 Task: Create a due date automation trigger when advanced on, on the monday before a card is due add fields without custom field "Resume" set to a number lower or equal to 1 and lower than 10 at 11:00 AM.
Action: Mouse moved to (1082, 324)
Screenshot: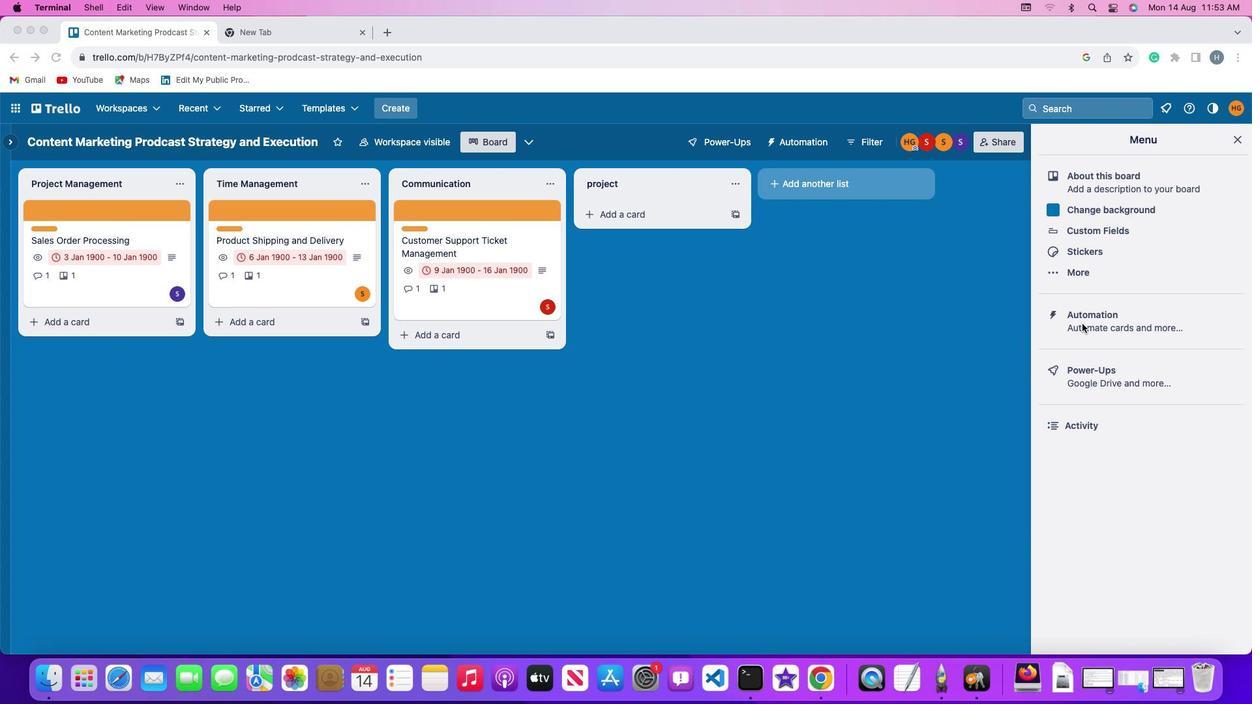 
Action: Mouse pressed left at (1082, 324)
Screenshot: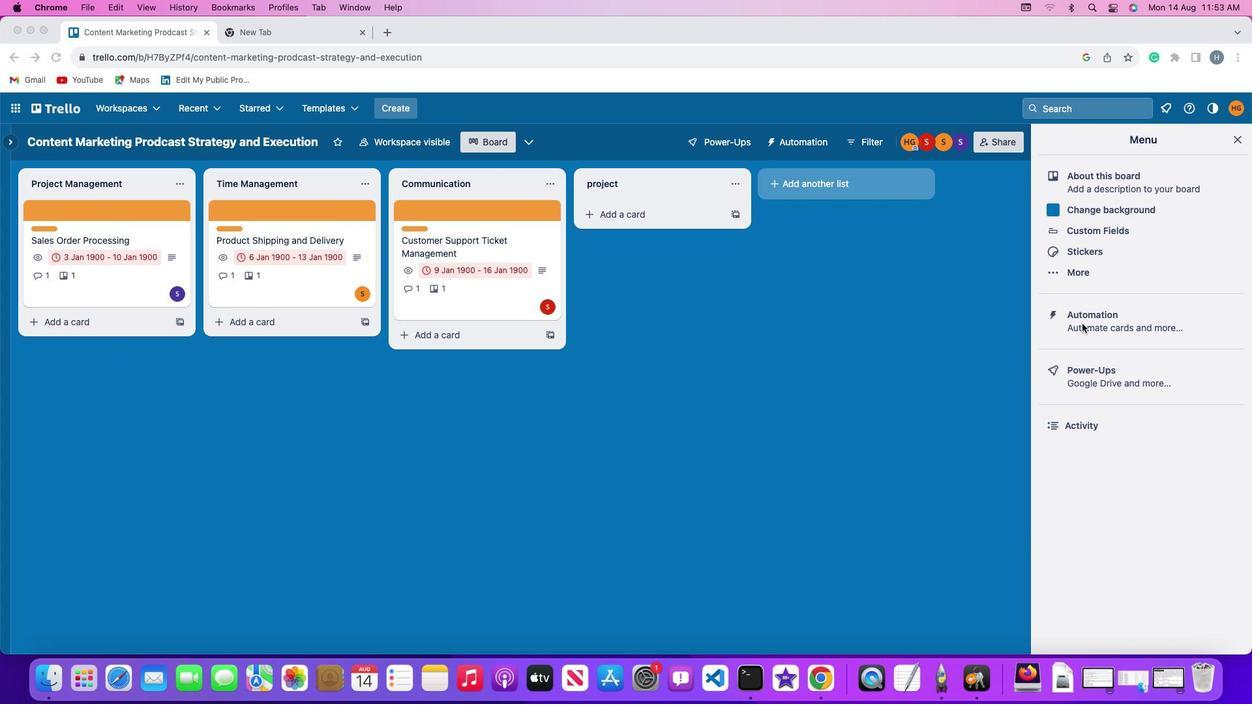 
Action: Mouse pressed left at (1082, 324)
Screenshot: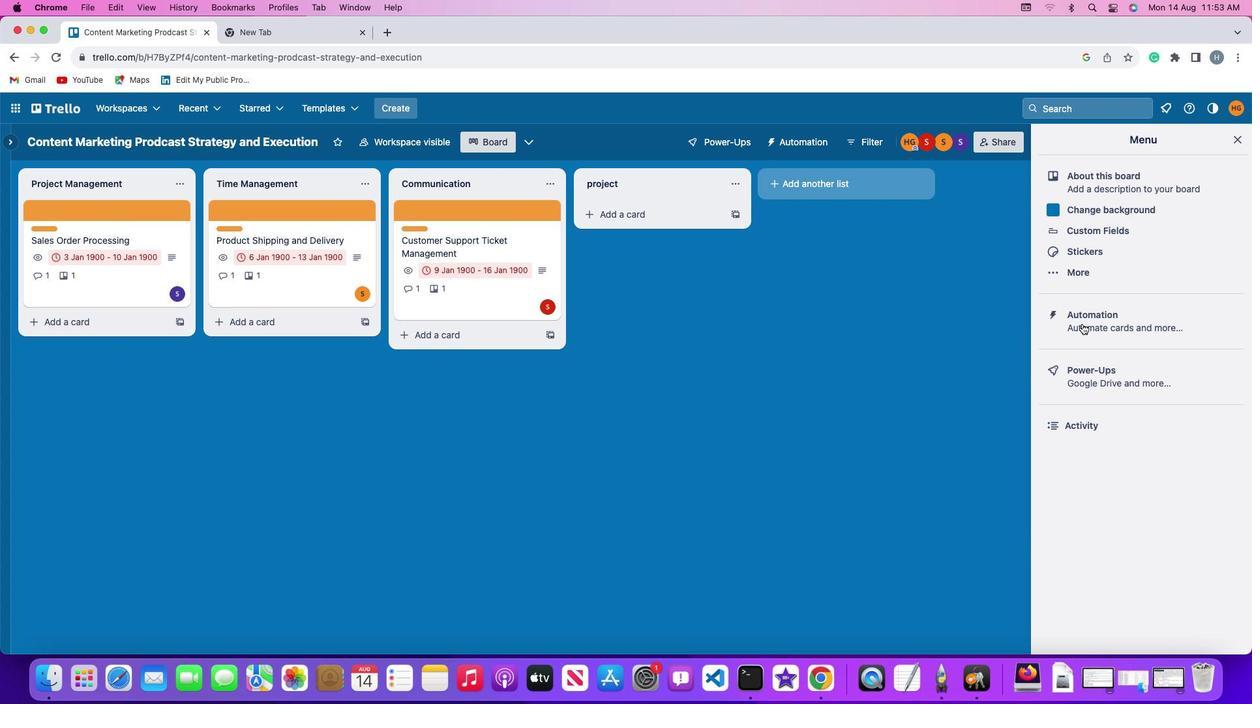 
Action: Mouse moved to (91, 309)
Screenshot: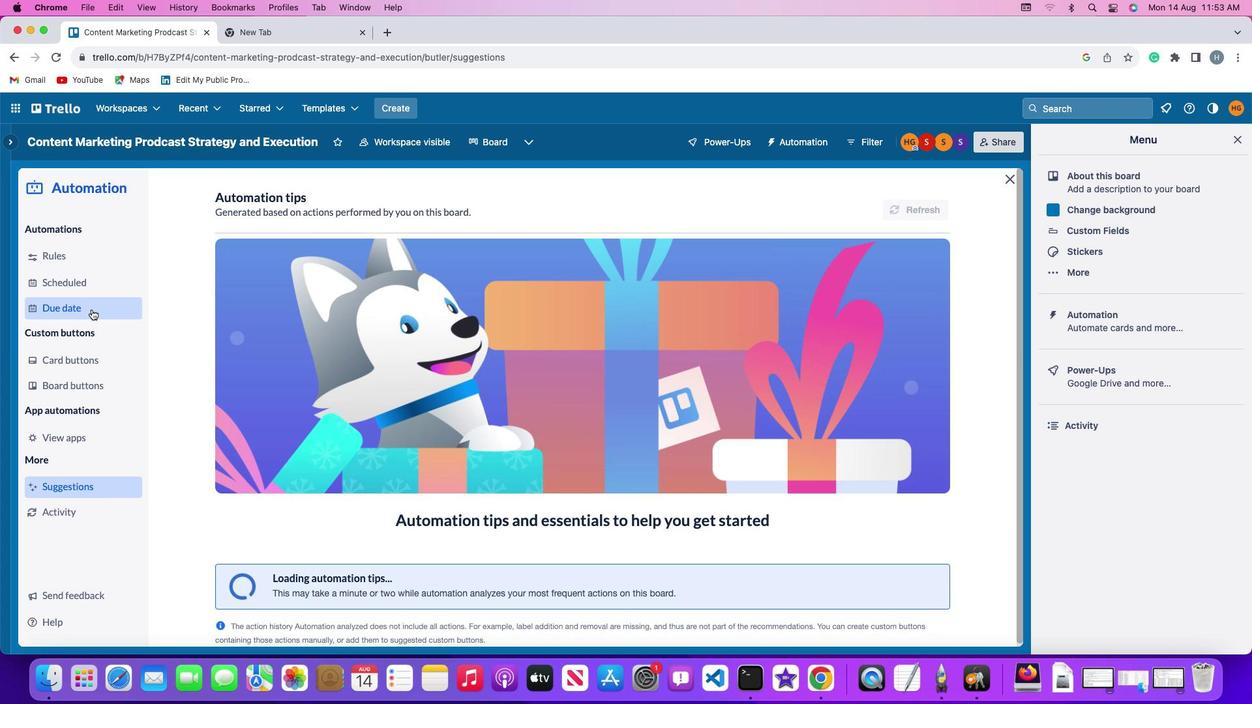 
Action: Mouse pressed left at (91, 309)
Screenshot: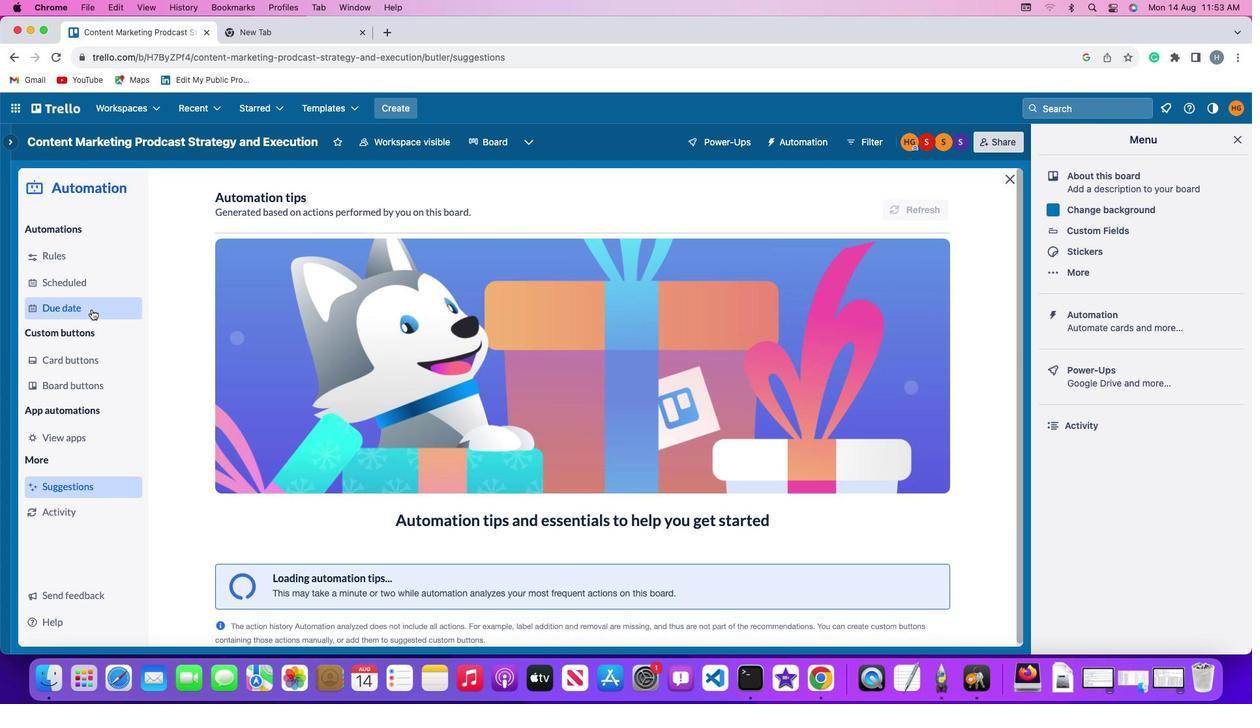 
Action: Mouse moved to (880, 199)
Screenshot: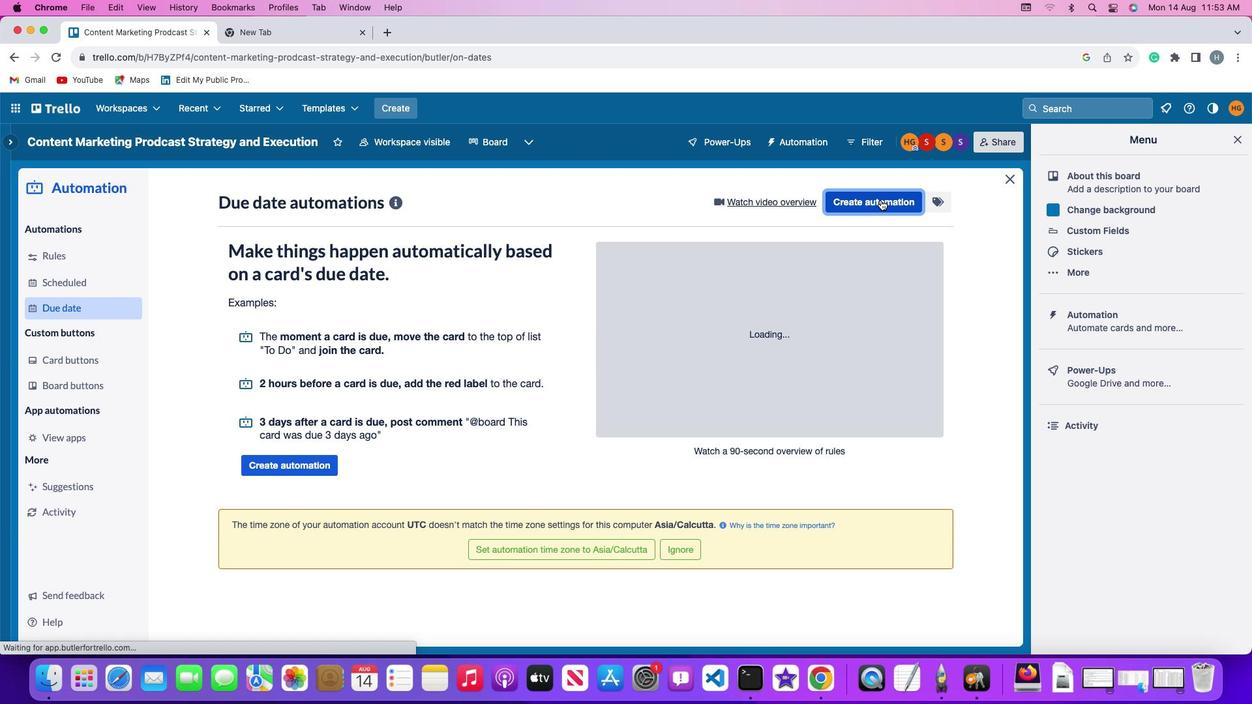 
Action: Mouse pressed left at (880, 199)
Screenshot: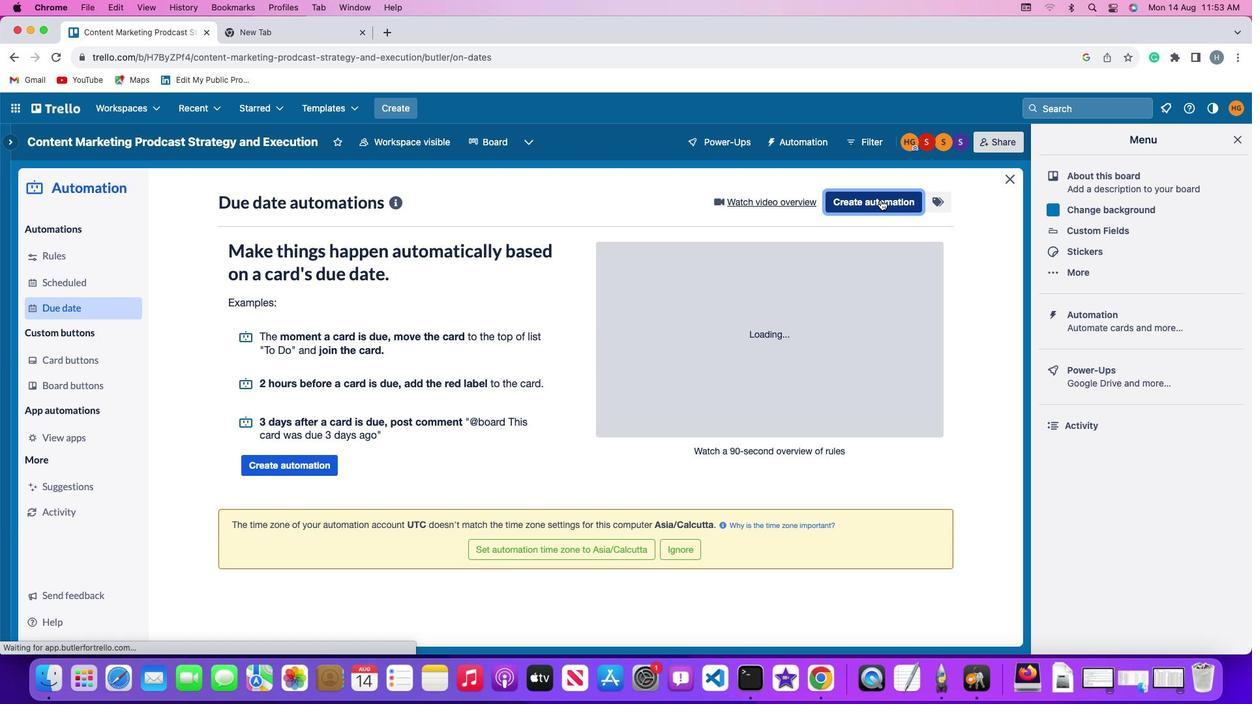 
Action: Mouse moved to (257, 330)
Screenshot: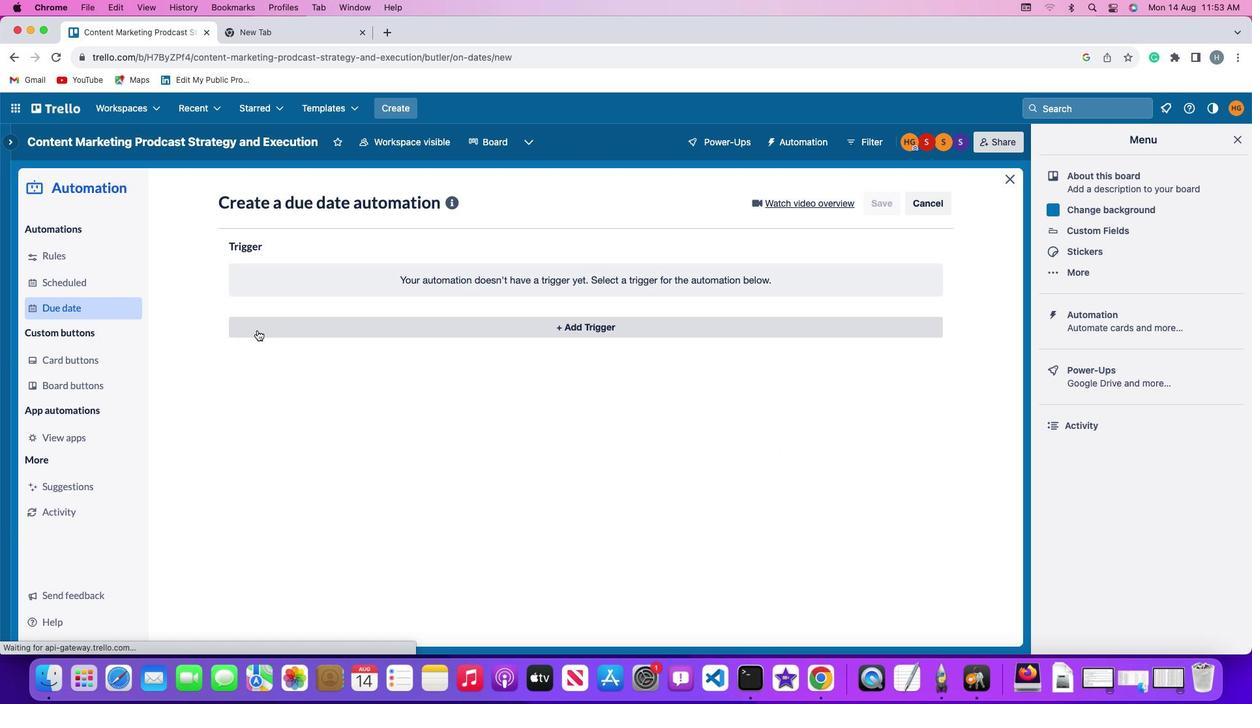 
Action: Mouse pressed left at (257, 330)
Screenshot: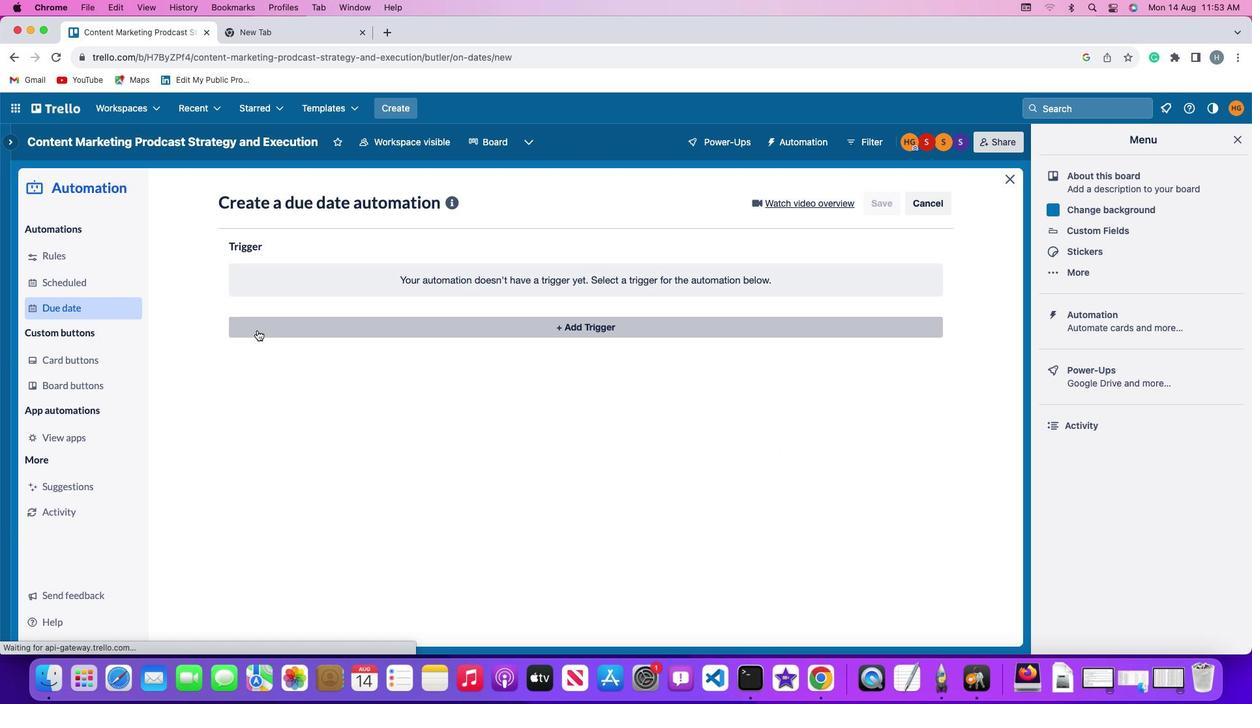 
Action: Mouse moved to (271, 562)
Screenshot: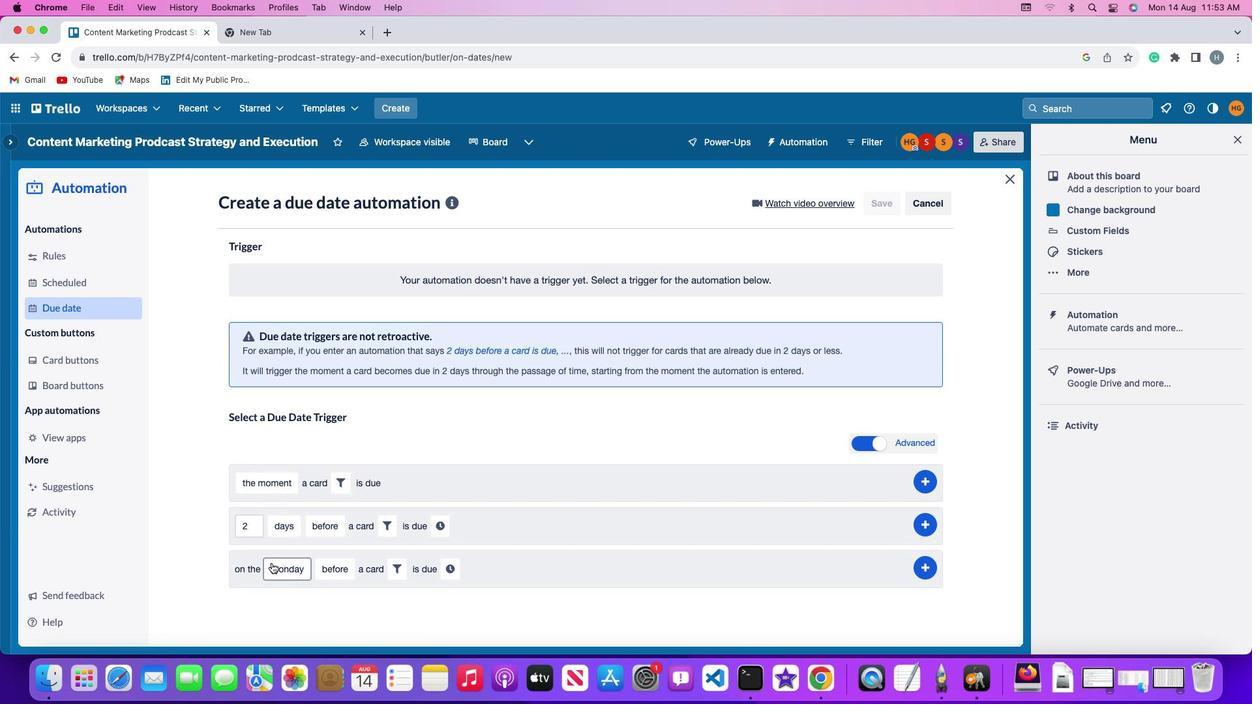 
Action: Mouse pressed left at (271, 562)
Screenshot: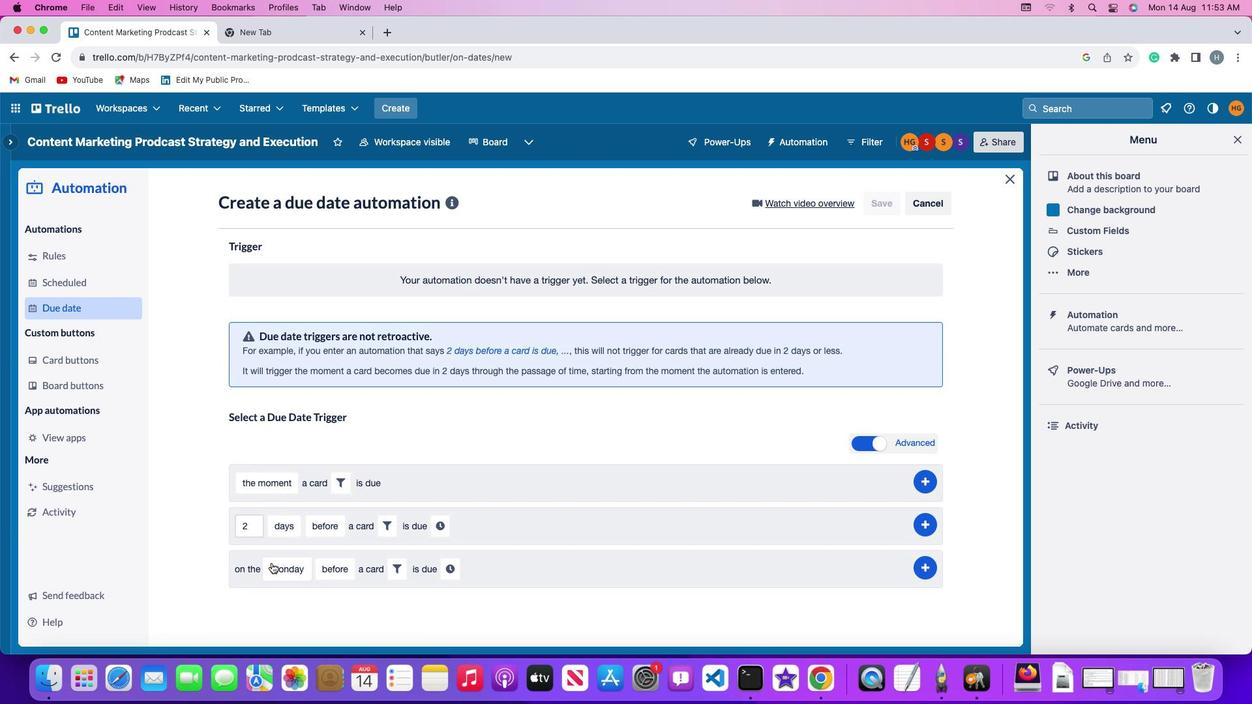 
Action: Mouse moved to (307, 386)
Screenshot: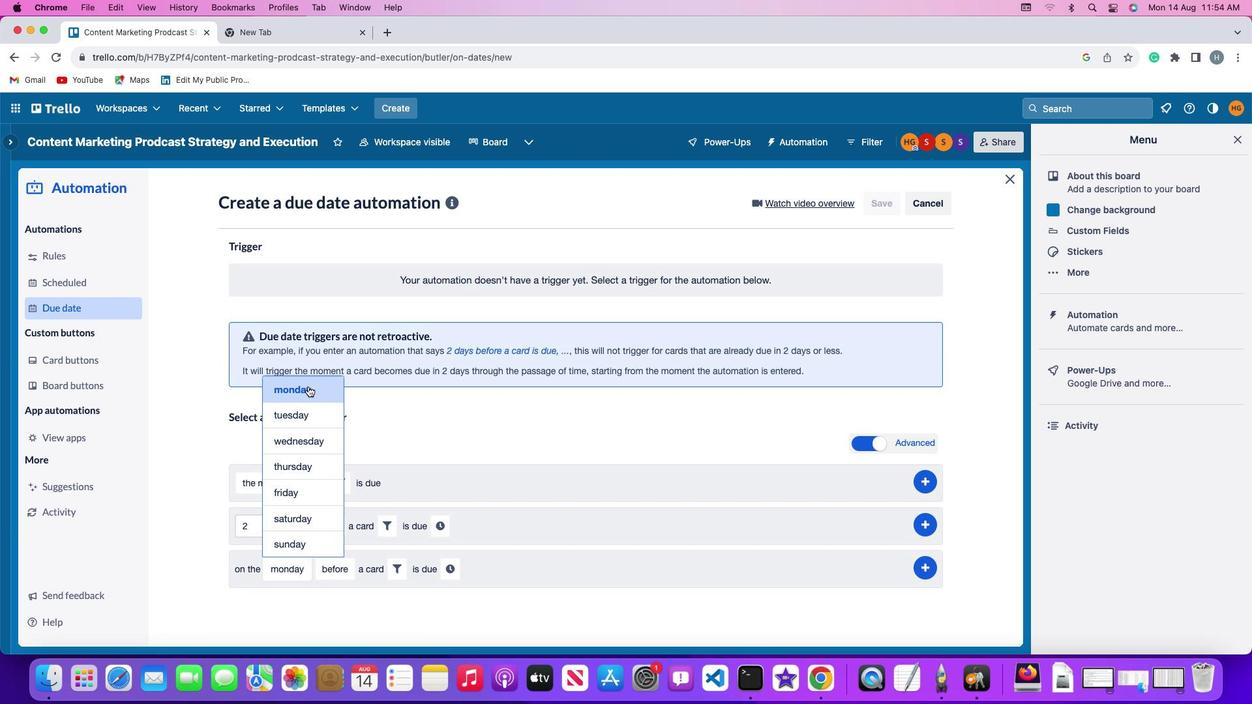 
Action: Mouse pressed left at (307, 386)
Screenshot: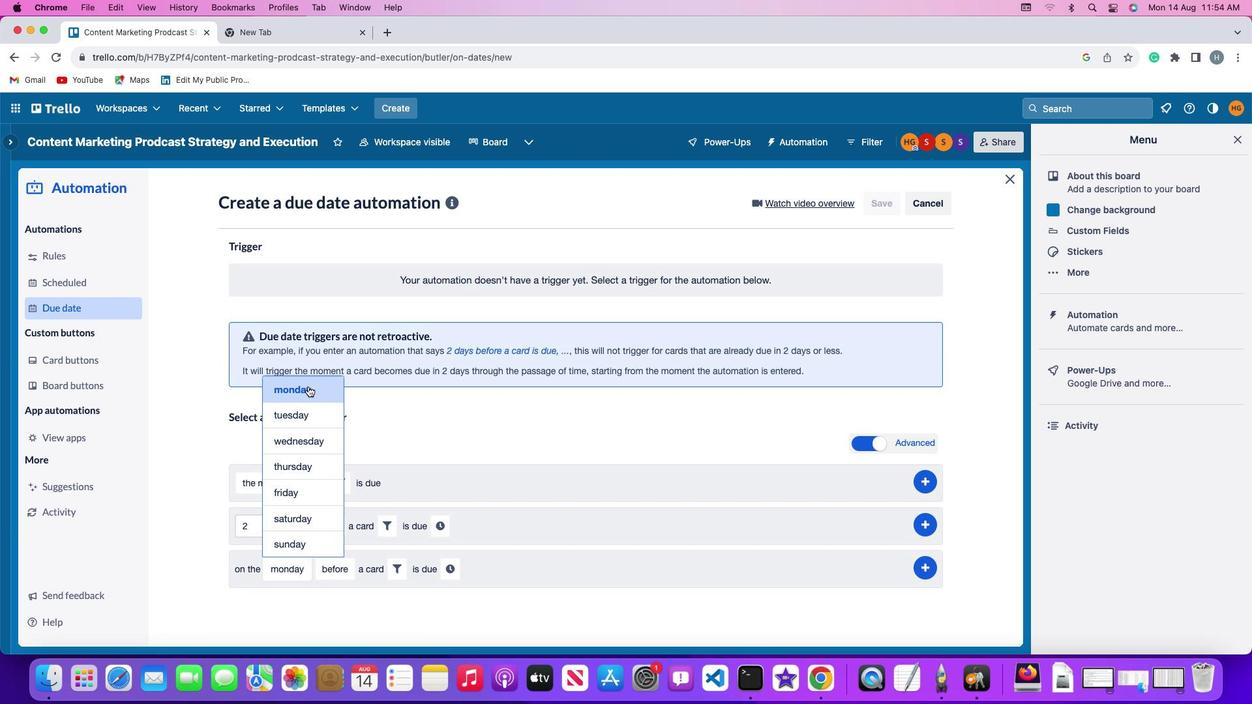 
Action: Mouse moved to (333, 565)
Screenshot: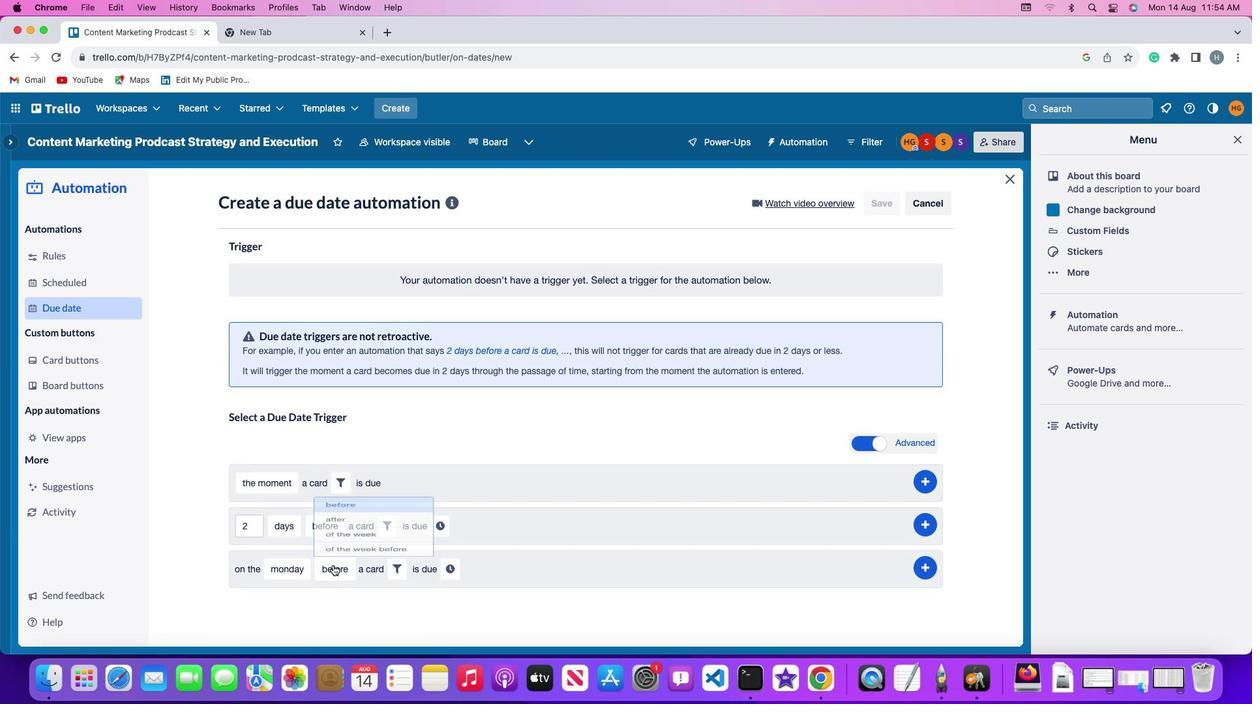 
Action: Mouse pressed left at (333, 565)
Screenshot: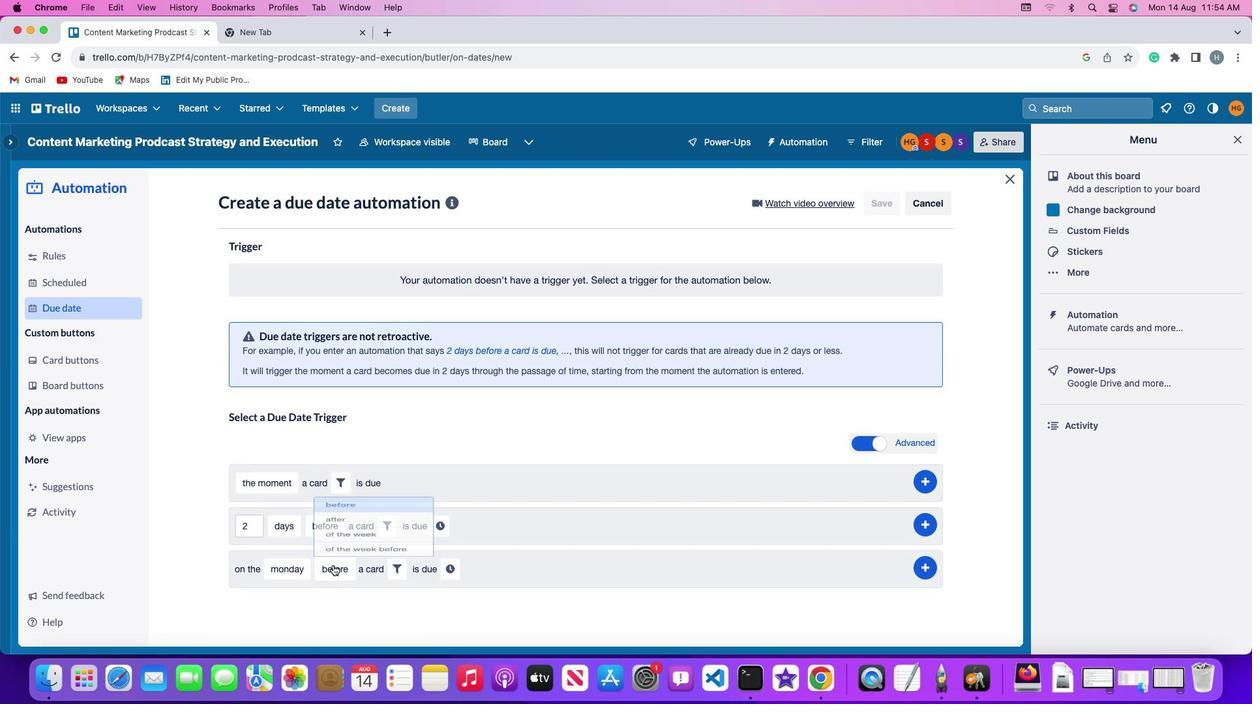 
Action: Mouse moved to (349, 457)
Screenshot: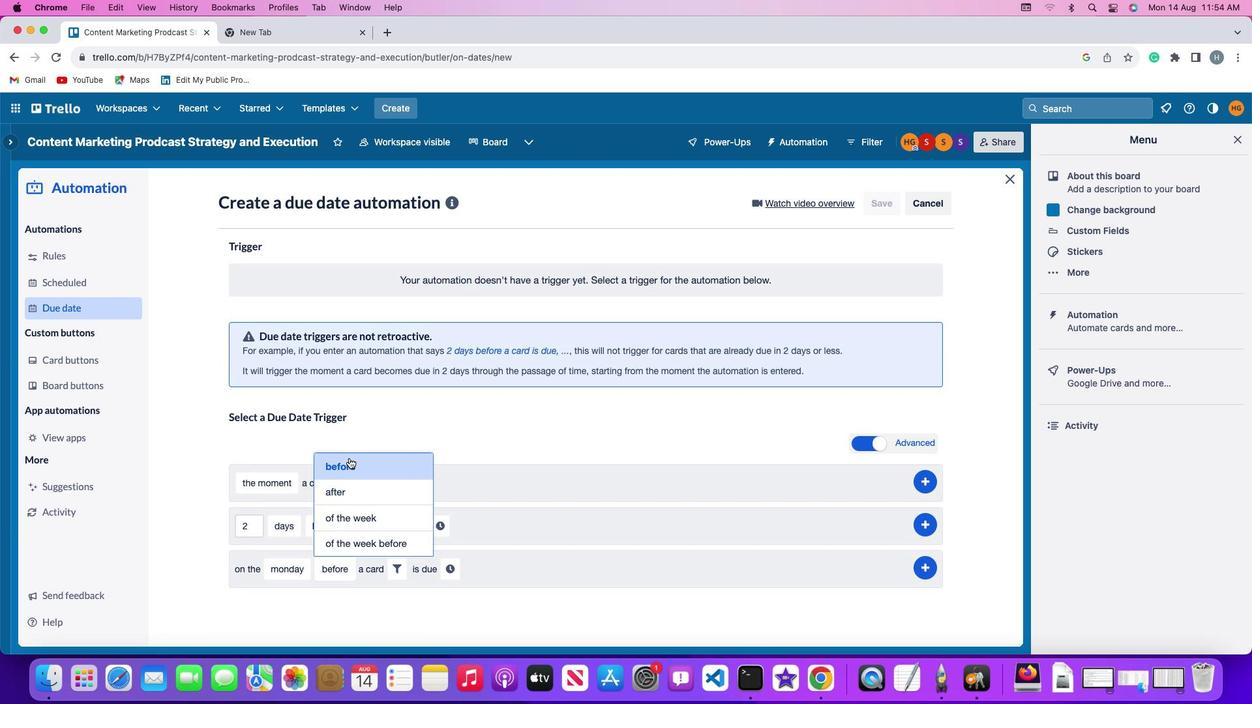 
Action: Mouse pressed left at (349, 457)
Screenshot: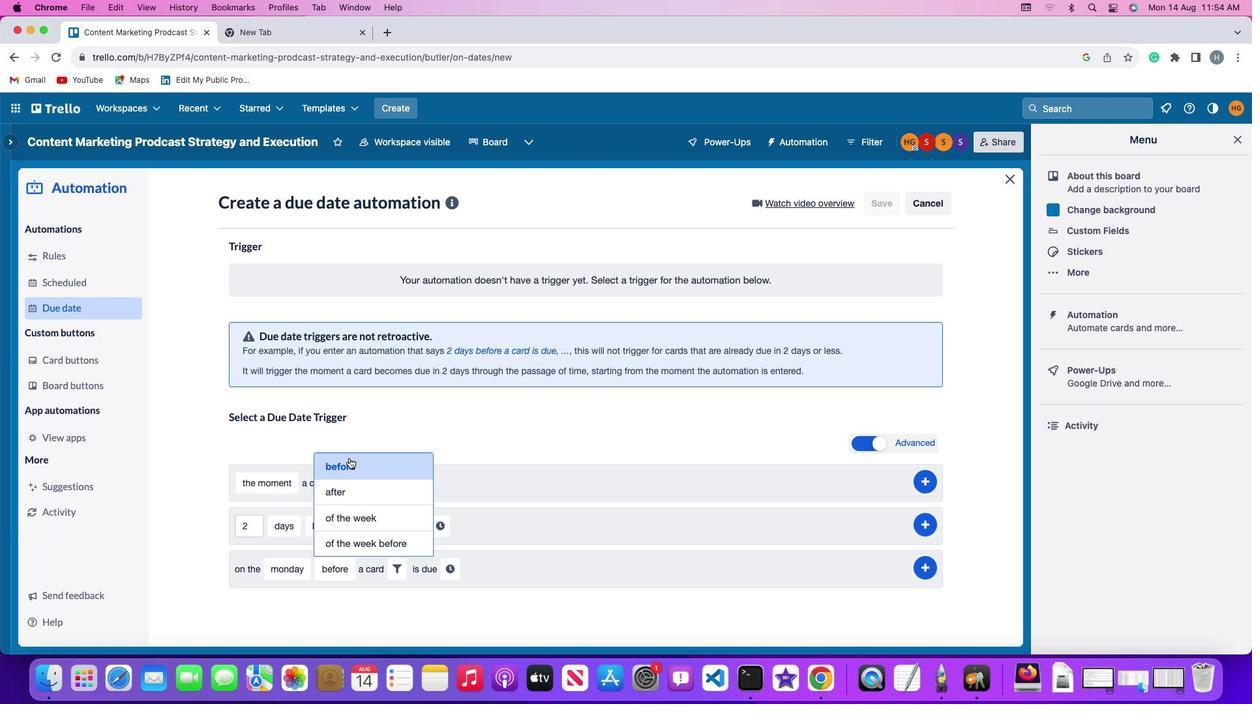 
Action: Mouse moved to (395, 567)
Screenshot: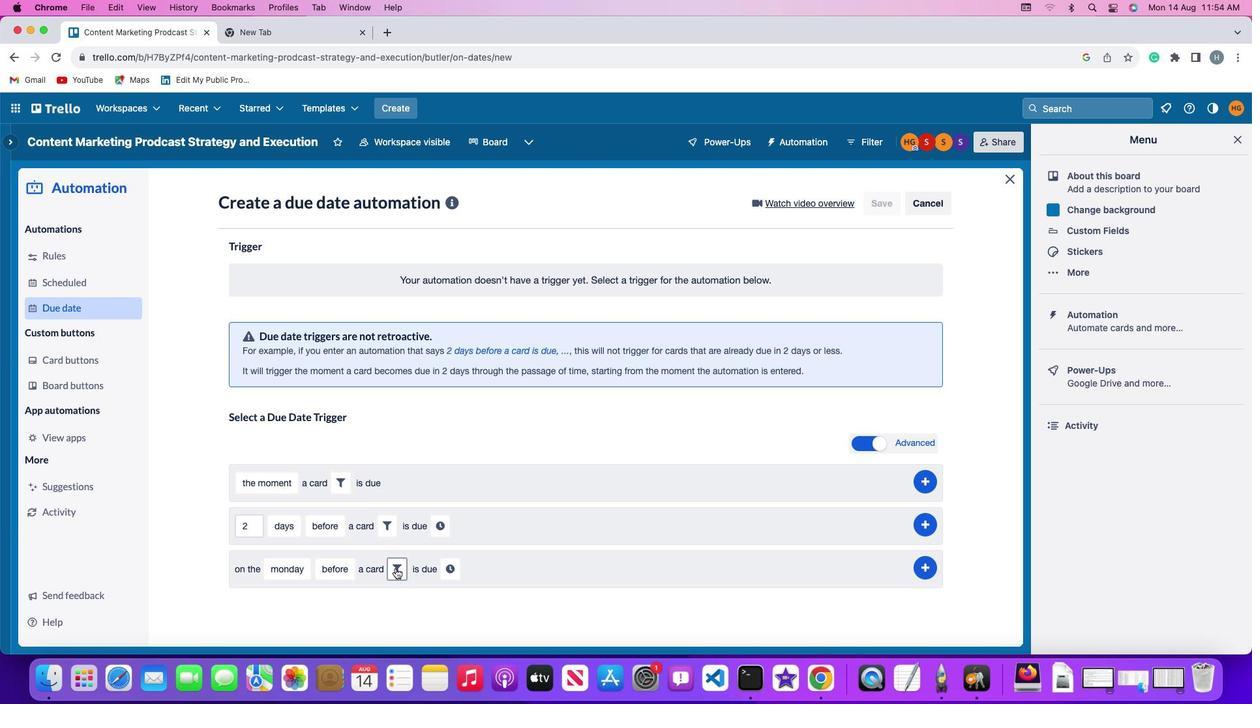 
Action: Mouse pressed left at (395, 567)
Screenshot: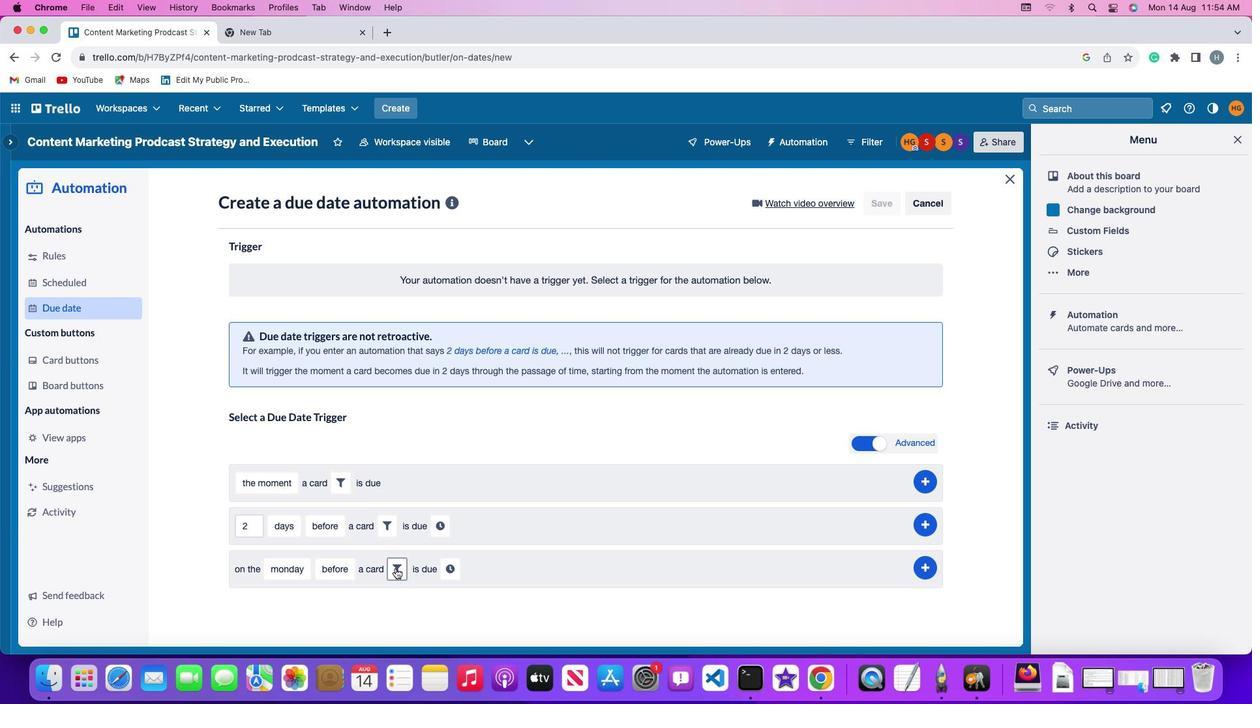 
Action: Mouse moved to (610, 612)
Screenshot: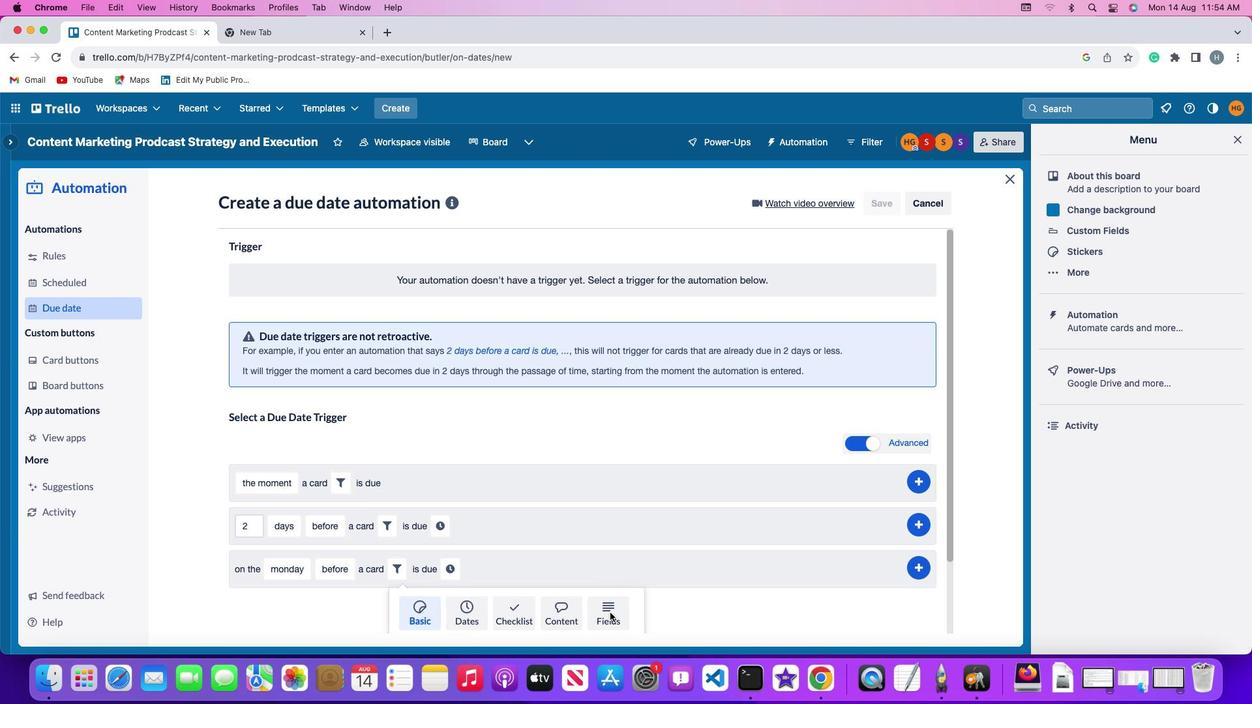 
Action: Mouse pressed left at (610, 612)
Screenshot: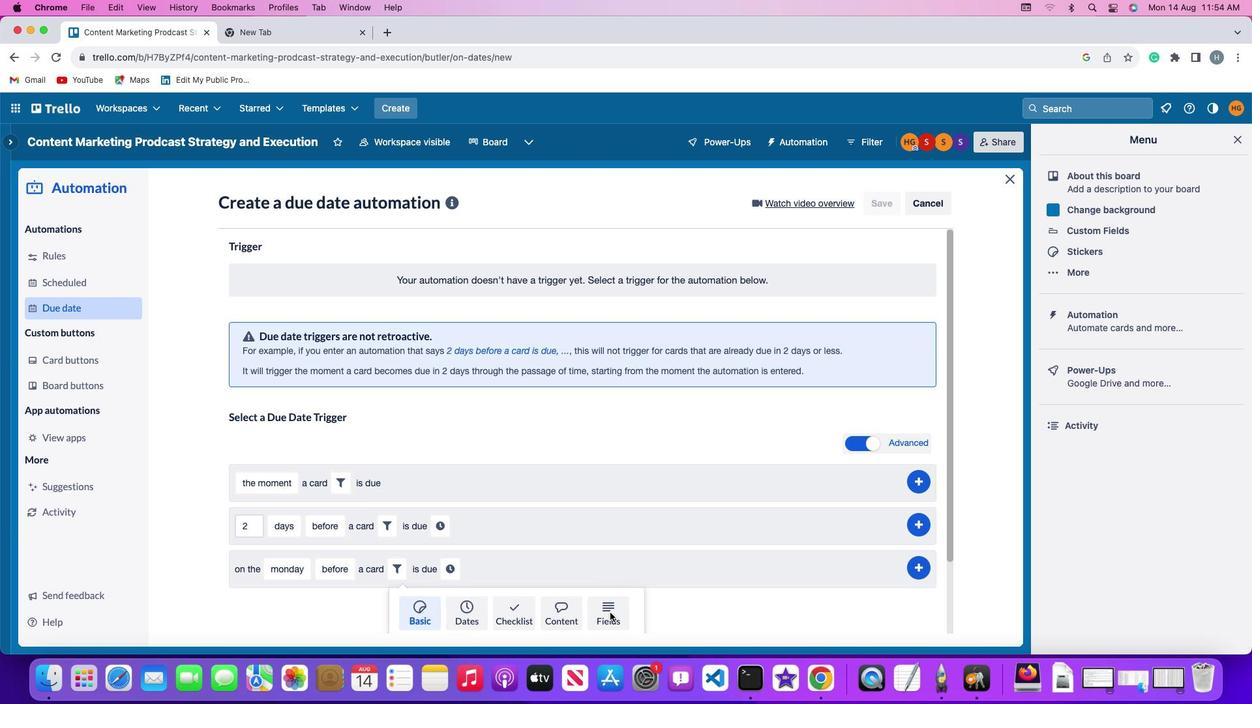 
Action: Mouse moved to (294, 618)
Screenshot: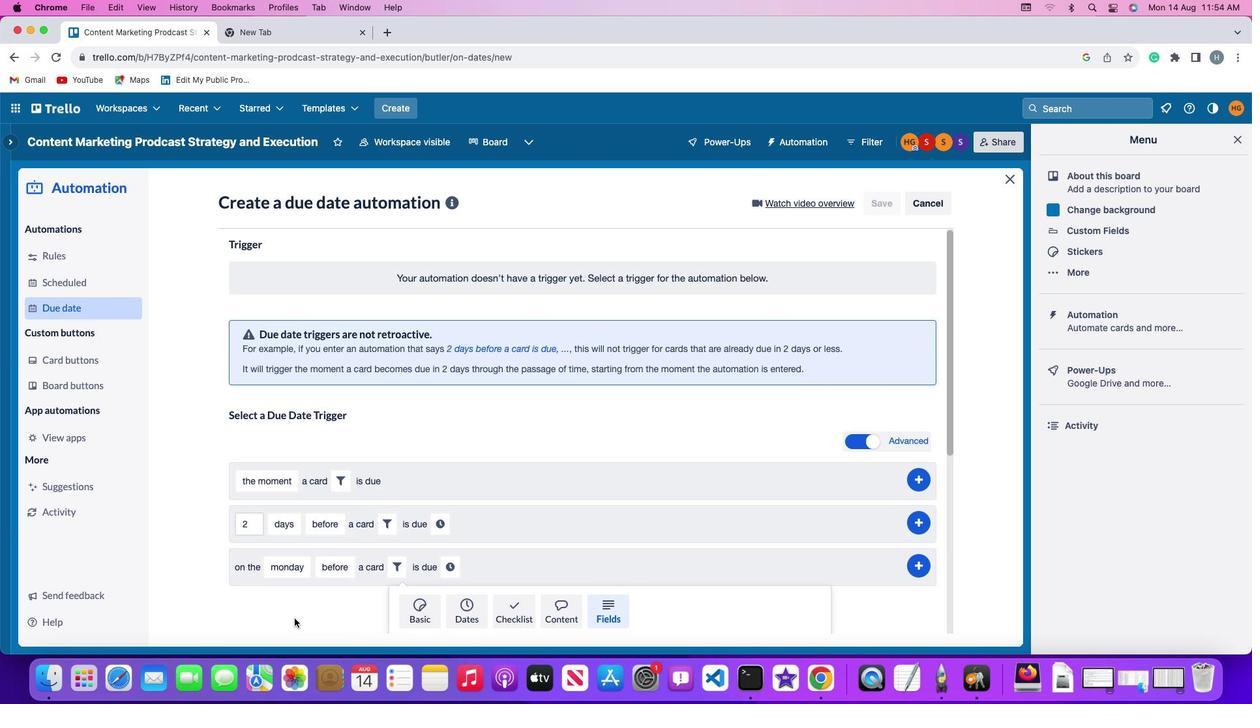 
Action: Mouse scrolled (294, 618) with delta (0, 0)
Screenshot: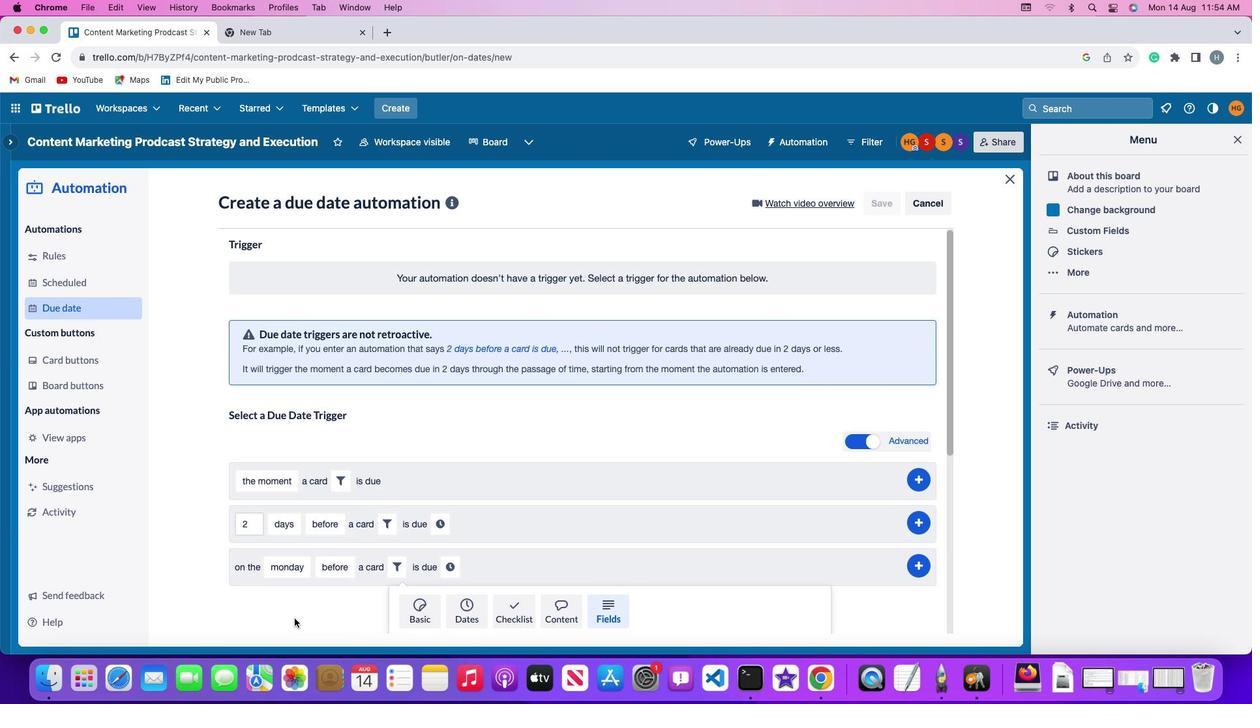 
Action: Mouse scrolled (294, 618) with delta (0, 0)
Screenshot: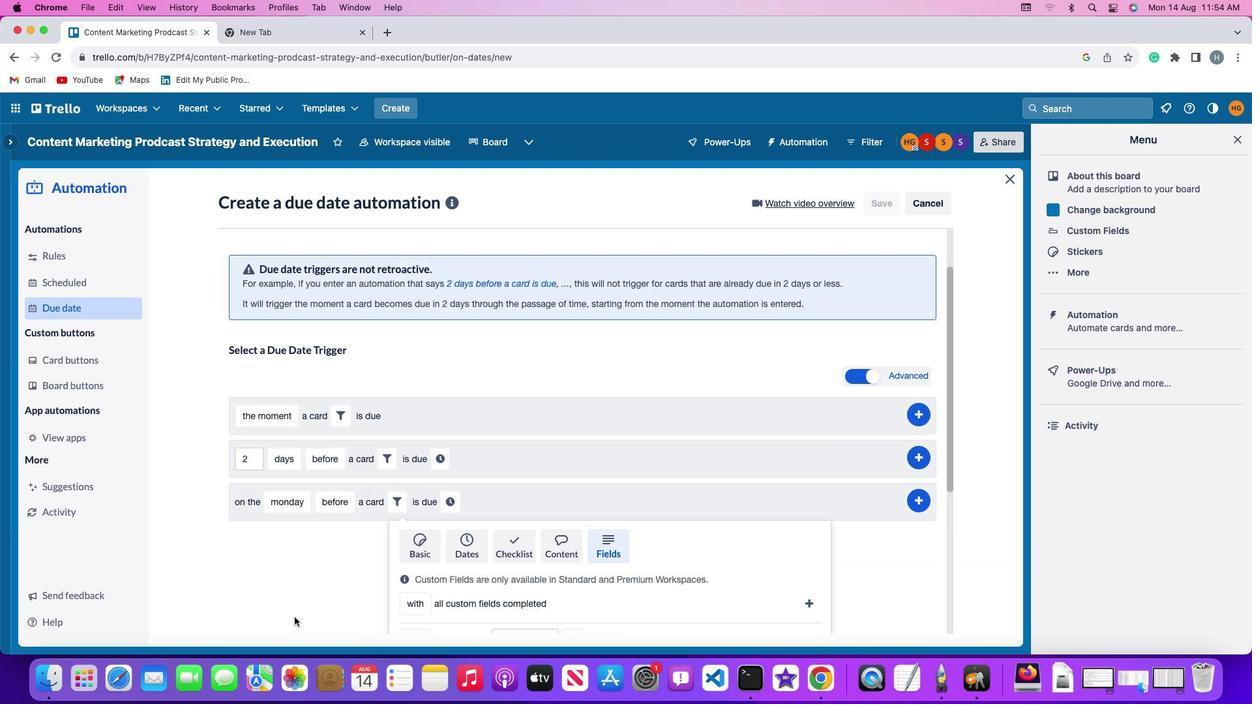 
Action: Mouse scrolled (294, 618) with delta (0, -1)
Screenshot: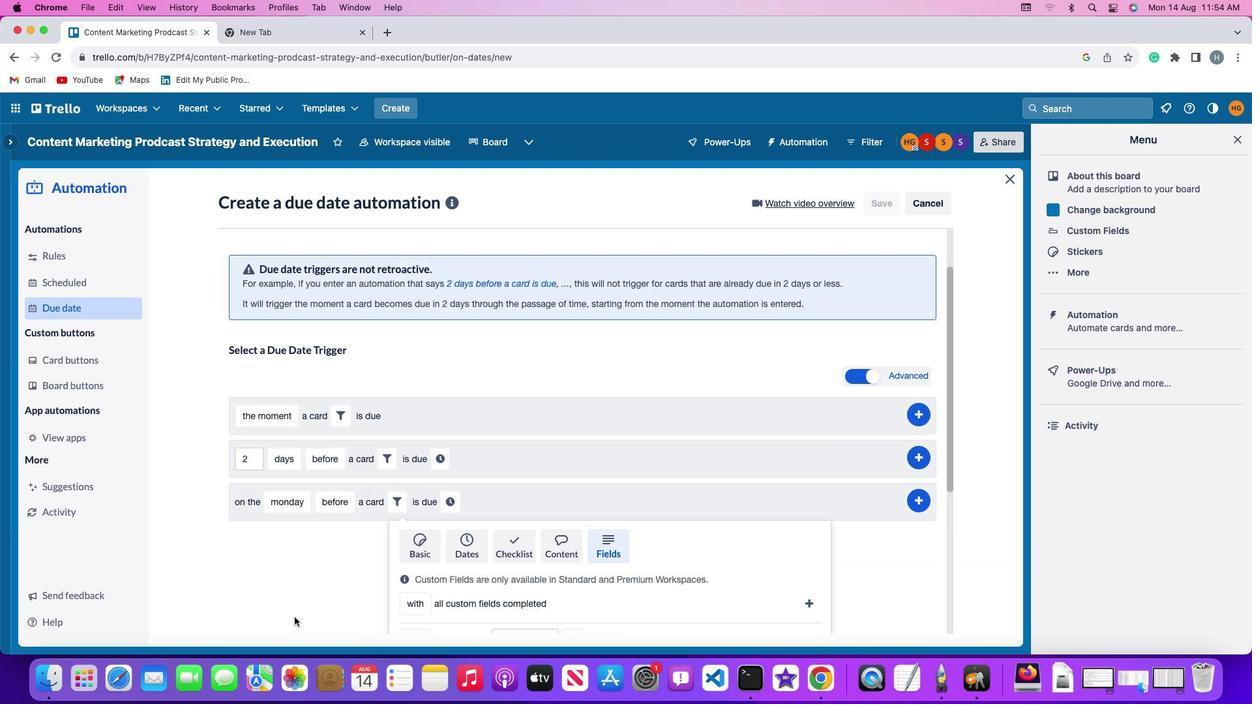 
Action: Mouse scrolled (294, 618) with delta (0, -3)
Screenshot: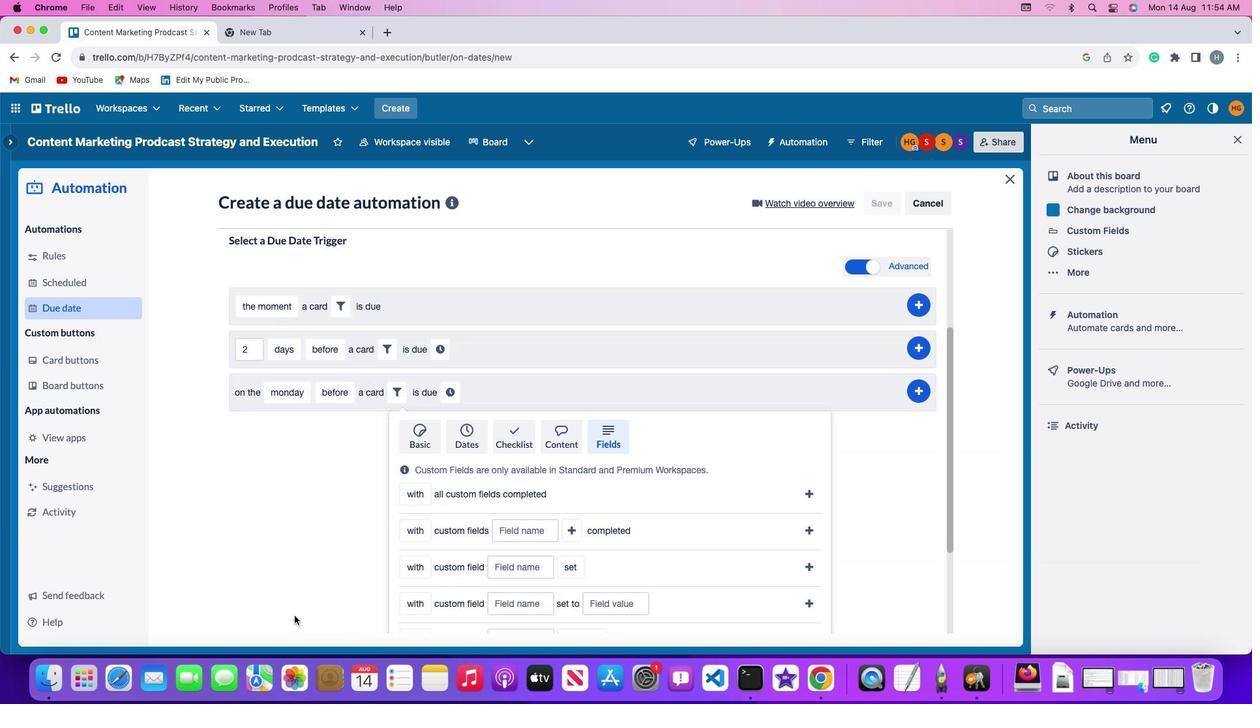 
Action: Mouse moved to (294, 617)
Screenshot: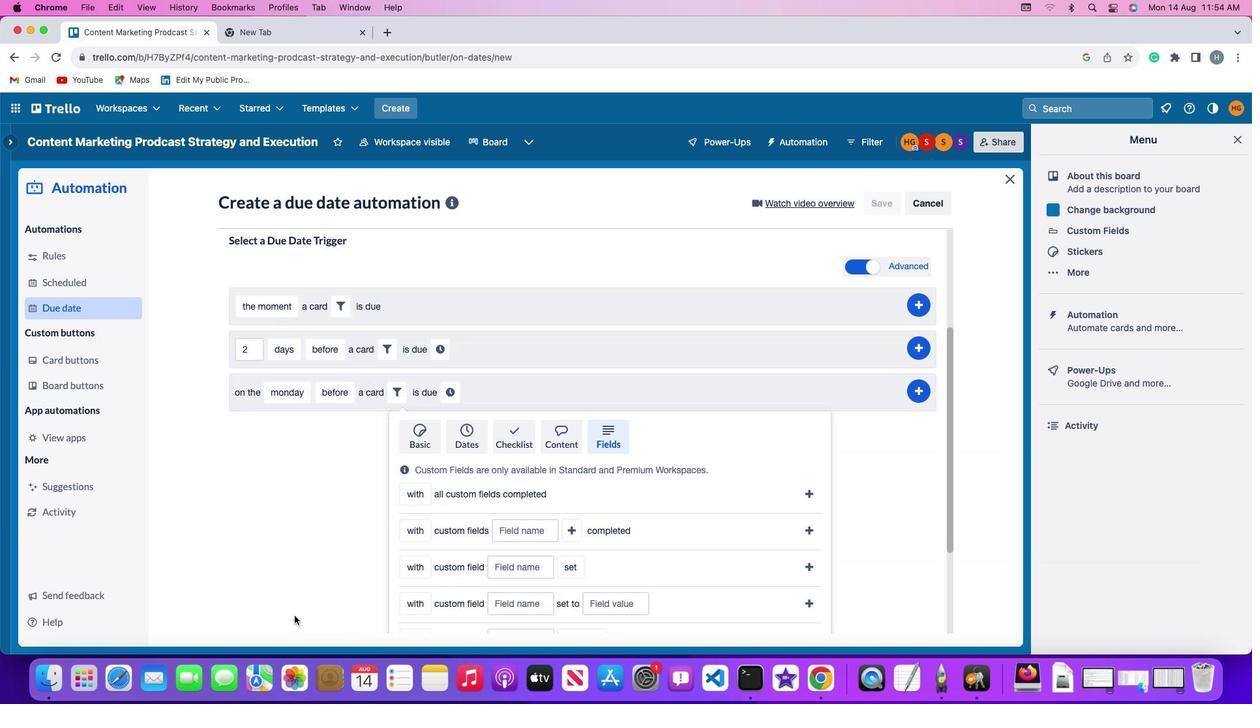 
Action: Mouse scrolled (294, 617) with delta (0, -3)
Screenshot: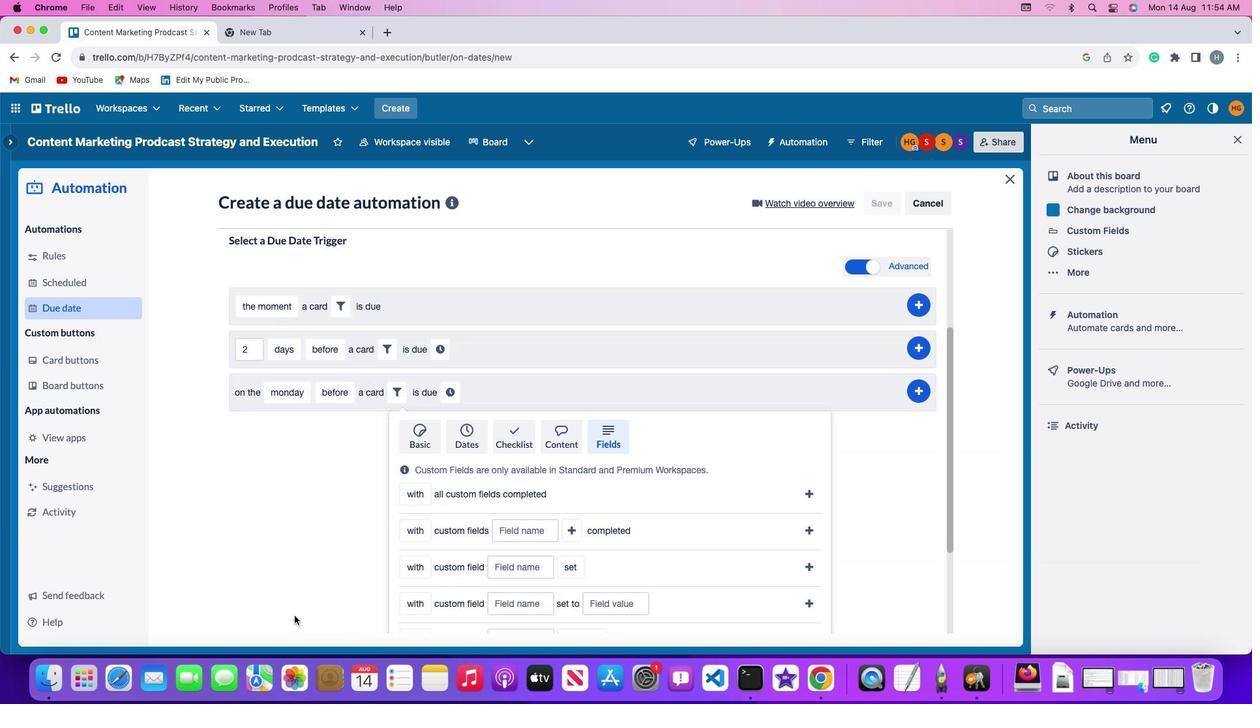 
Action: Mouse moved to (294, 616)
Screenshot: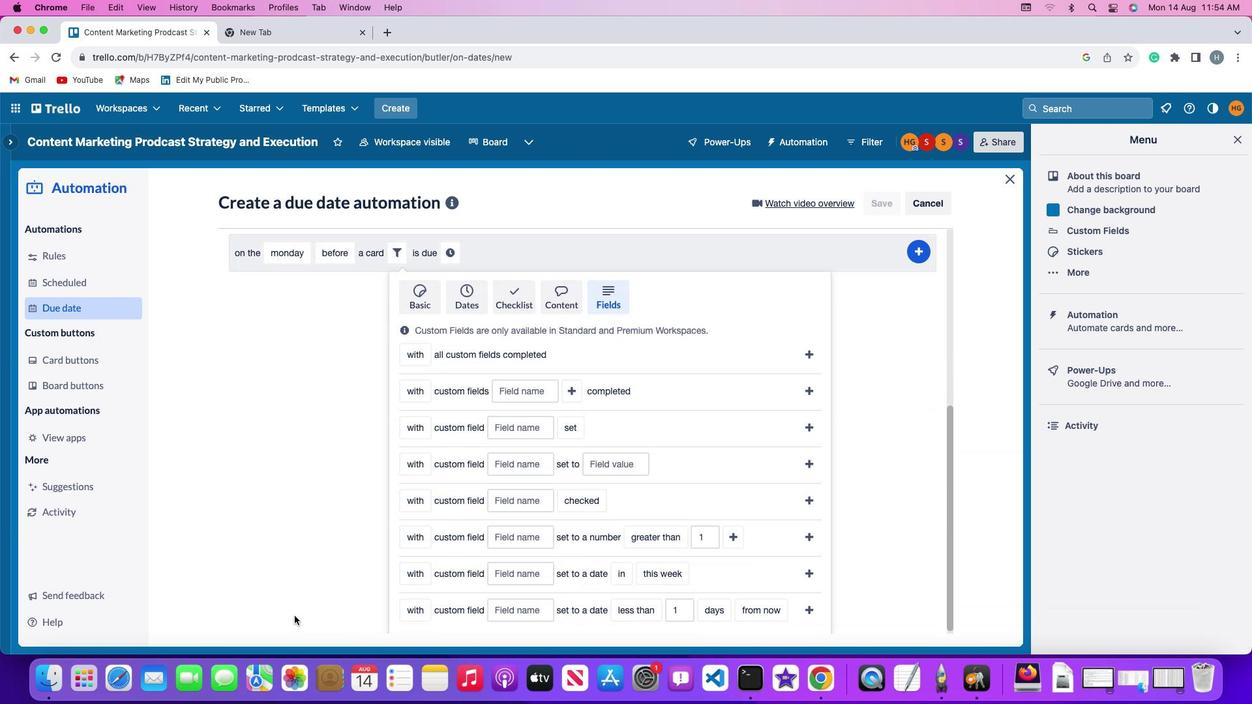 
Action: Mouse scrolled (294, 616) with delta (0, 0)
Screenshot: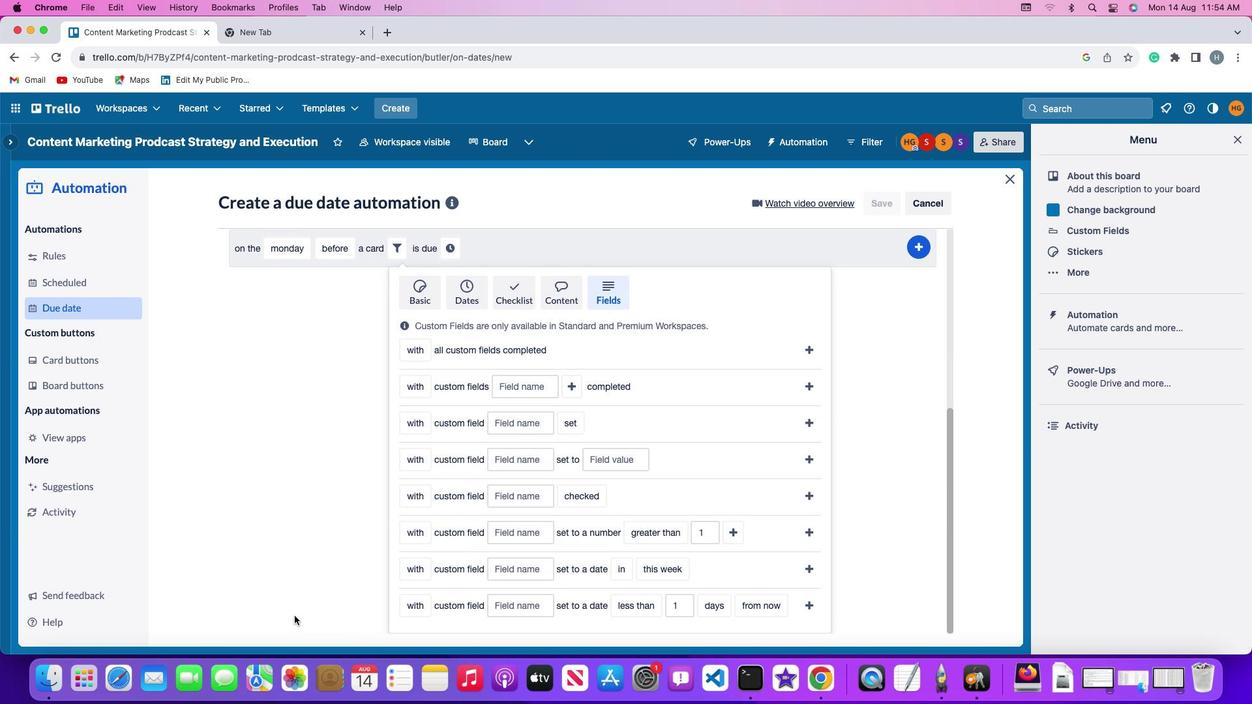 
Action: Mouse moved to (294, 616)
Screenshot: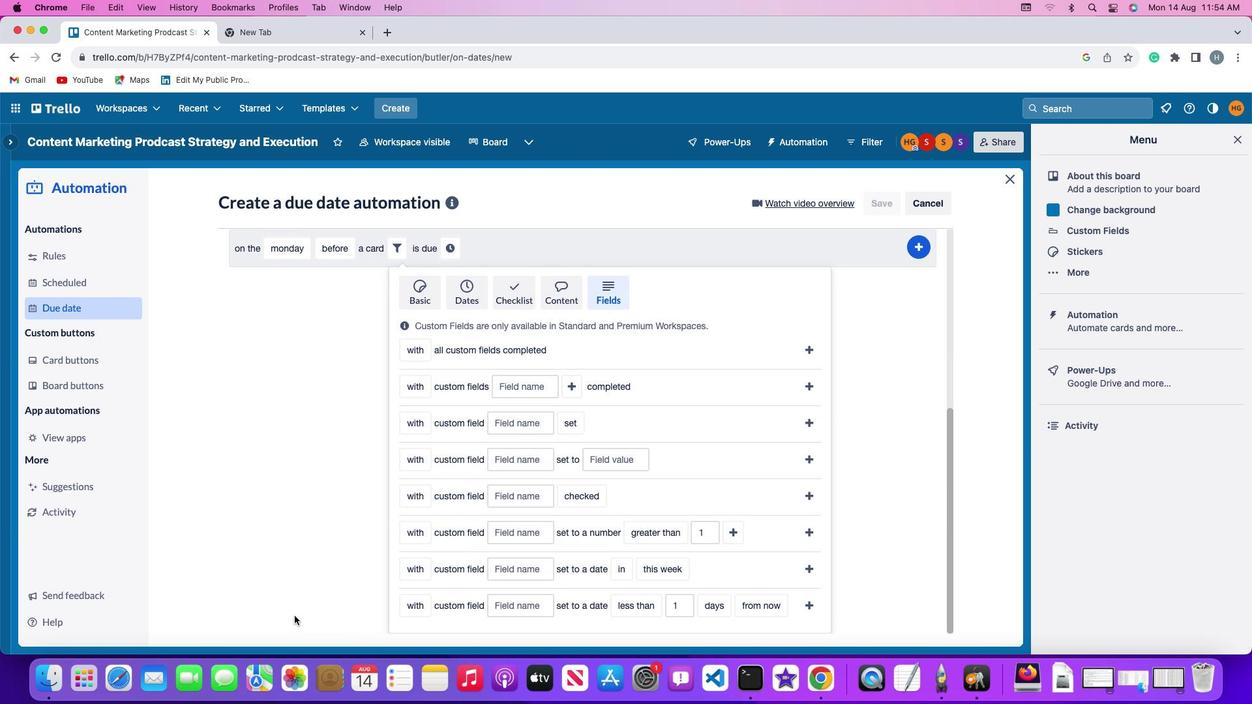 
Action: Mouse scrolled (294, 616) with delta (0, 0)
Screenshot: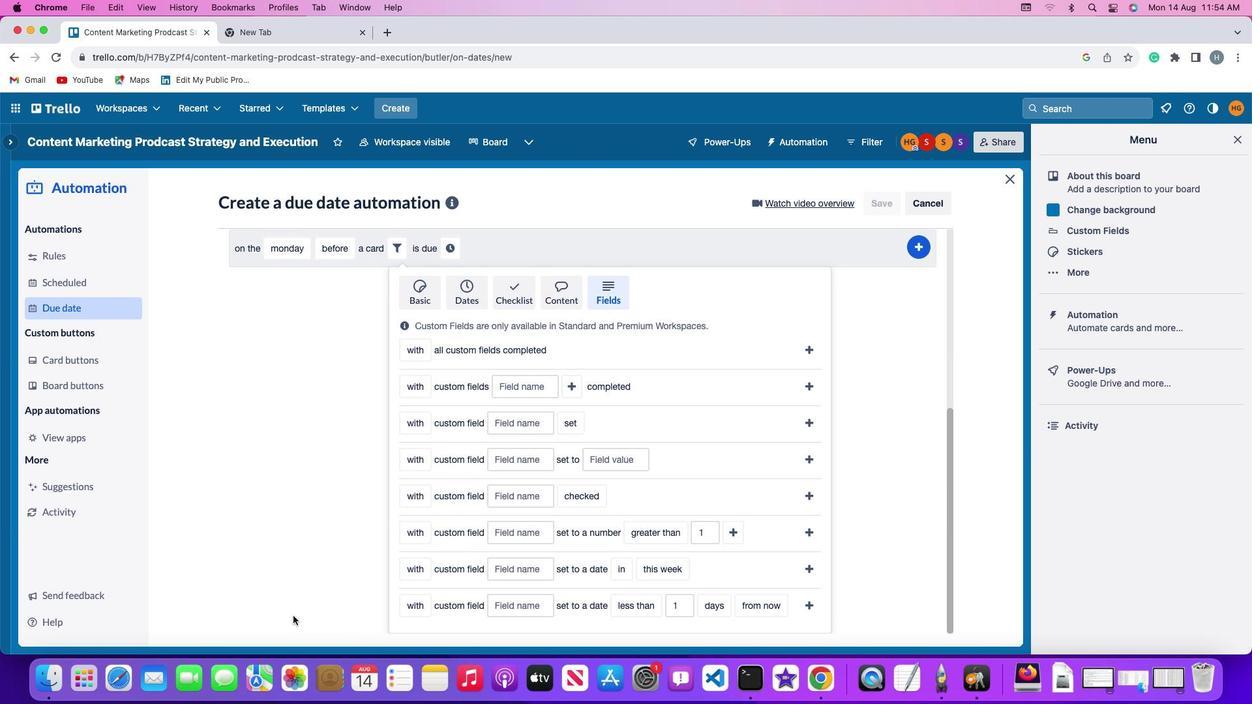 
Action: Mouse scrolled (294, 616) with delta (0, -1)
Screenshot: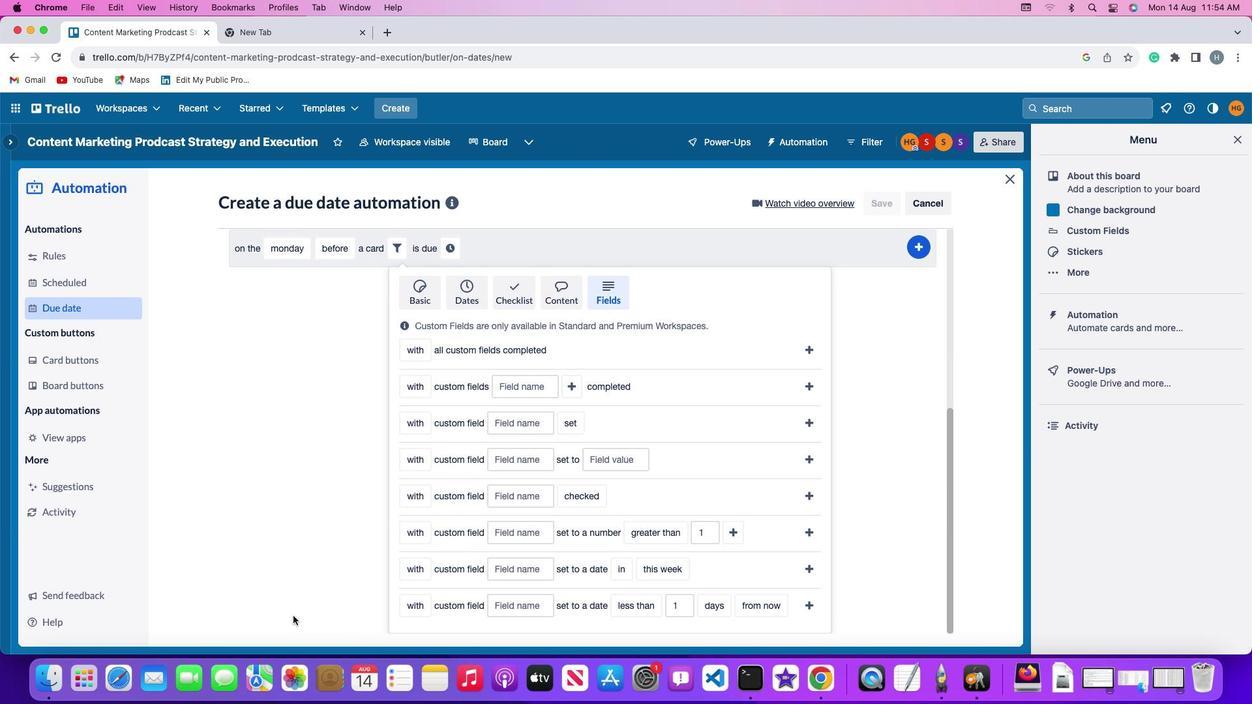 
Action: Mouse moved to (294, 616)
Screenshot: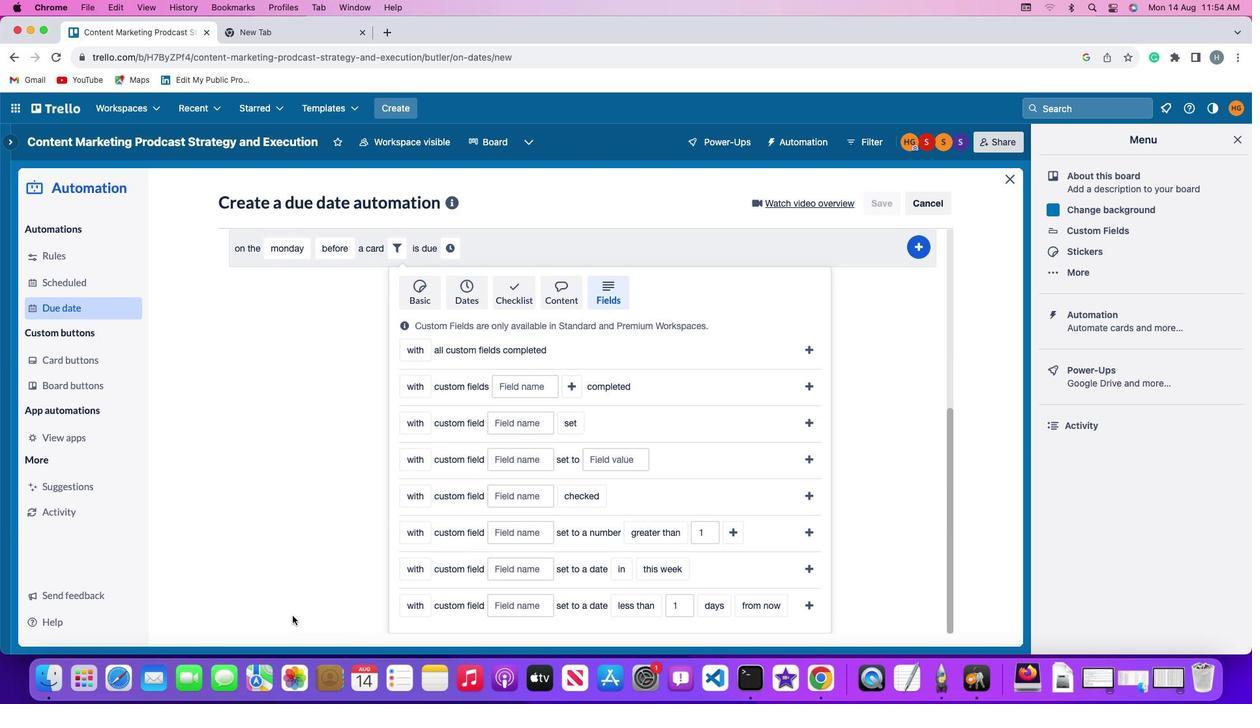 
Action: Mouse scrolled (294, 616) with delta (0, -3)
Screenshot: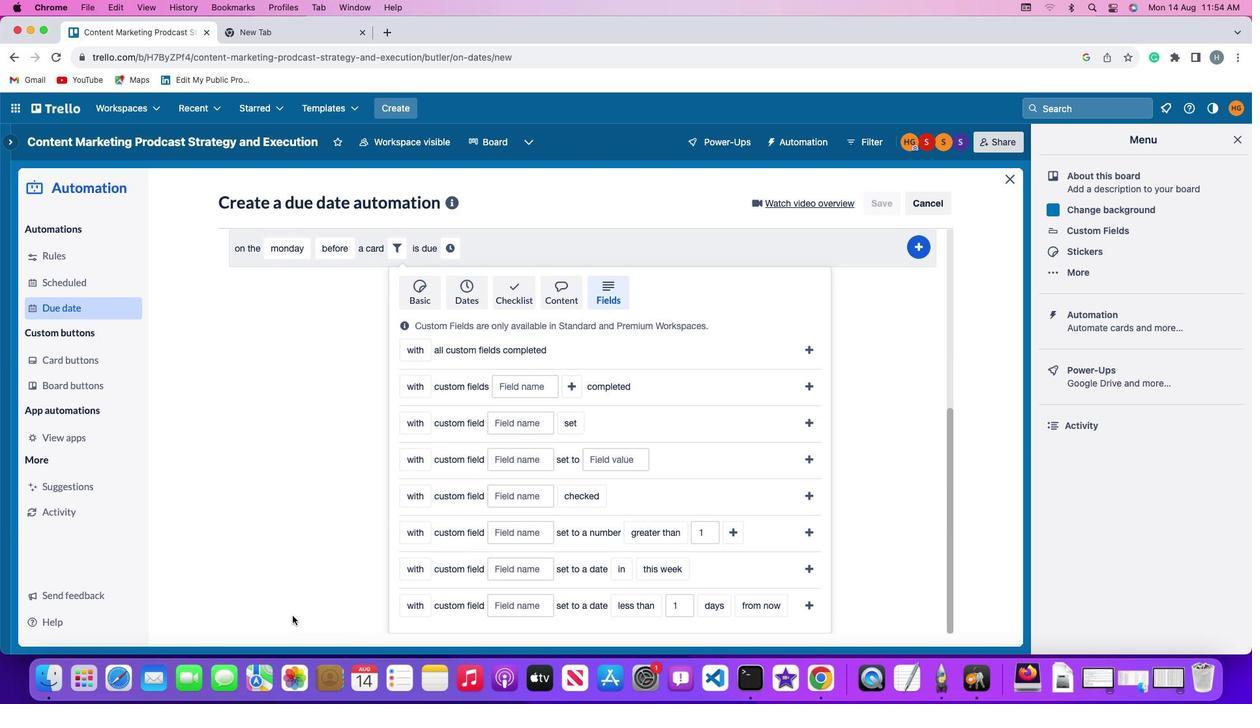 
Action: Mouse moved to (422, 536)
Screenshot: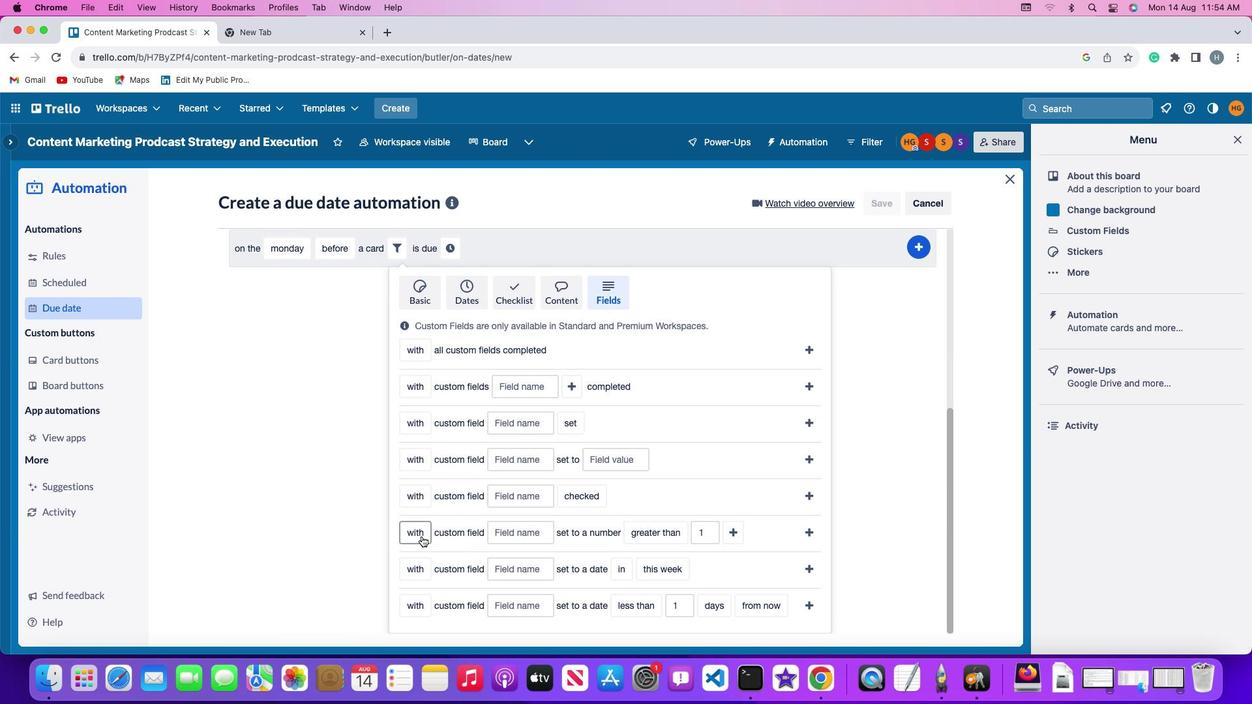 
Action: Mouse pressed left at (422, 536)
Screenshot: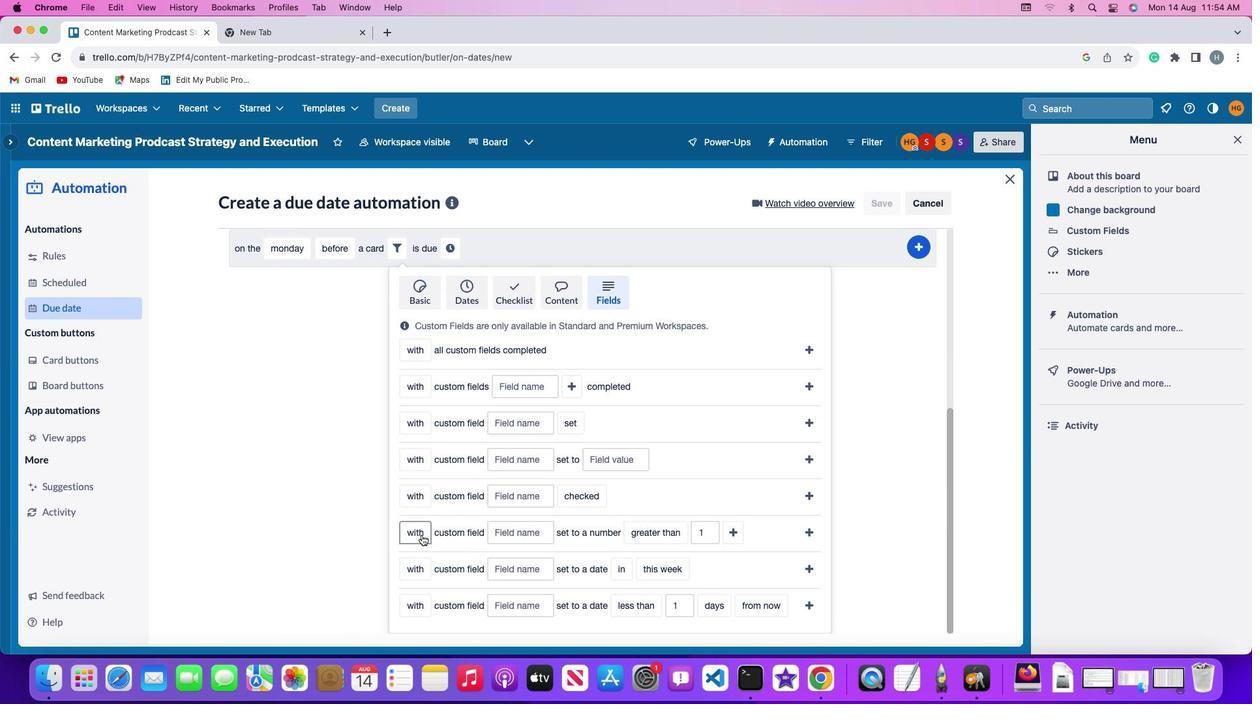 
Action: Mouse moved to (418, 583)
Screenshot: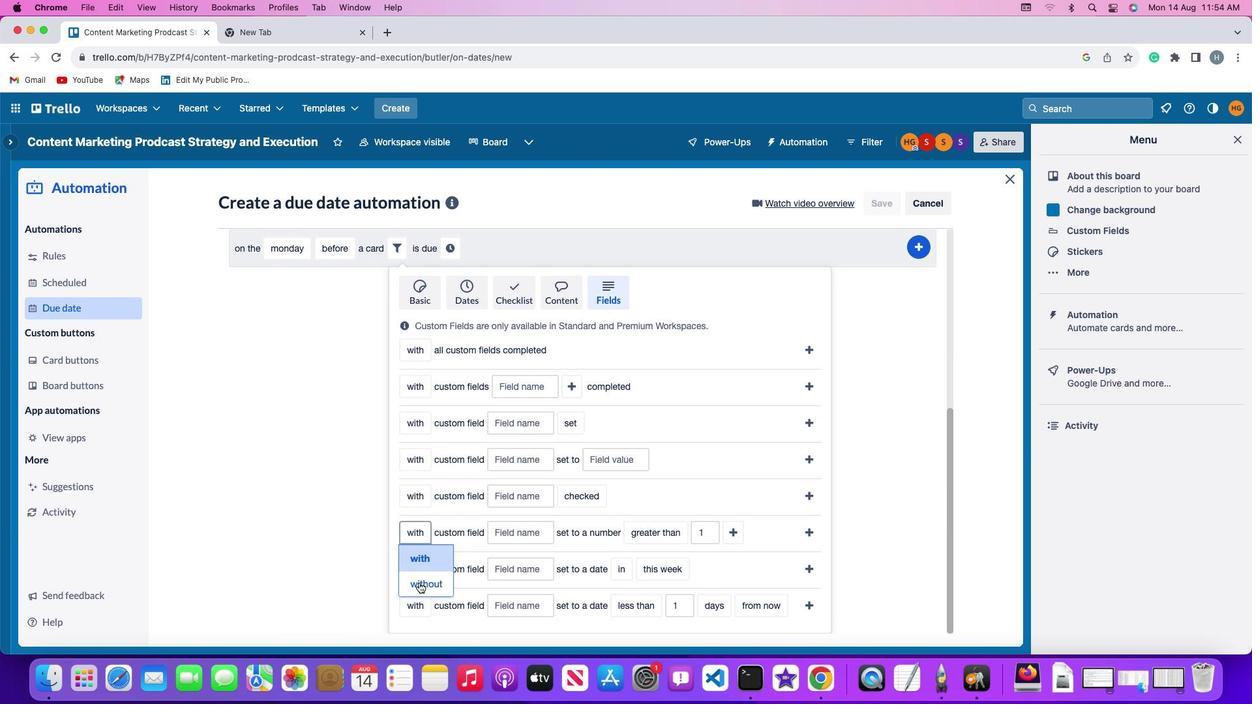 
Action: Mouse pressed left at (418, 583)
Screenshot: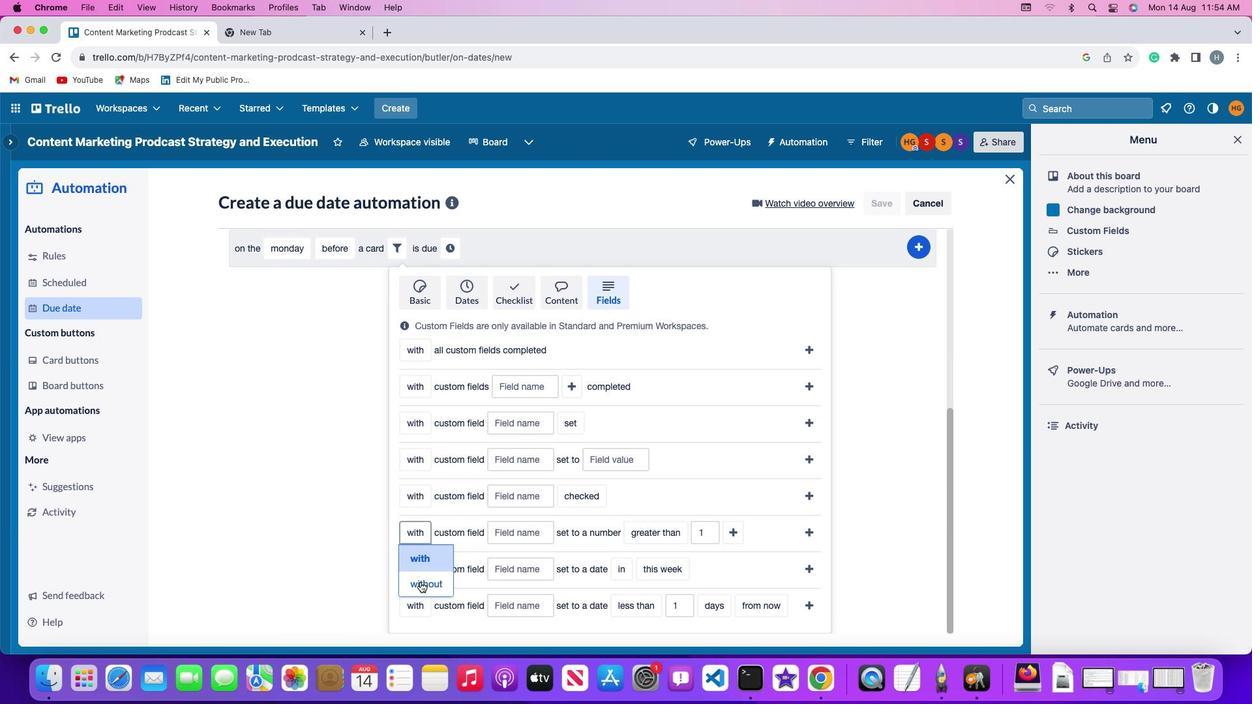 
Action: Mouse moved to (530, 531)
Screenshot: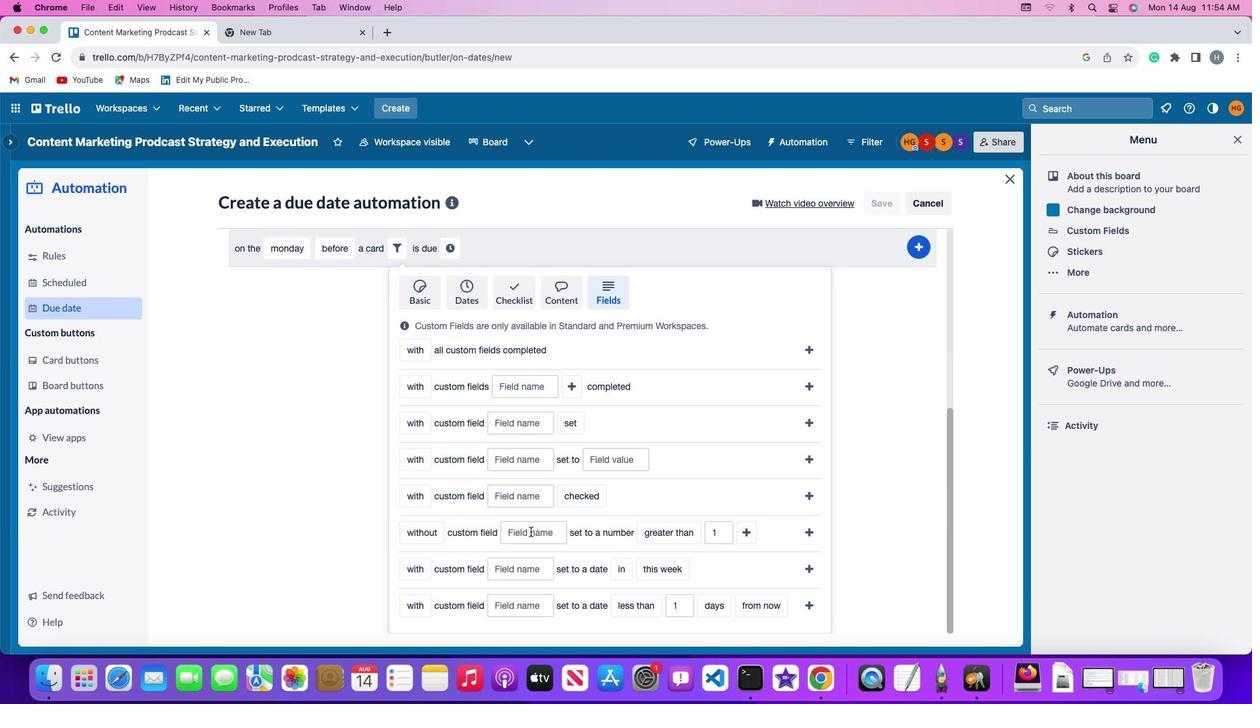 
Action: Mouse pressed left at (530, 531)
Screenshot: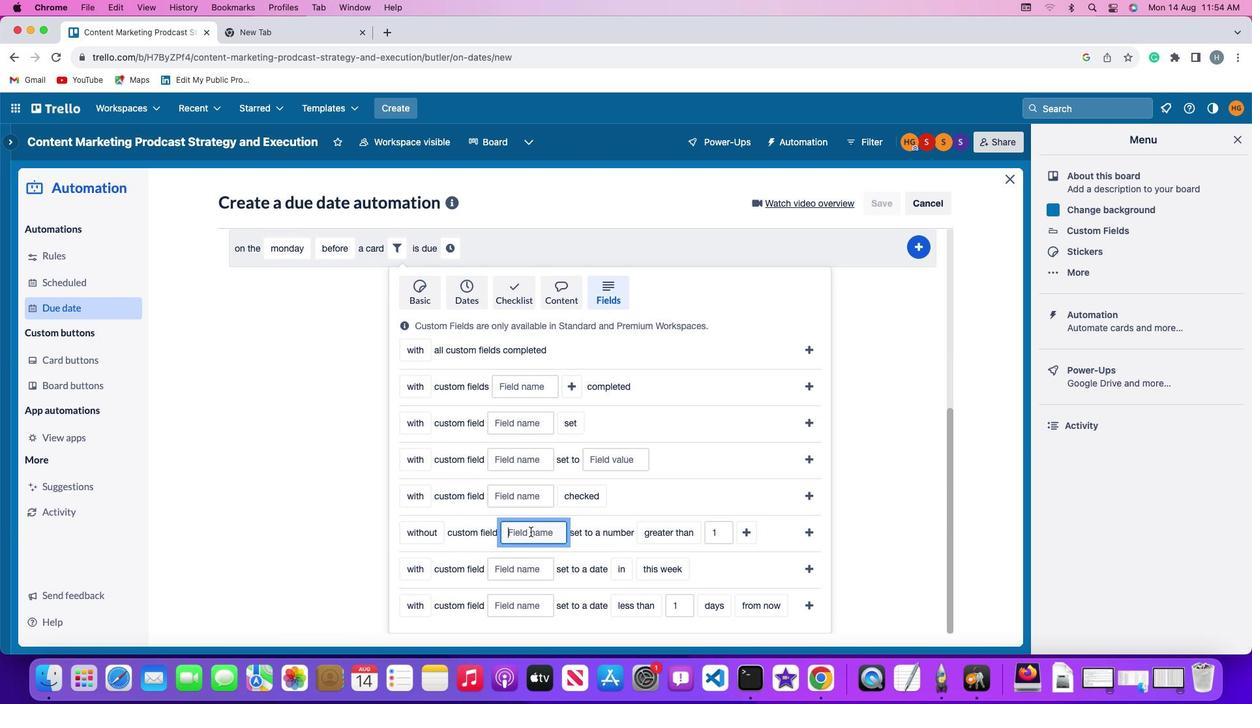 
Action: Mouse moved to (534, 530)
Screenshot: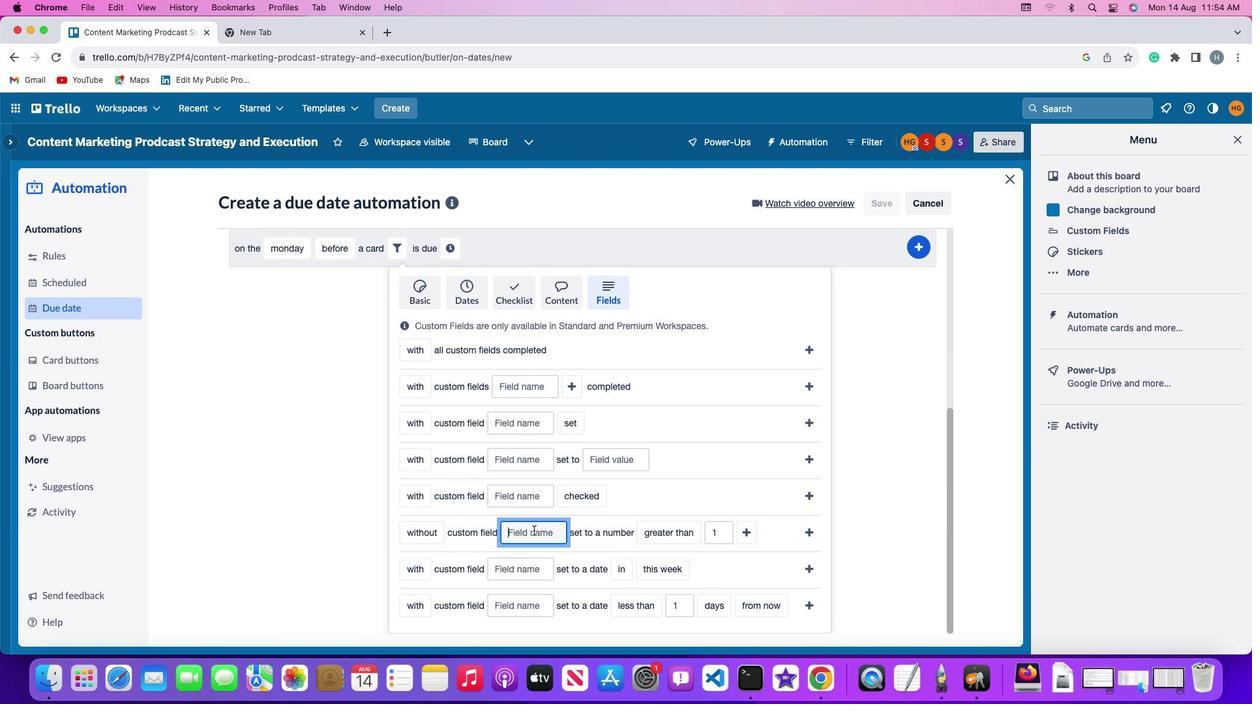 
Action: Key pressed Key.shift'R''e''s''u''m''e'
Screenshot: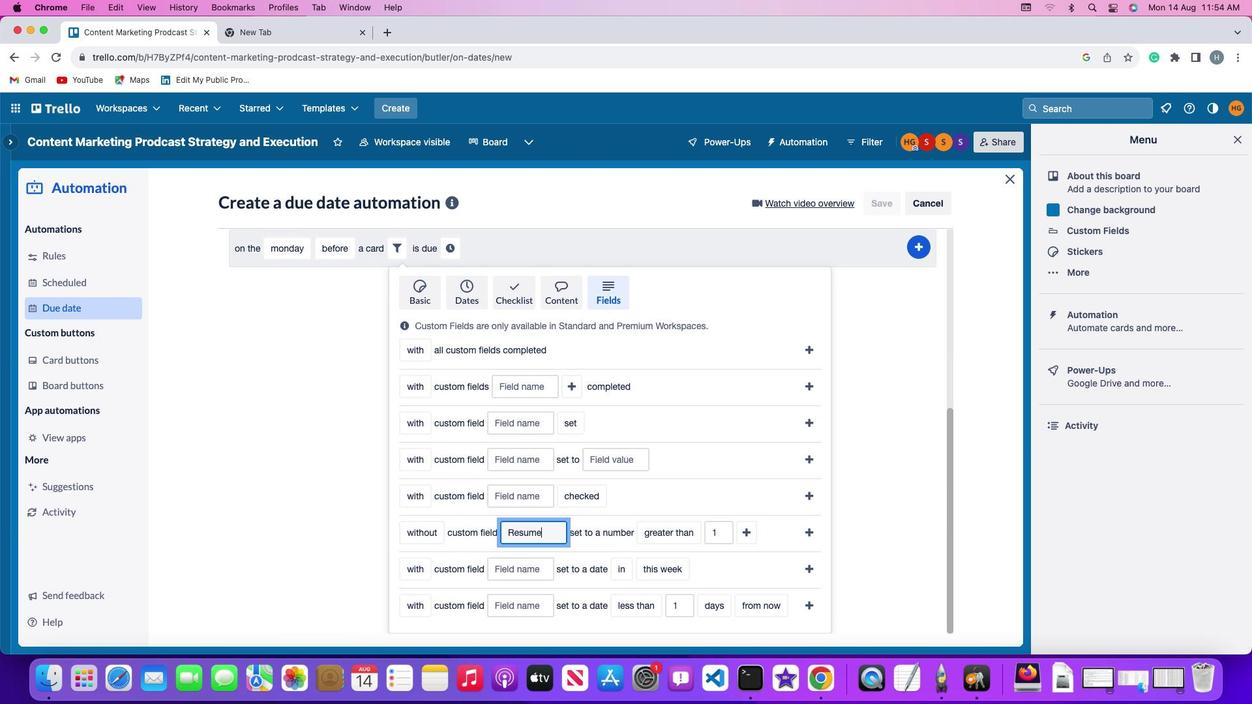 
Action: Mouse moved to (656, 534)
Screenshot: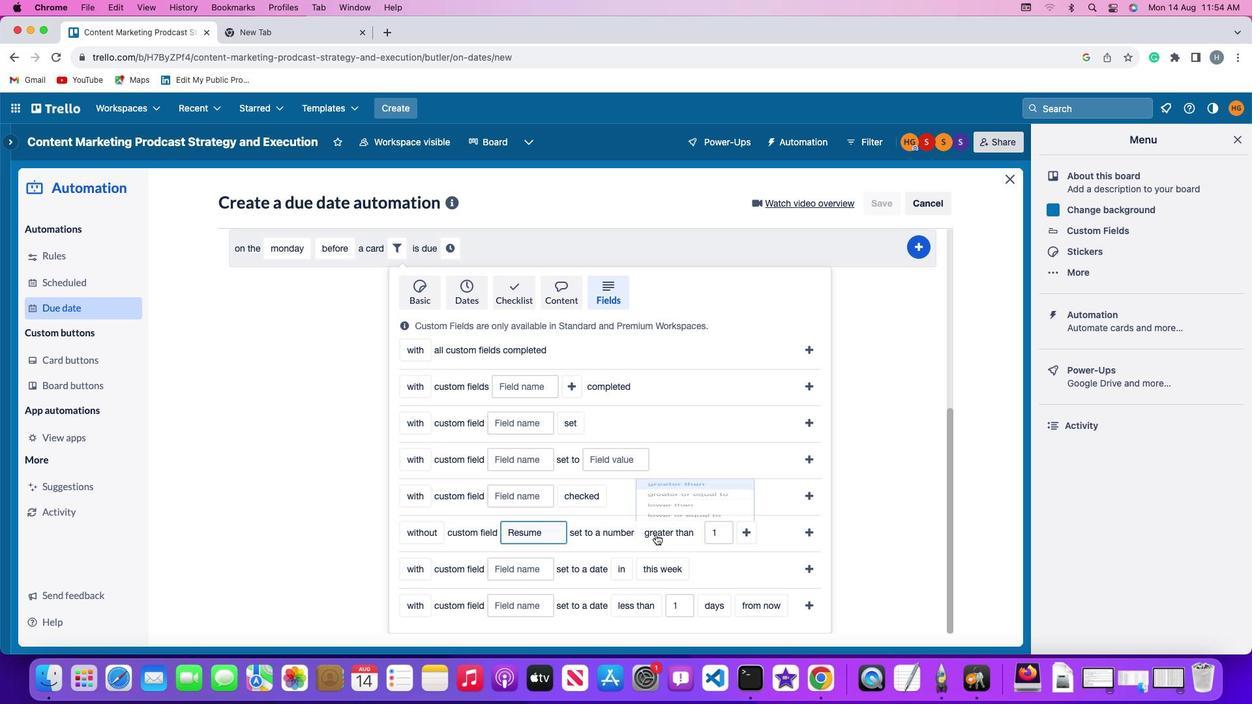 
Action: Mouse pressed left at (656, 534)
Screenshot: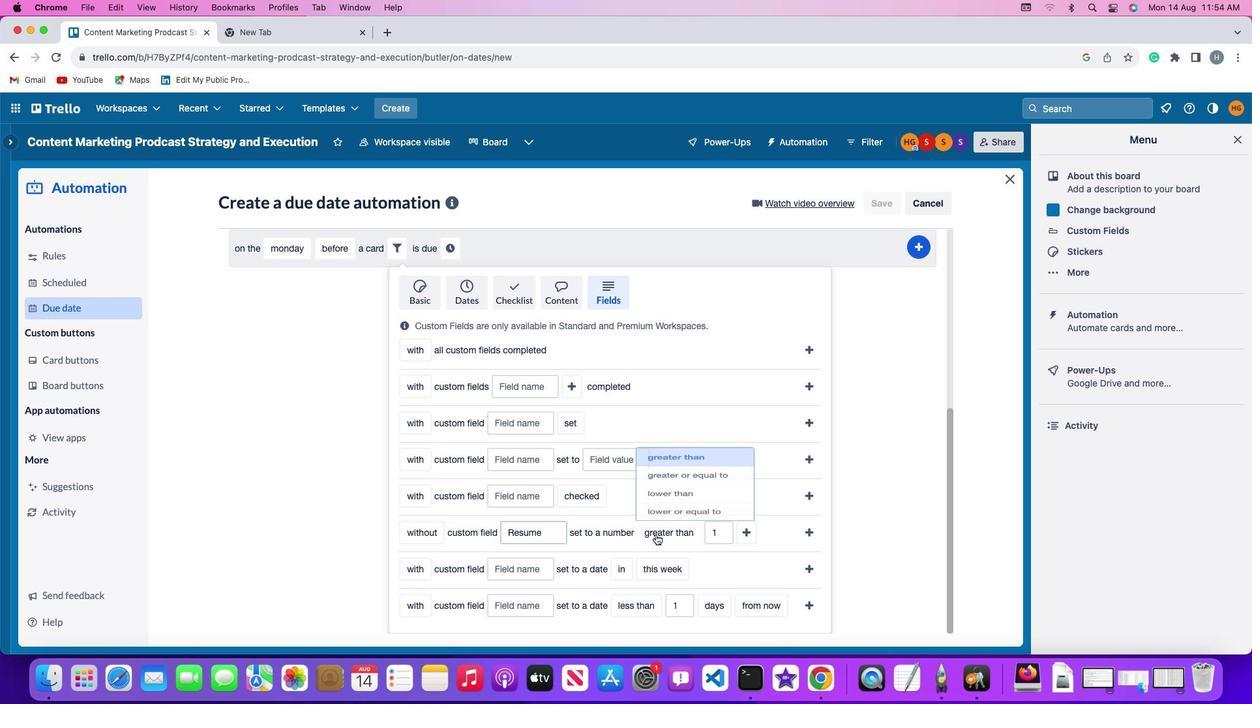 
Action: Mouse moved to (662, 515)
Screenshot: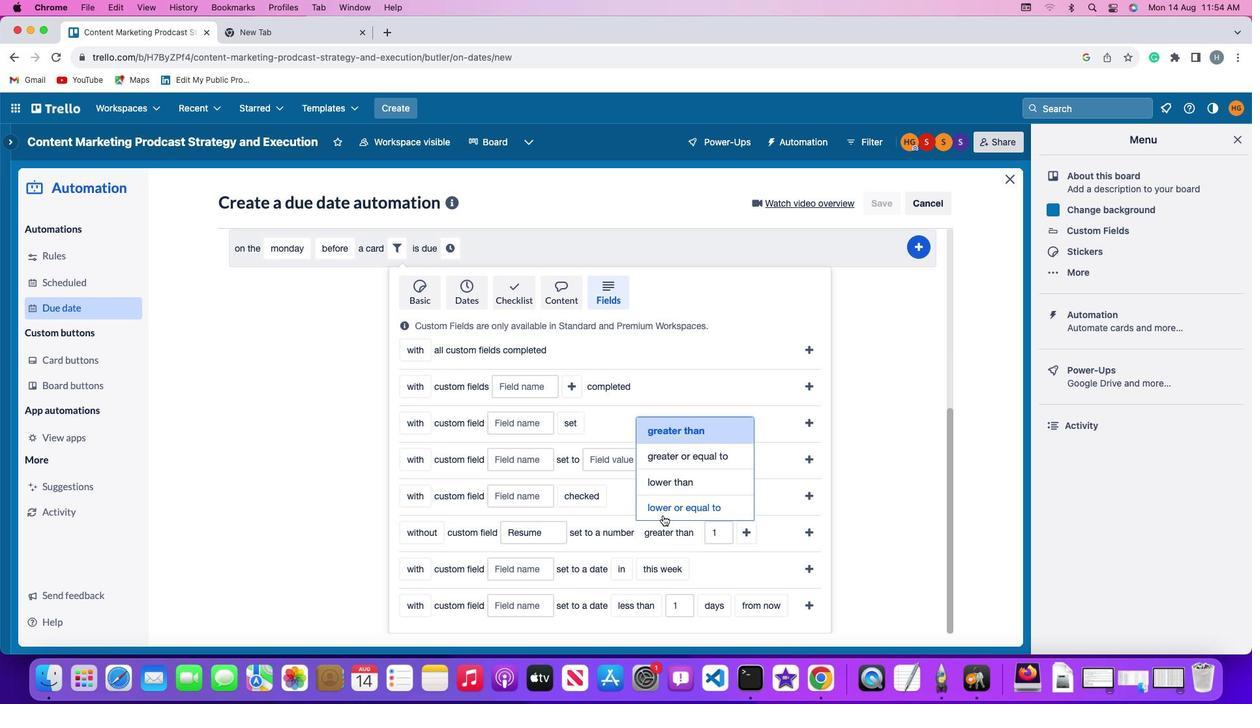 
Action: Mouse pressed left at (662, 515)
Screenshot: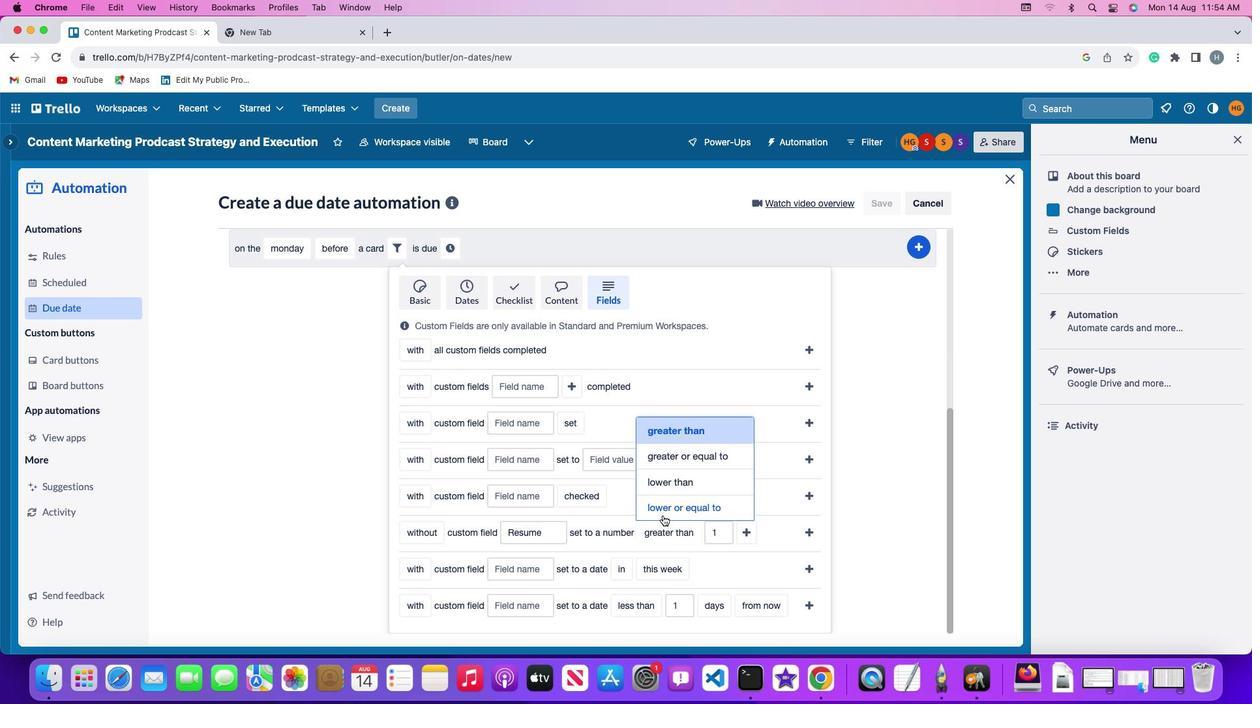 
Action: Mouse moved to (739, 532)
Screenshot: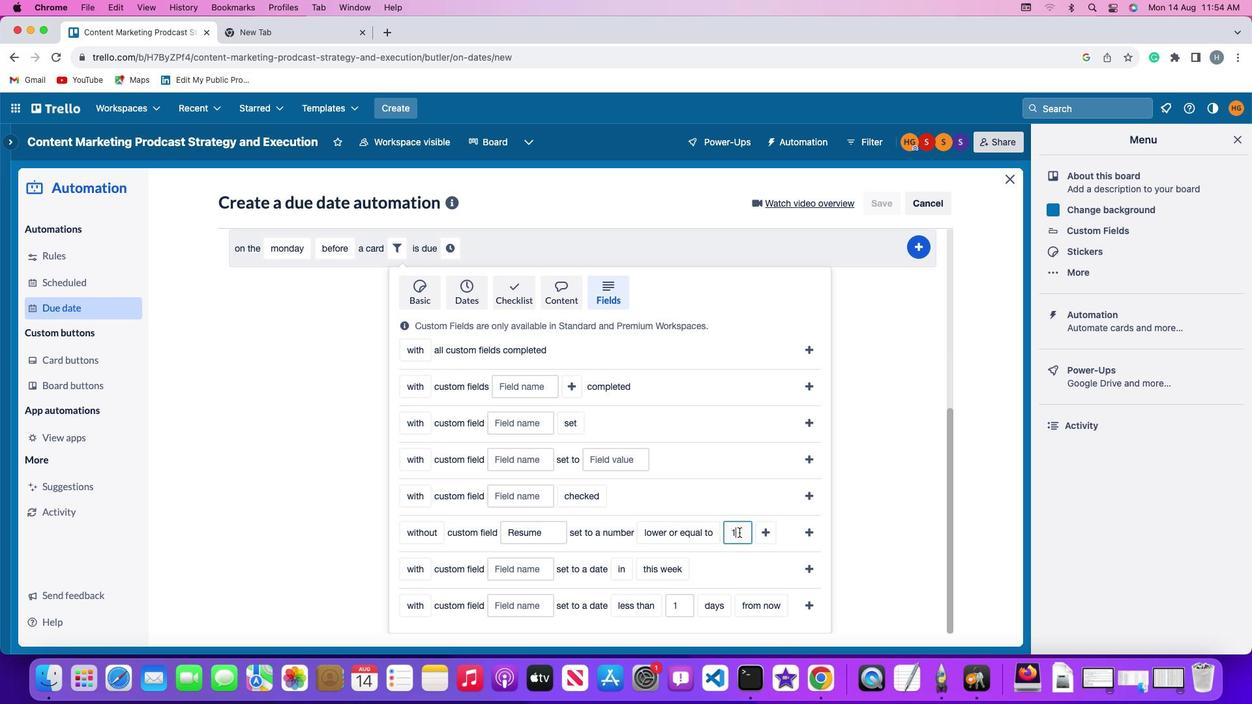 
Action: Mouse pressed left at (739, 532)
Screenshot: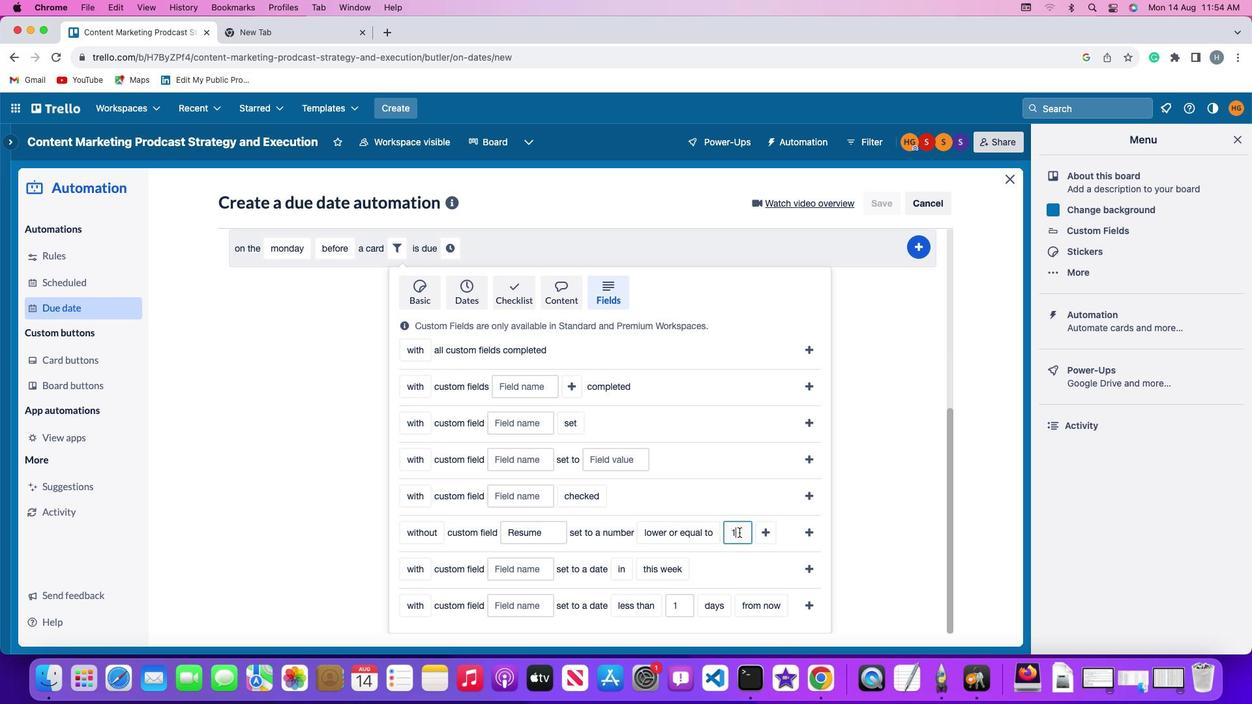 
Action: Mouse moved to (740, 532)
Screenshot: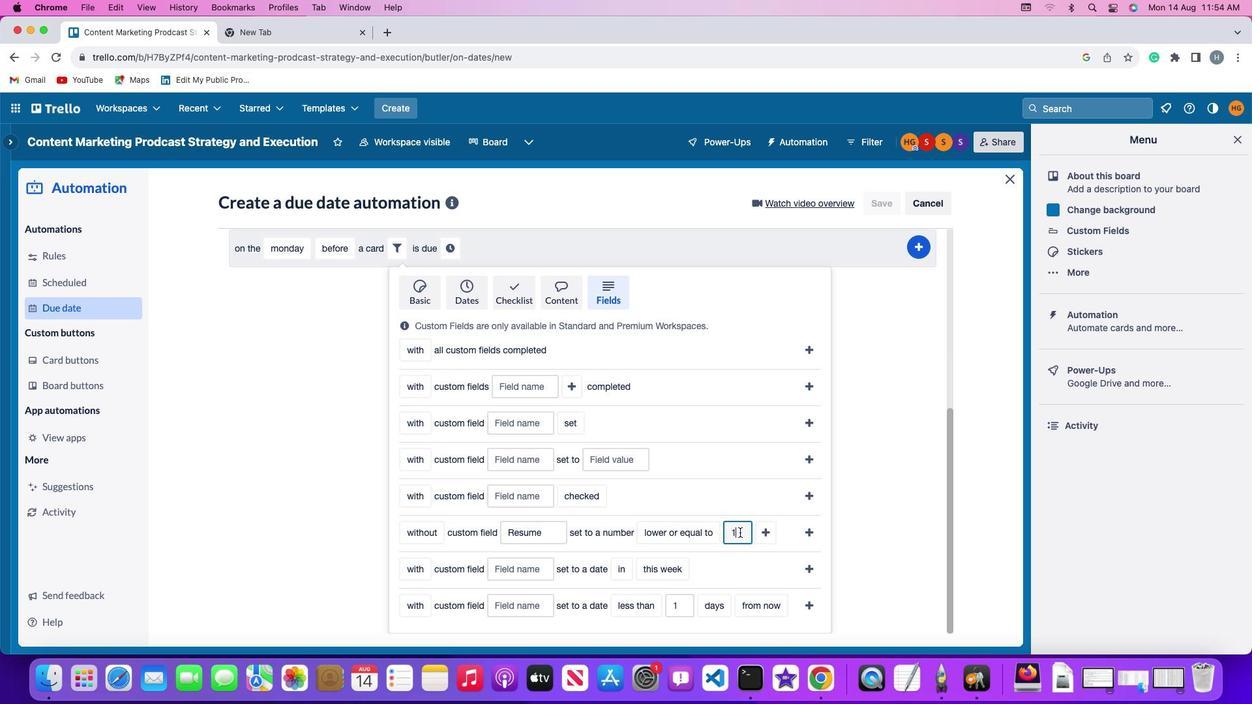 
Action: Key pressed Key.backspace'1'
Screenshot: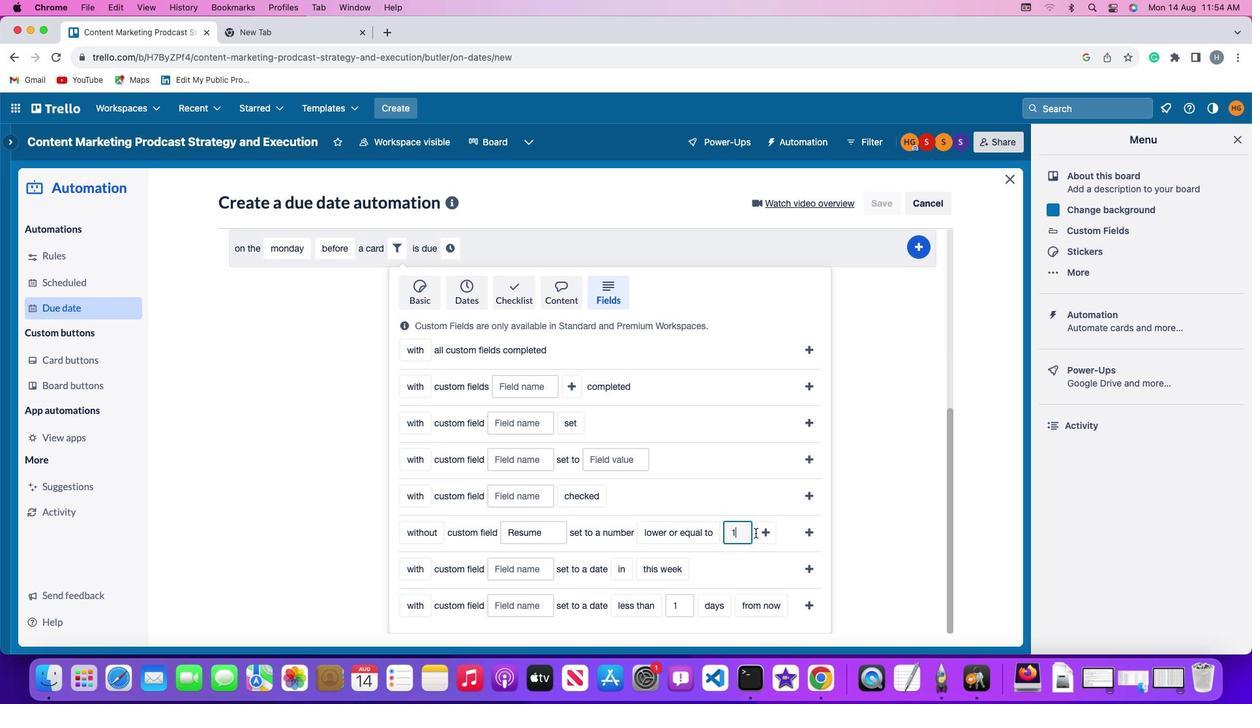 
Action: Mouse moved to (776, 532)
Screenshot: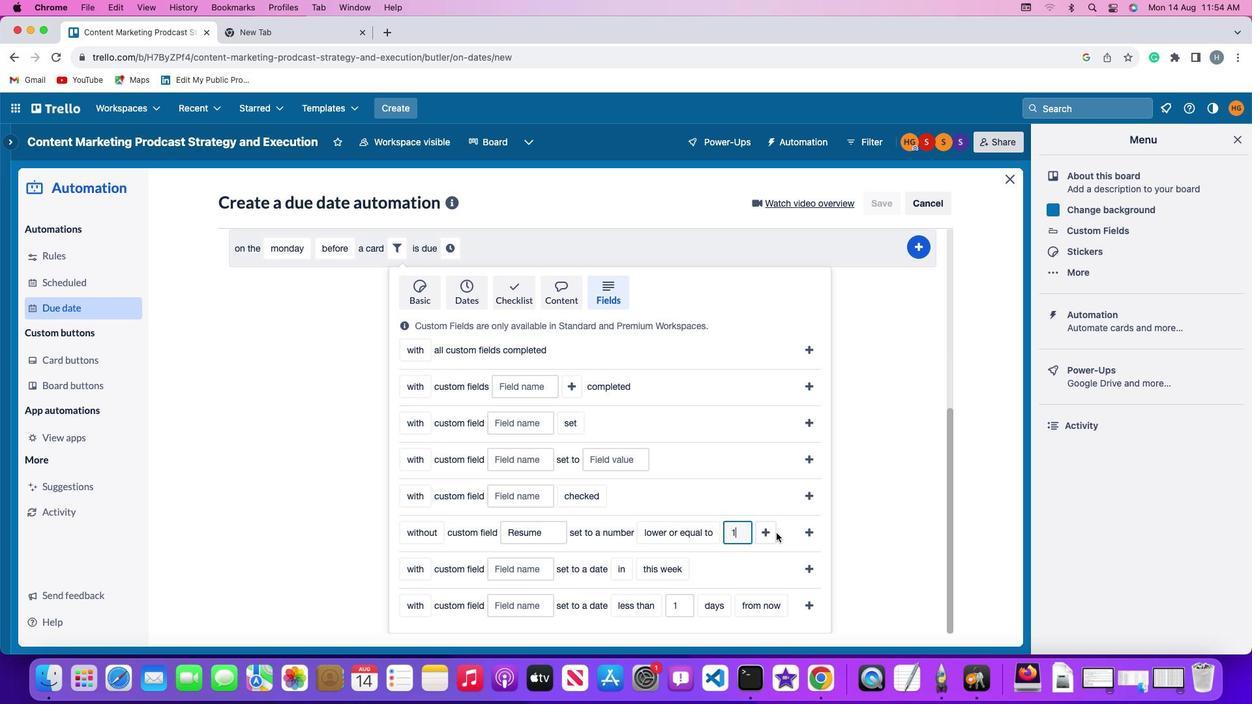 
Action: Mouse pressed left at (776, 532)
Screenshot: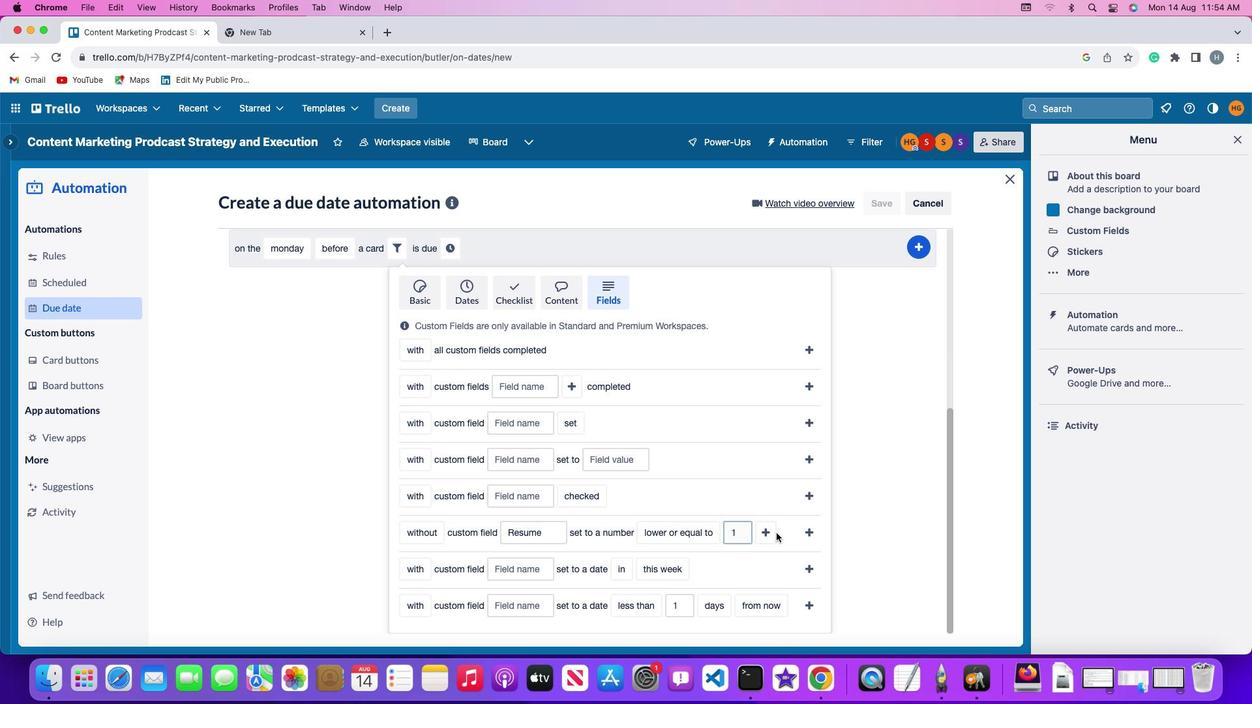 
Action: Mouse moved to (765, 532)
Screenshot: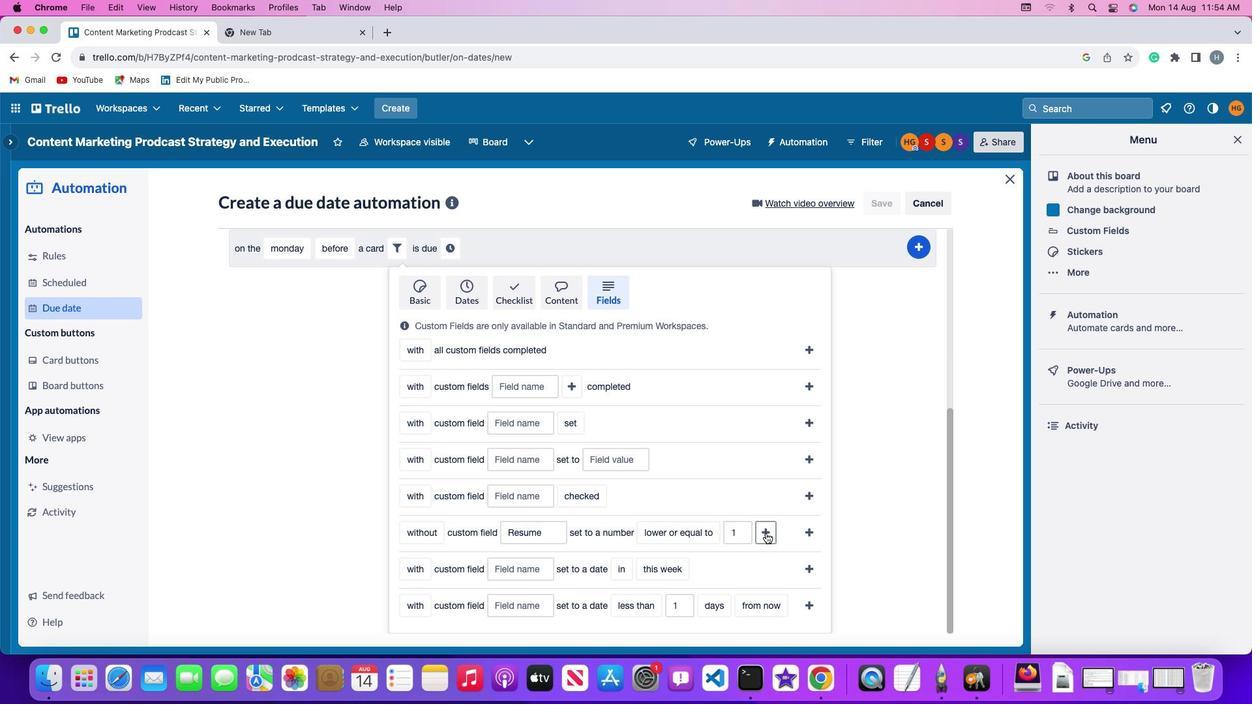 
Action: Mouse pressed left at (765, 532)
Screenshot: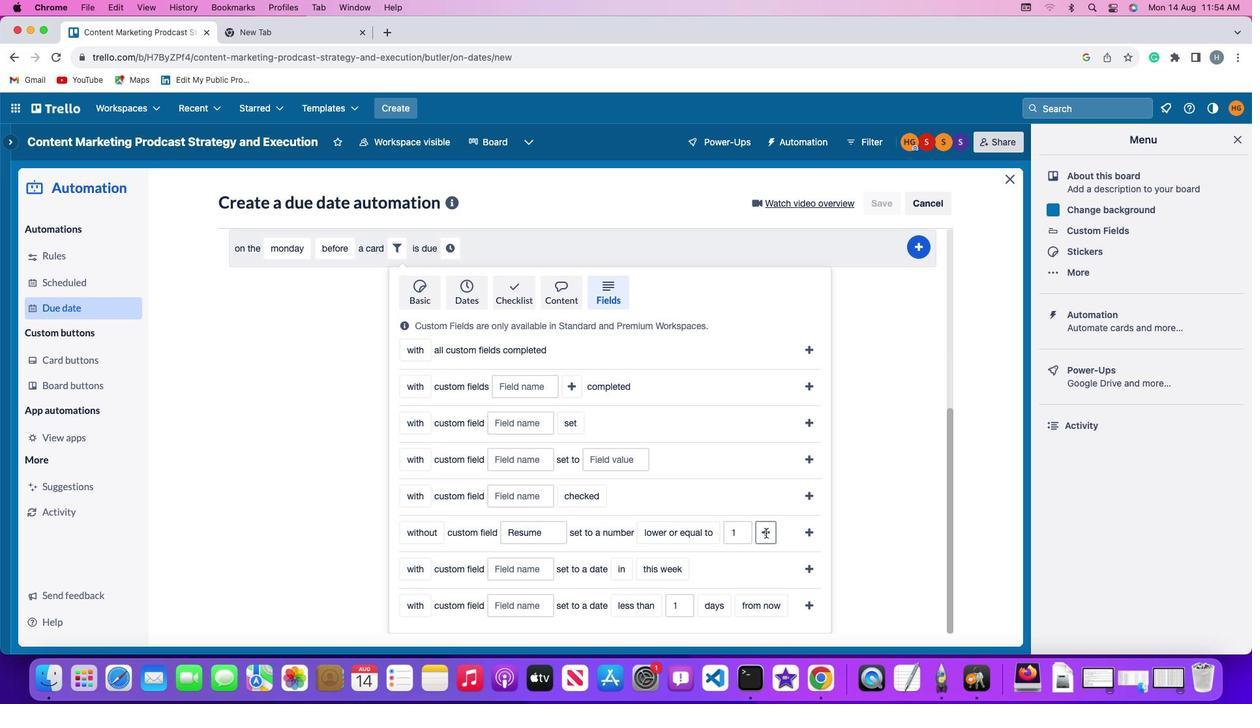 
Action: Mouse moved to (816, 539)
Screenshot: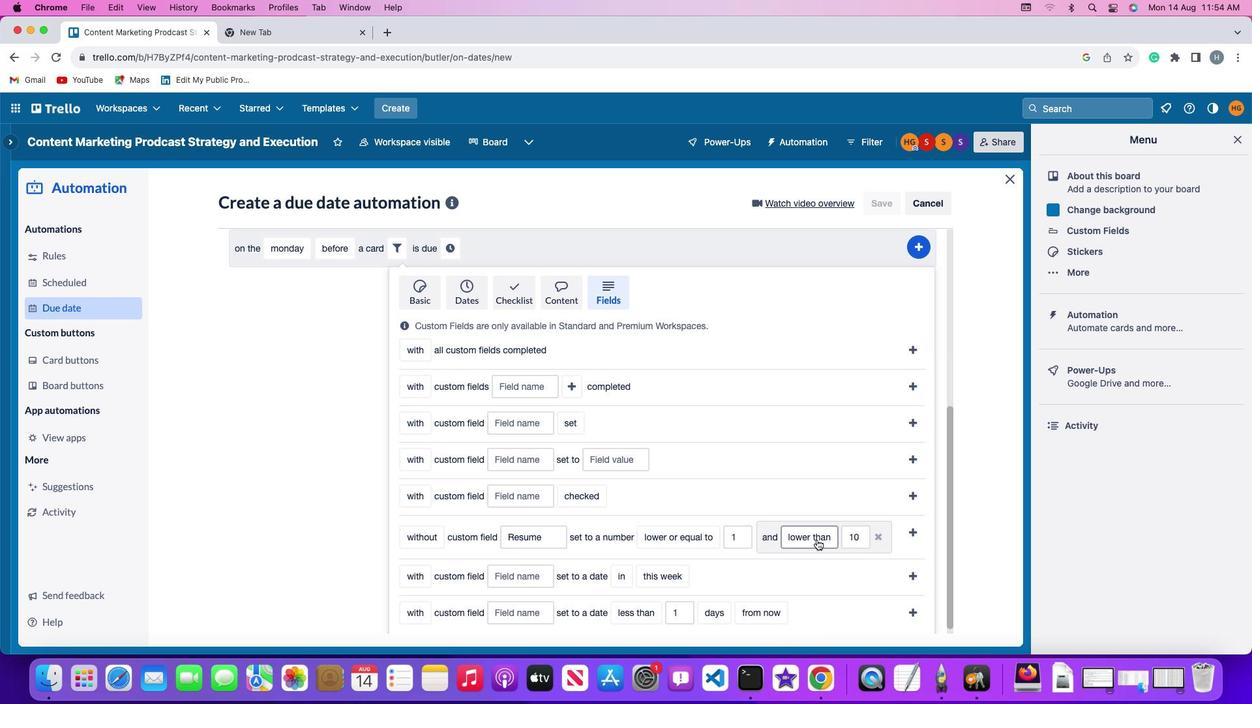 
Action: Mouse pressed left at (816, 539)
Screenshot: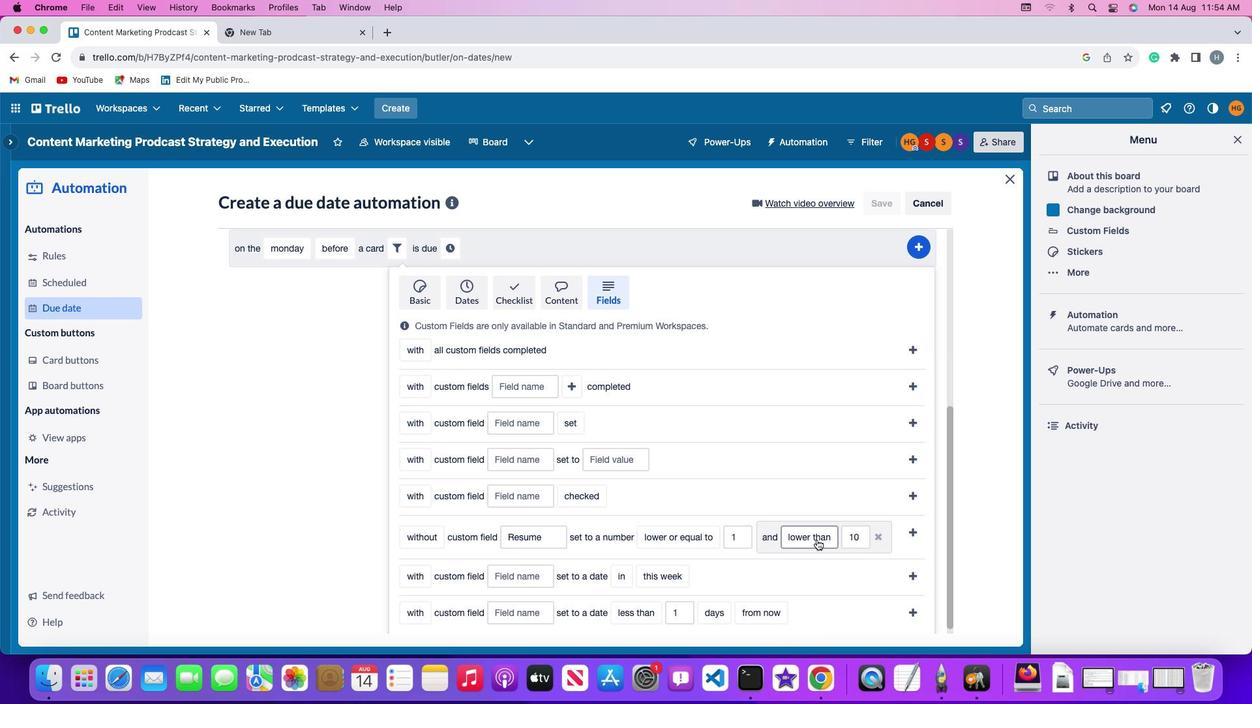 
Action: Mouse moved to (832, 437)
Screenshot: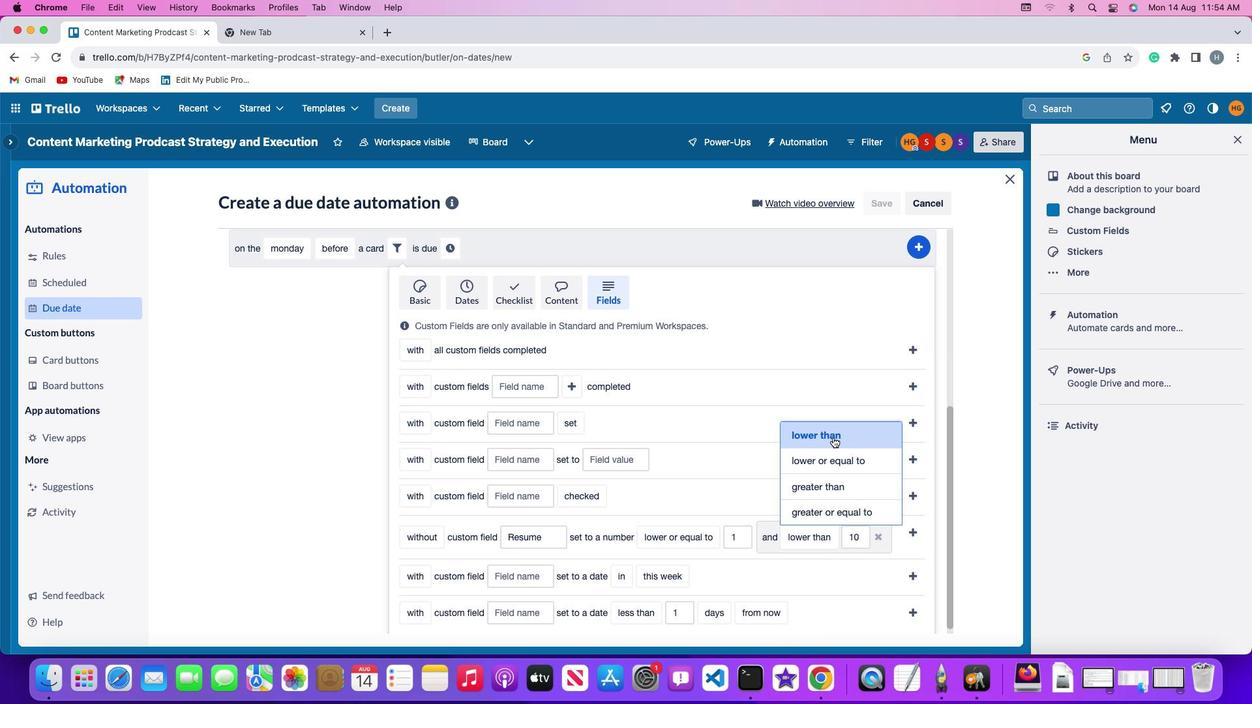 
Action: Mouse pressed left at (832, 437)
Screenshot: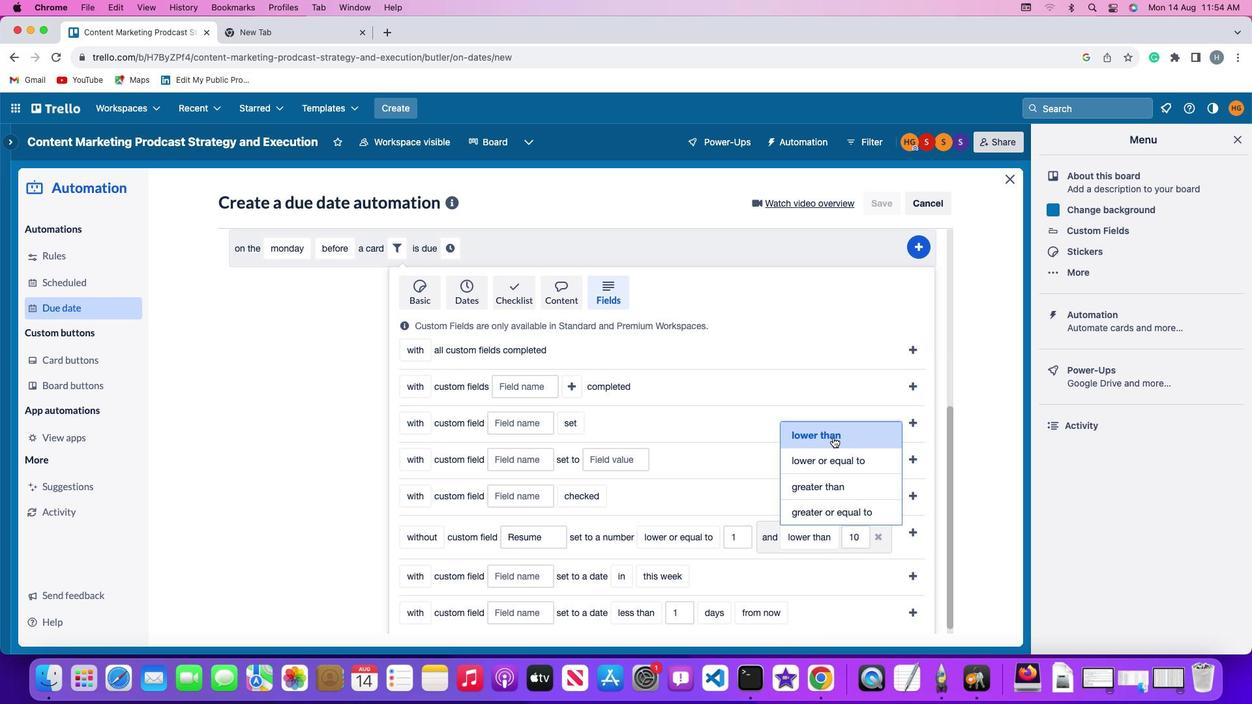 
Action: Mouse moved to (864, 534)
Screenshot: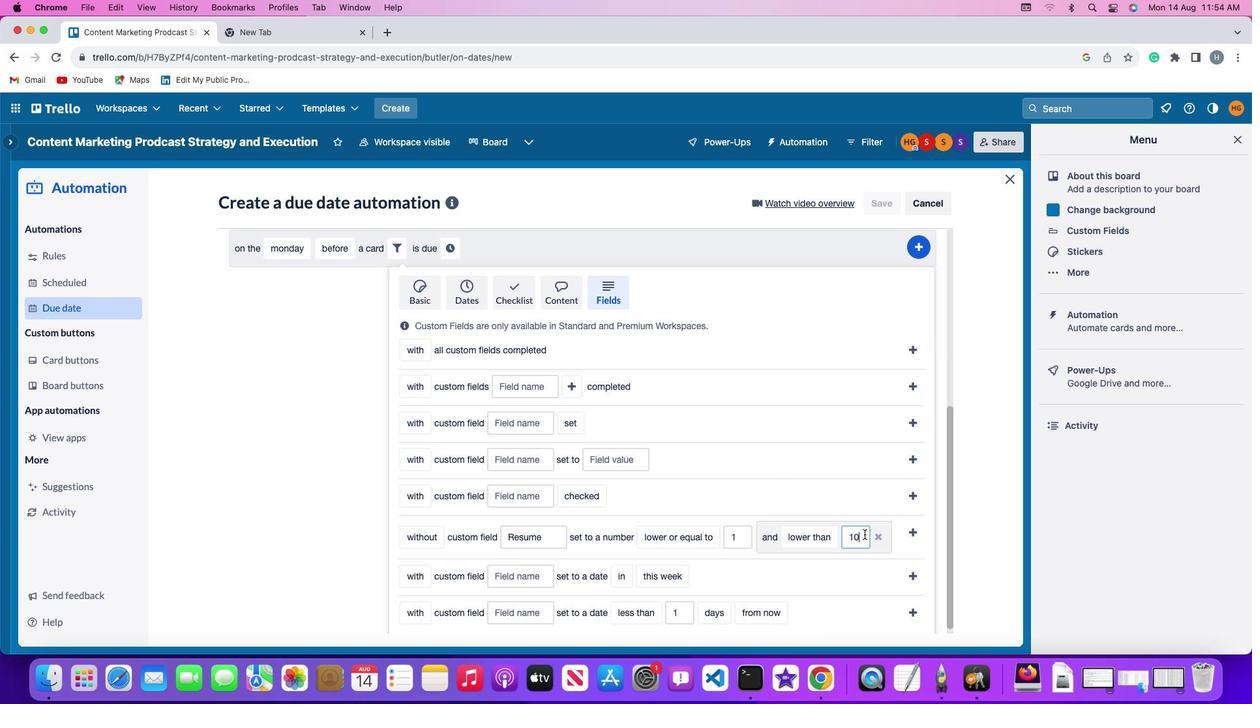 
Action: Mouse pressed left at (864, 534)
Screenshot: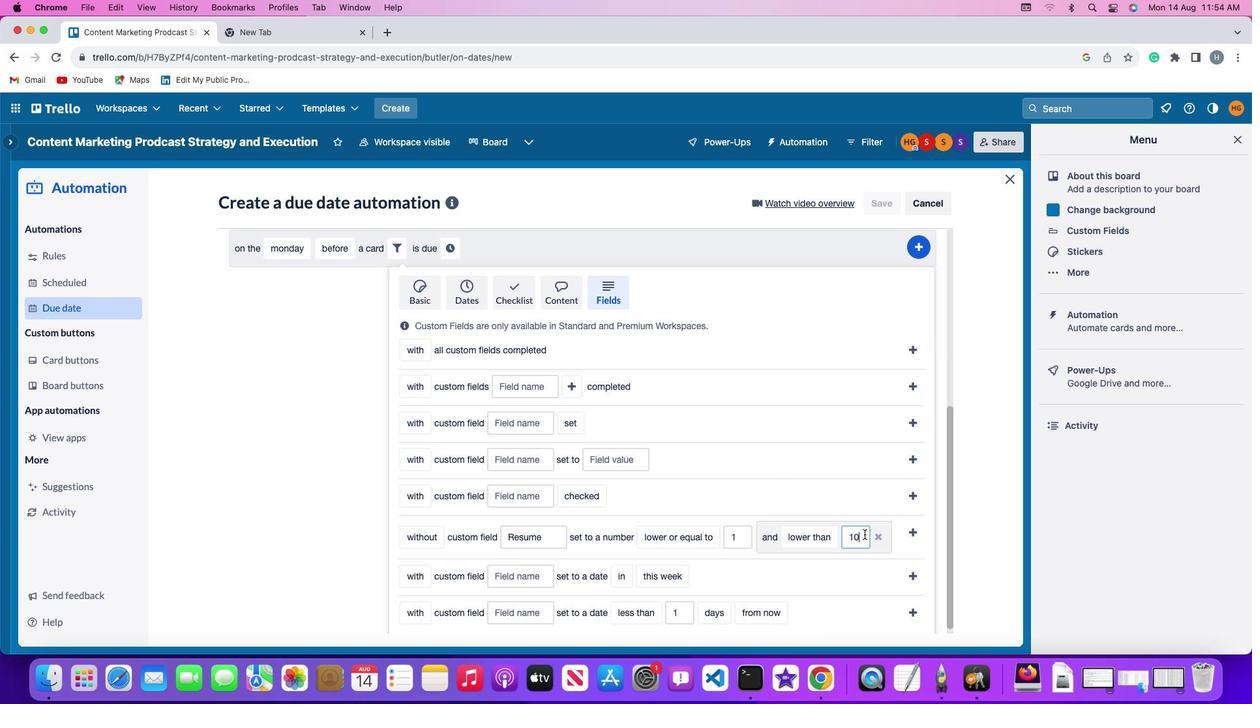 
Action: Mouse moved to (864, 534)
Screenshot: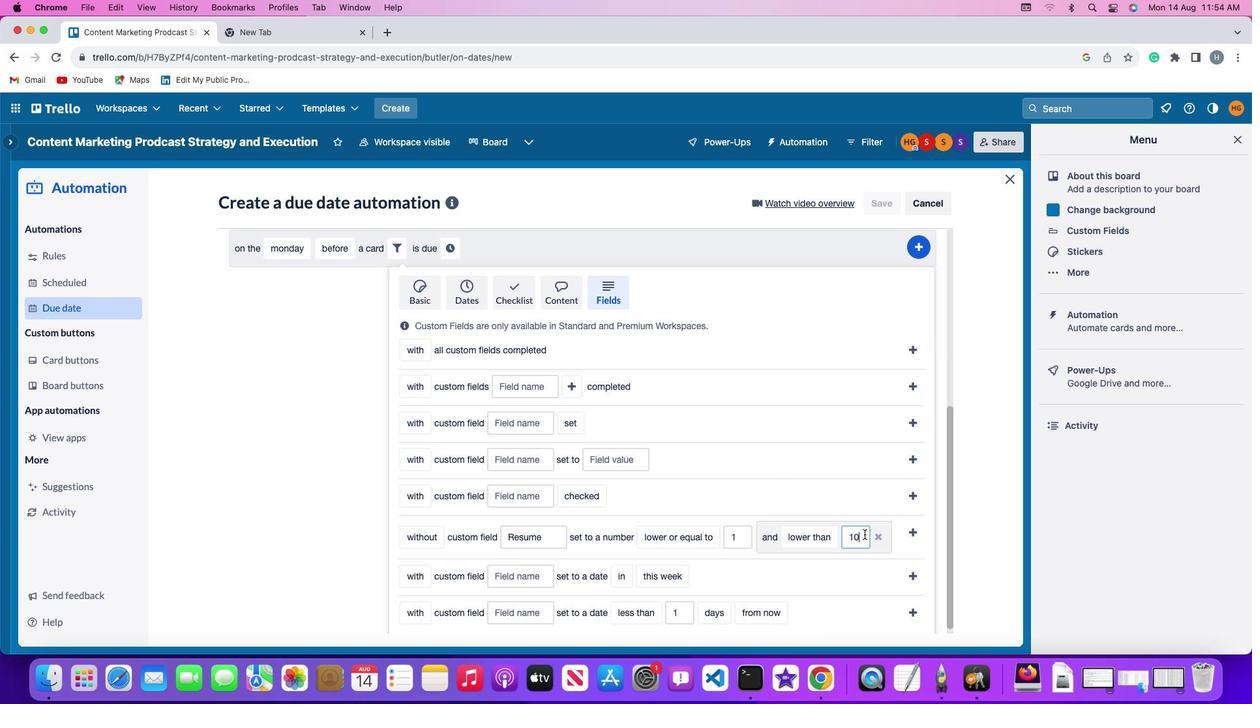 
Action: Key pressed Key.backspaceKey.backspace
Screenshot: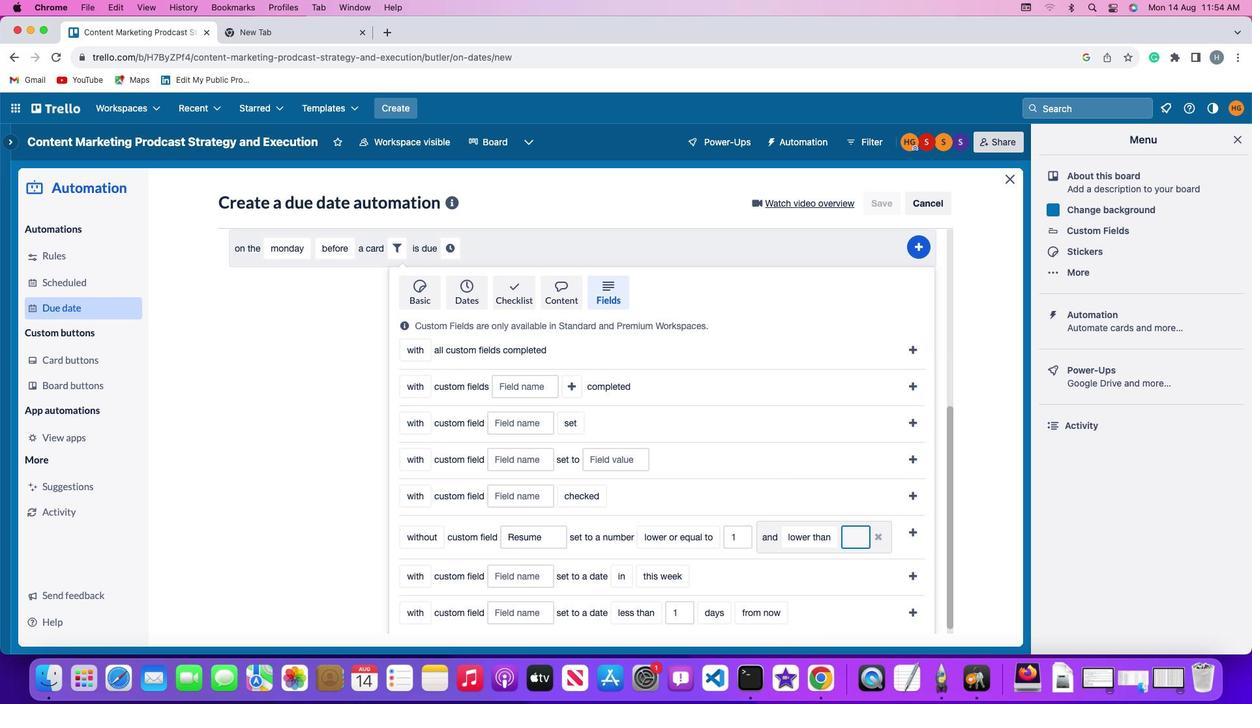 
Action: Mouse moved to (864, 534)
Screenshot: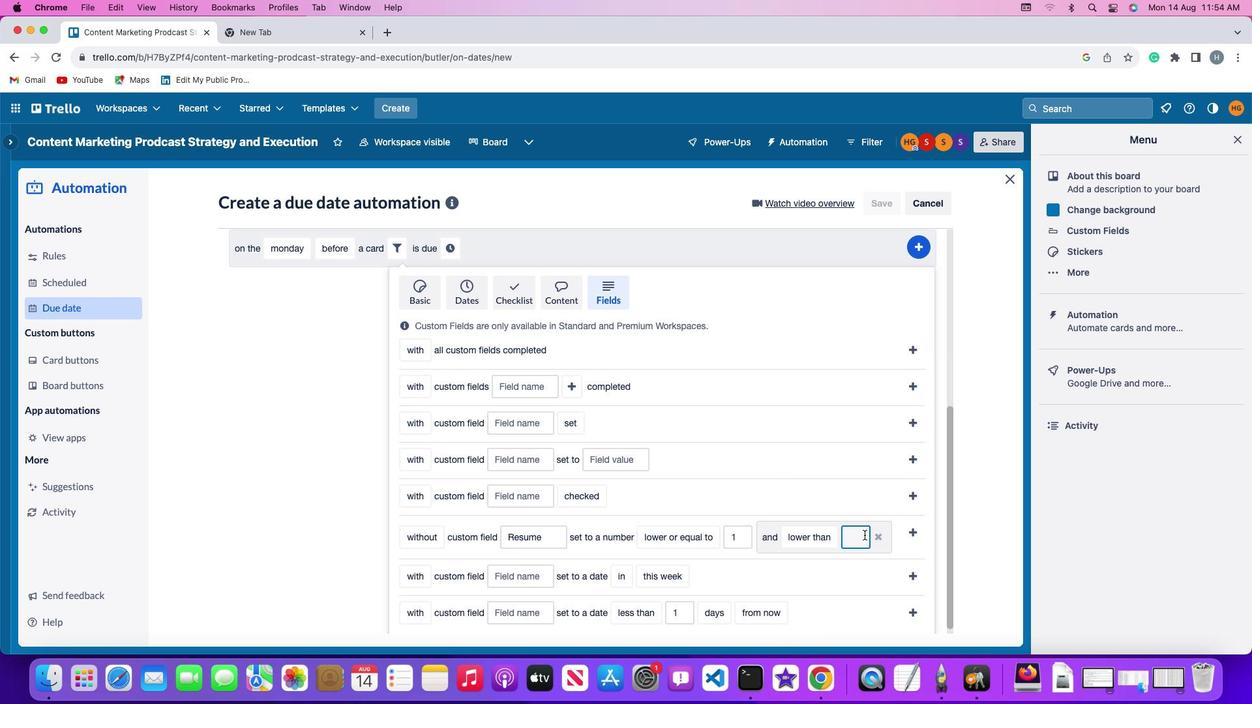 
Action: Key pressed '1'
Screenshot: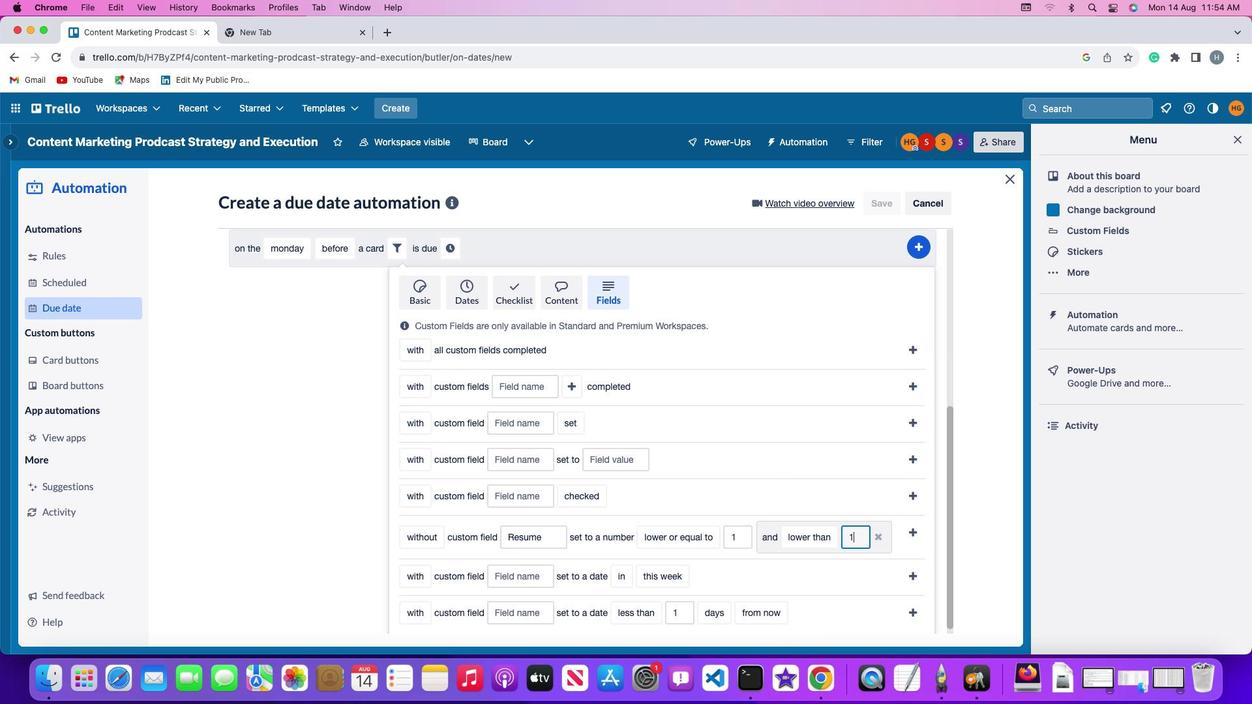 
Action: Mouse moved to (864, 535)
Screenshot: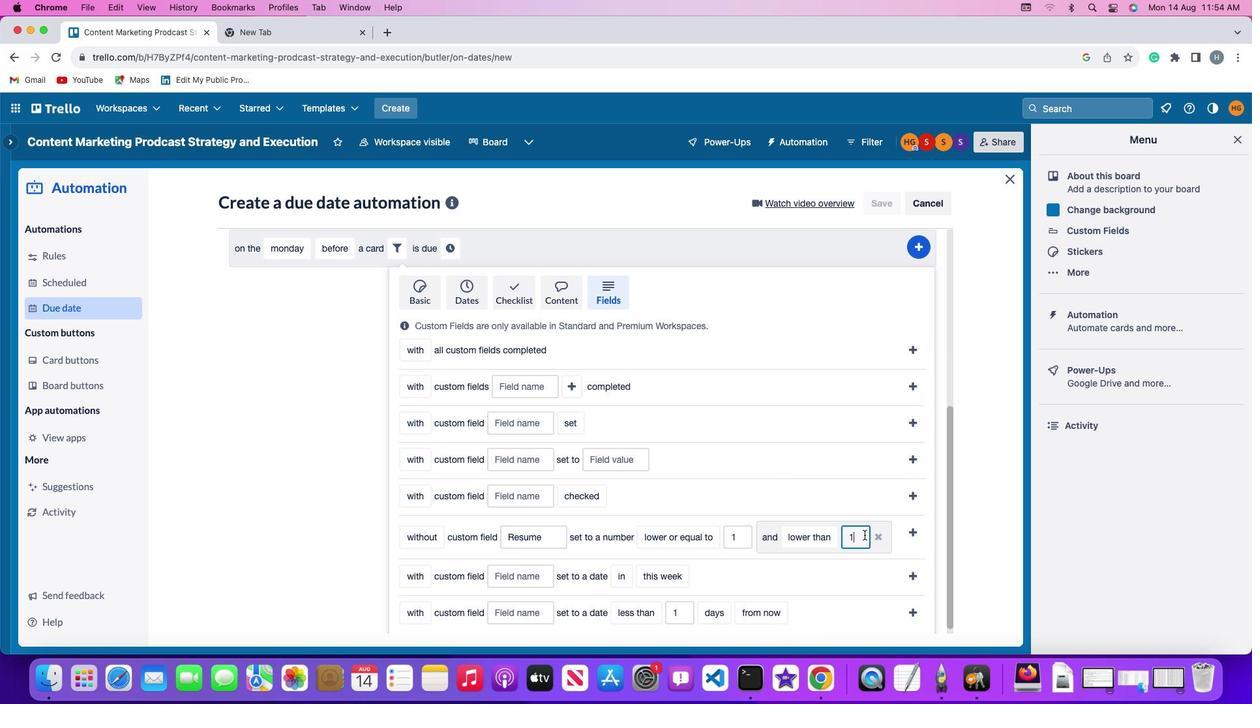
Action: Key pressed '0'
Screenshot: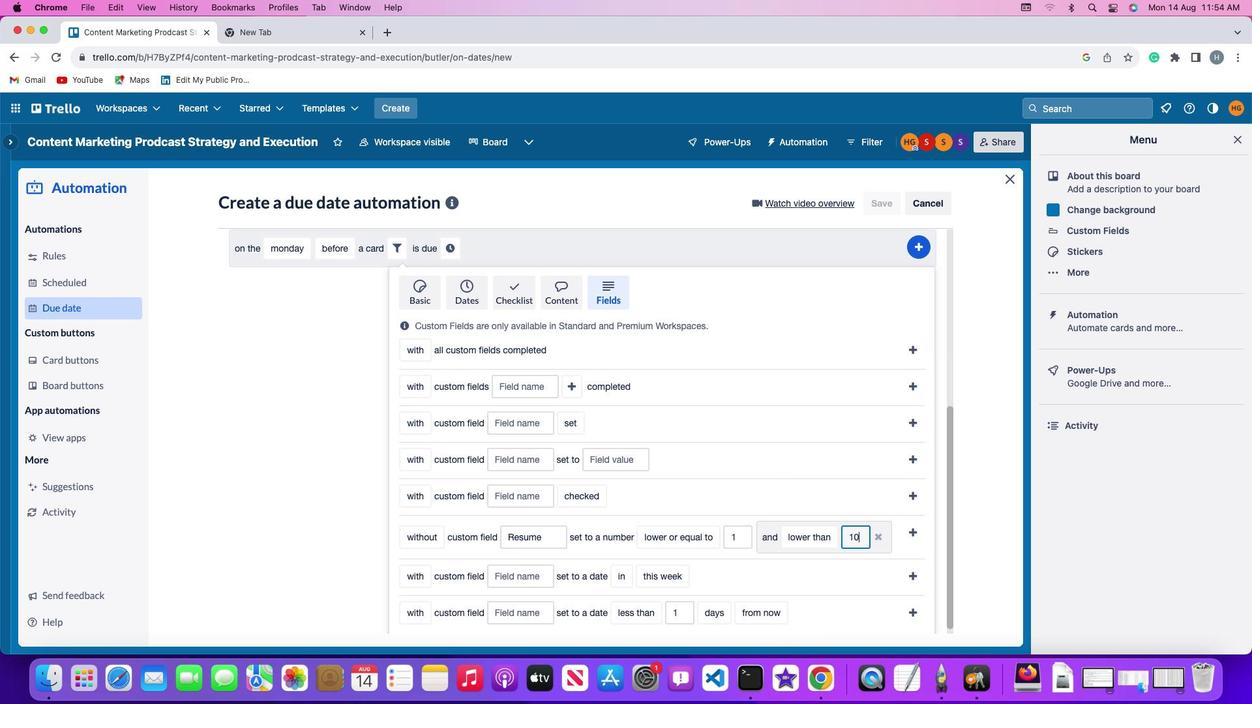 
Action: Mouse moved to (911, 530)
Screenshot: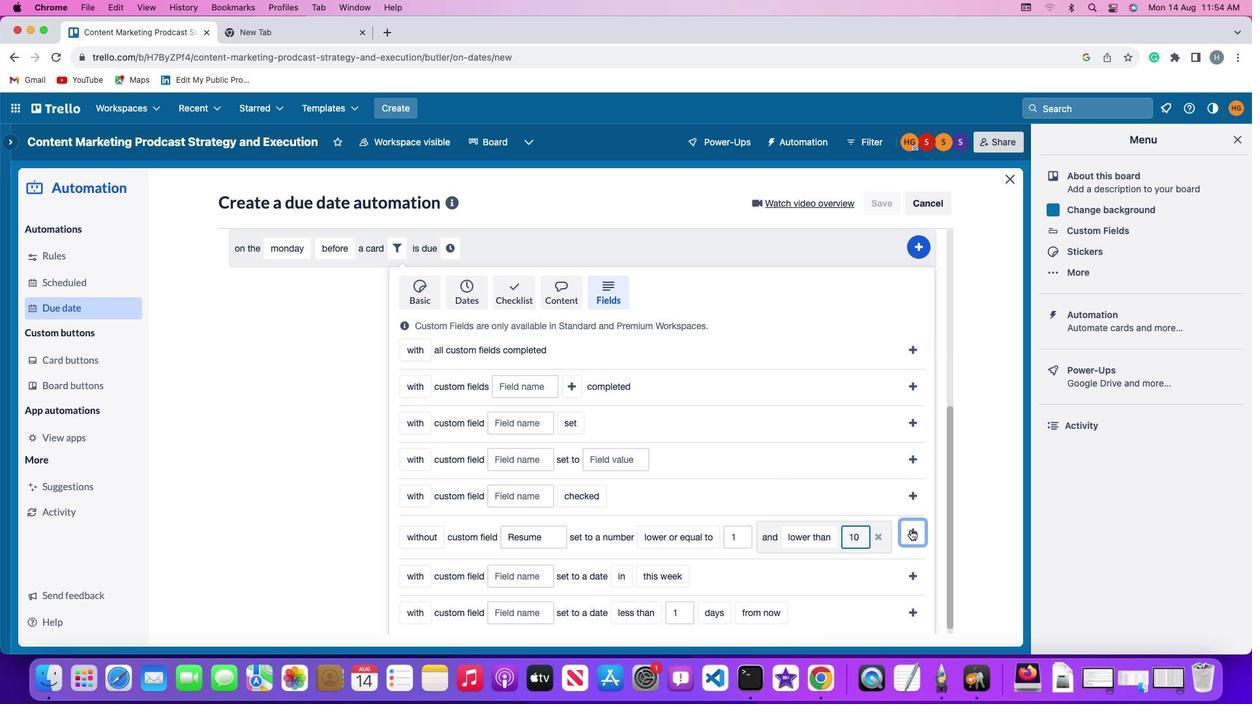 
Action: Mouse pressed left at (911, 530)
Screenshot: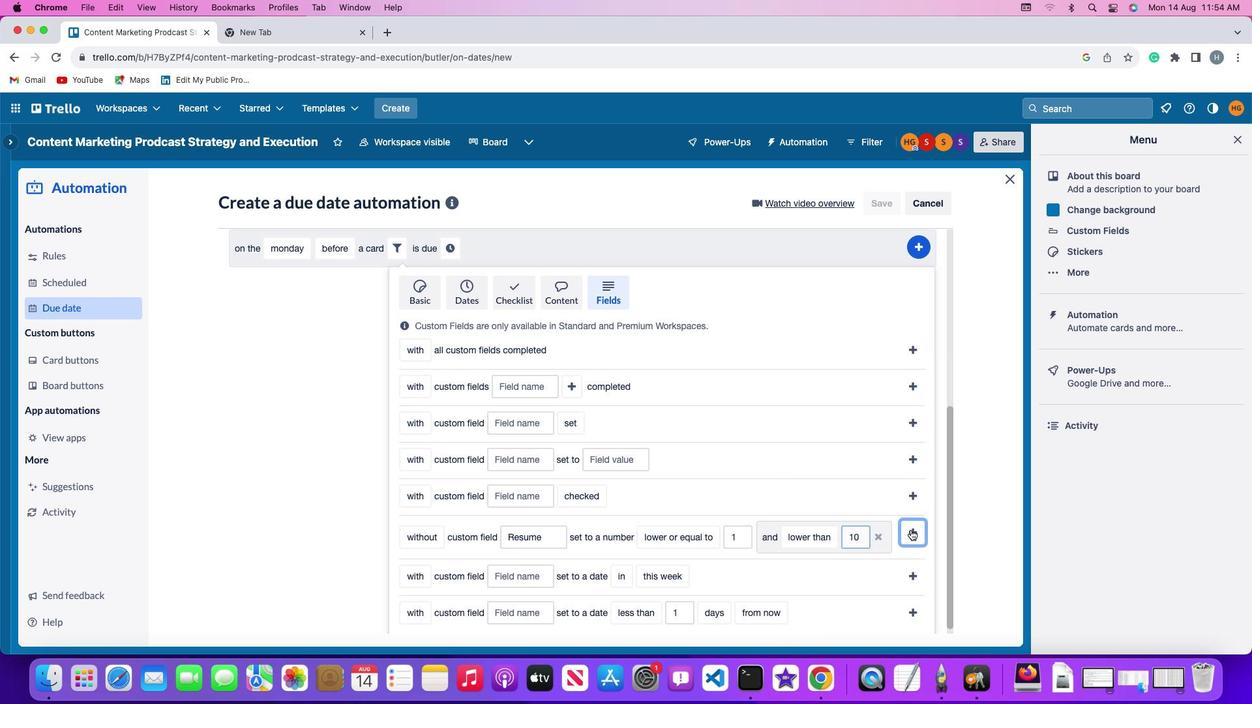 
Action: Mouse moved to (831, 571)
Screenshot: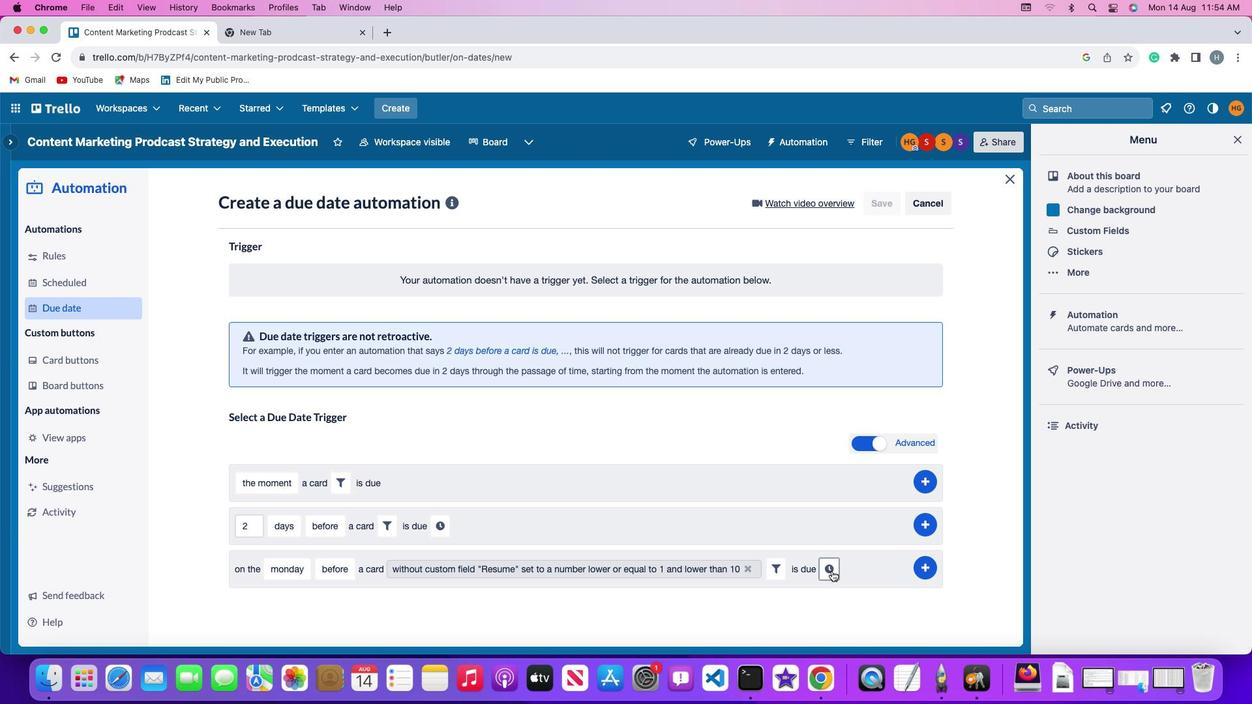 
Action: Mouse pressed left at (831, 571)
Screenshot: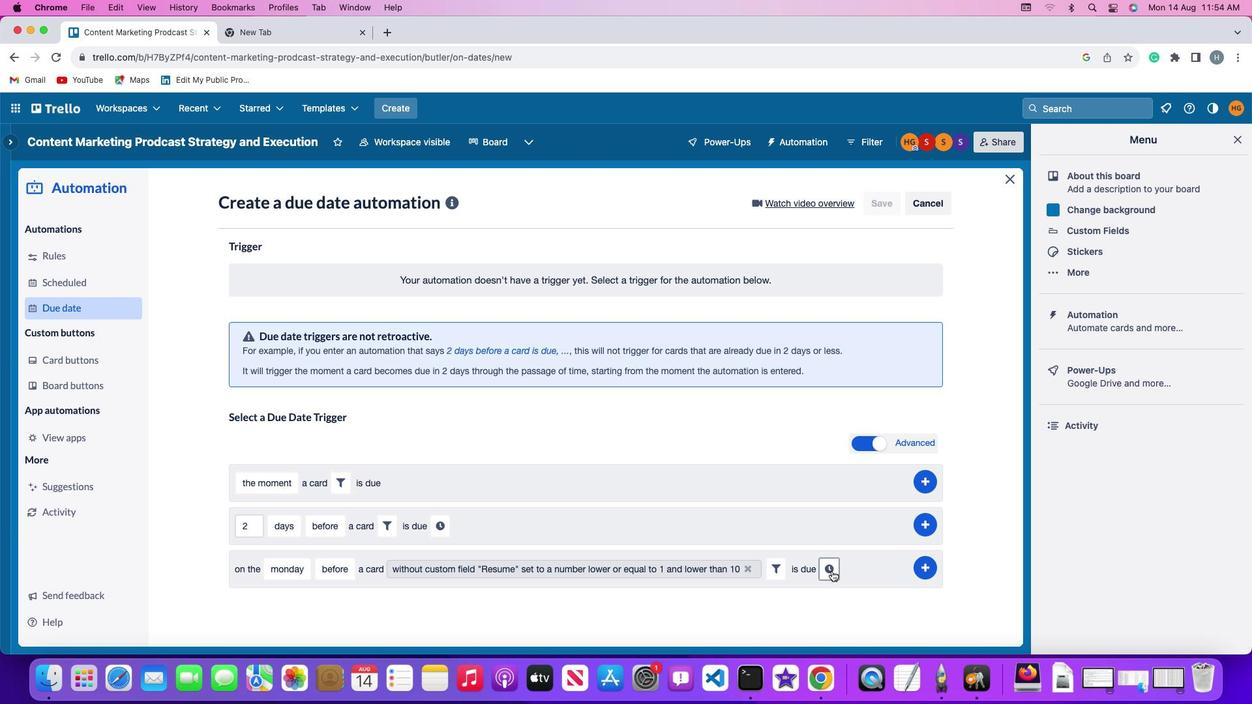 
Action: Mouse moved to (276, 599)
Screenshot: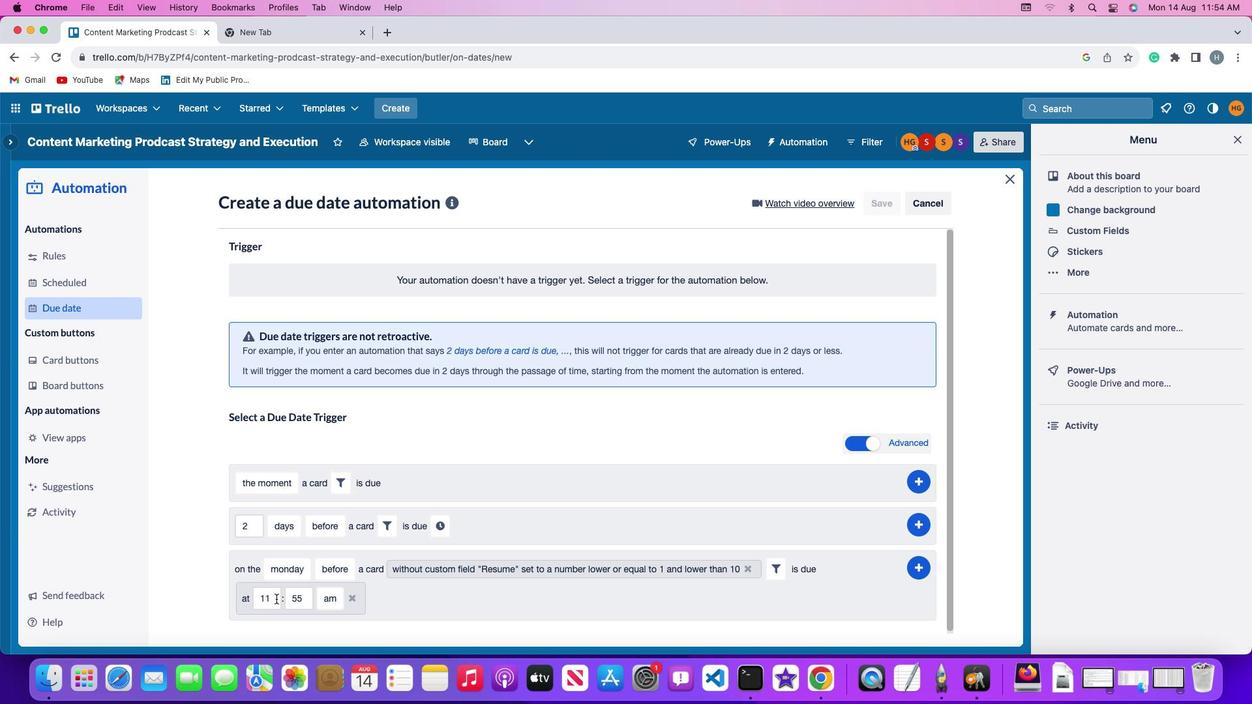 
Action: Mouse pressed left at (276, 599)
Screenshot: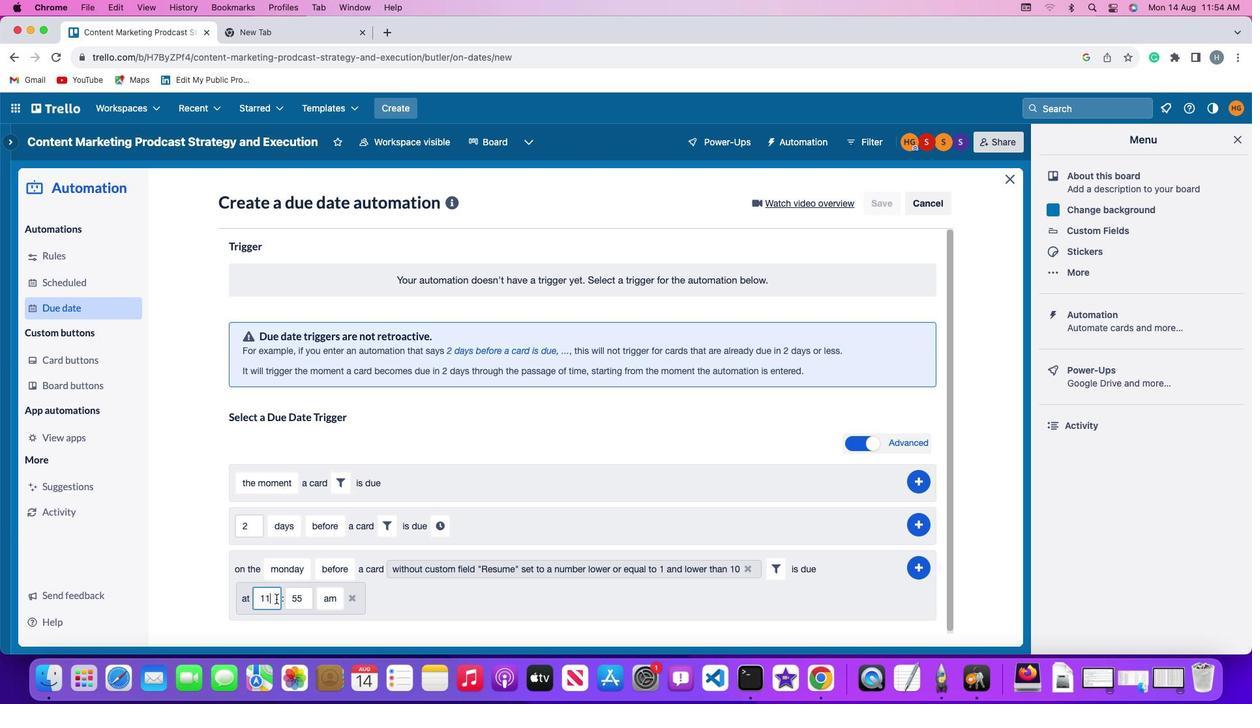 
Action: Key pressed Key.backspaceKey.backspace'1''1'
Screenshot: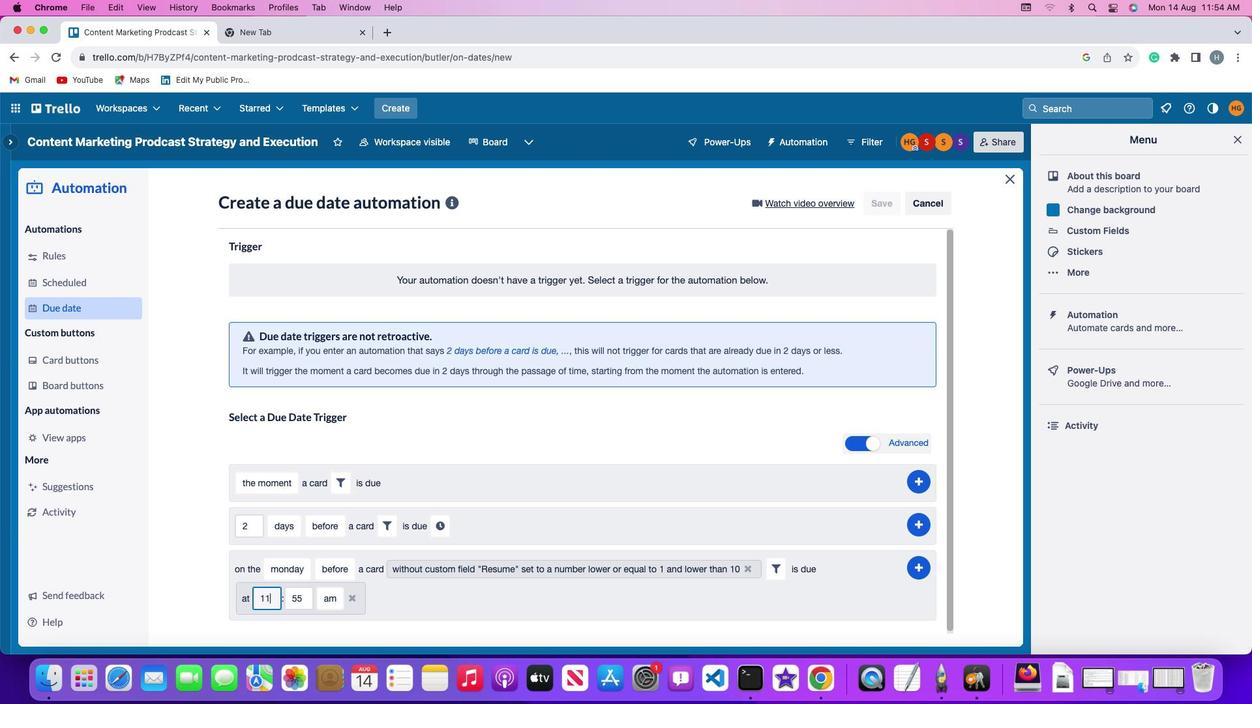 
Action: Mouse moved to (307, 600)
Screenshot: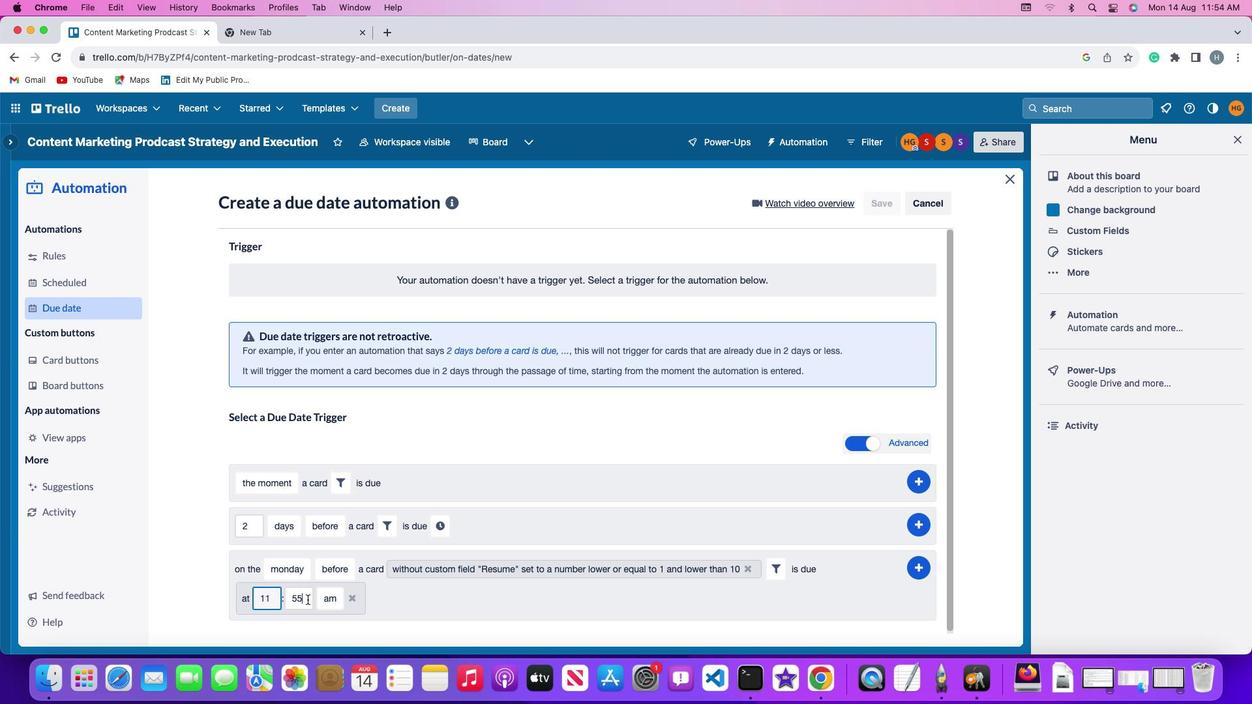 
Action: Mouse pressed left at (307, 600)
Screenshot: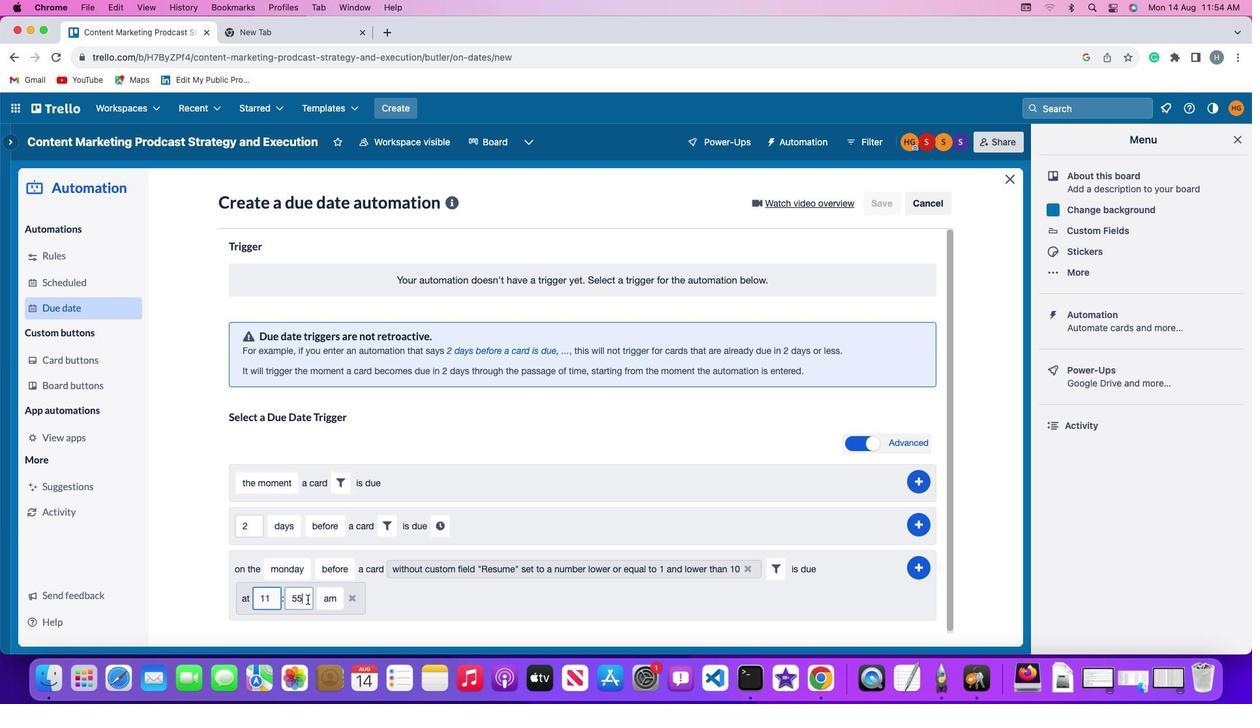 
Action: Key pressed Key.backspaceKey.backspace
Screenshot: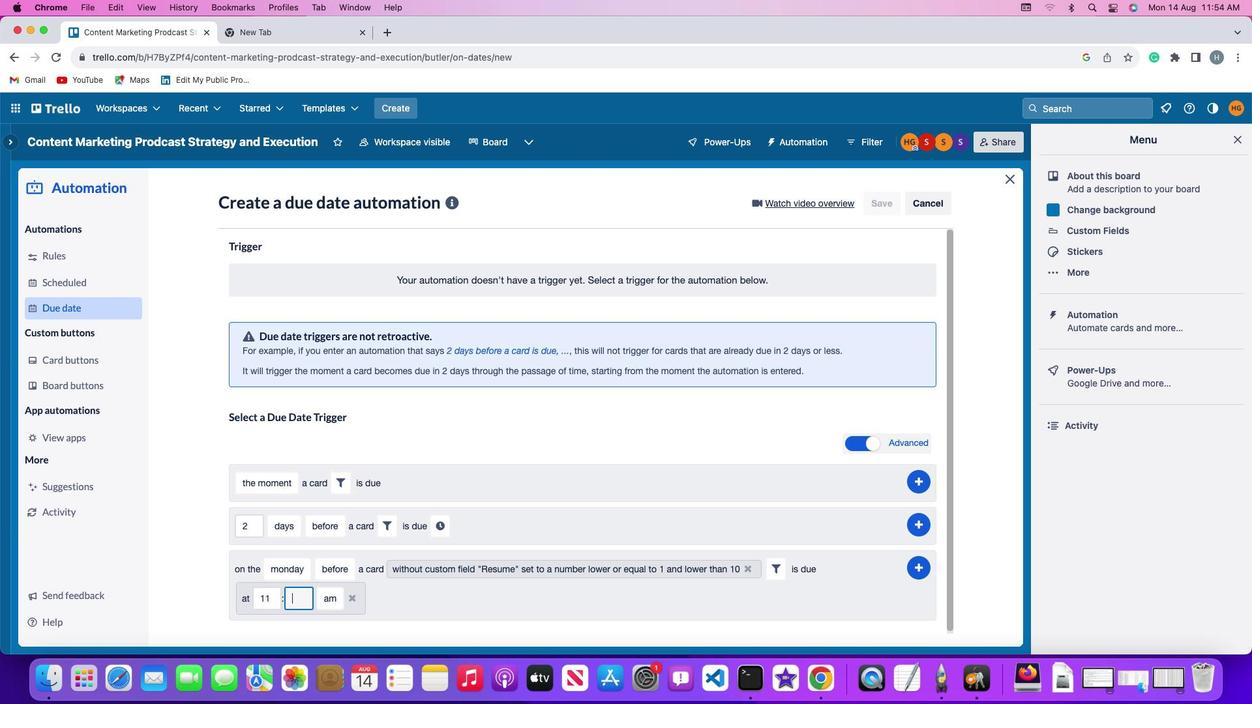 
Action: Mouse moved to (307, 600)
Screenshot: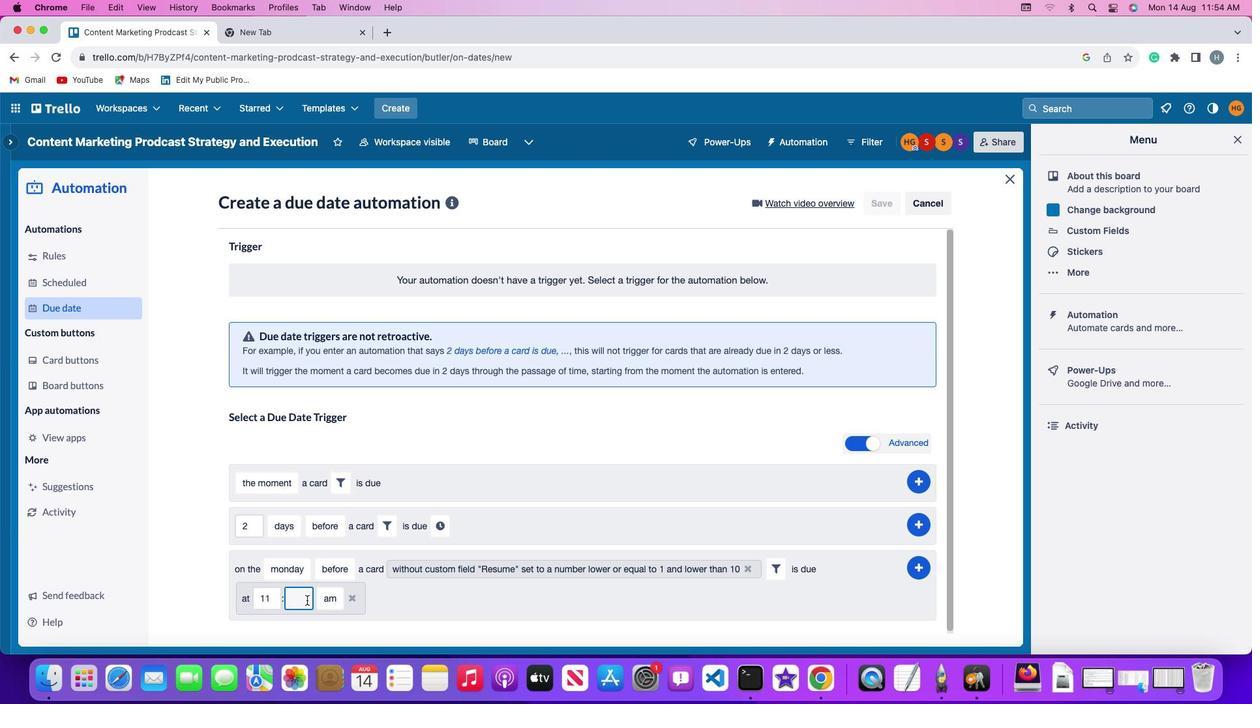 
Action: Key pressed '0''0'
Screenshot: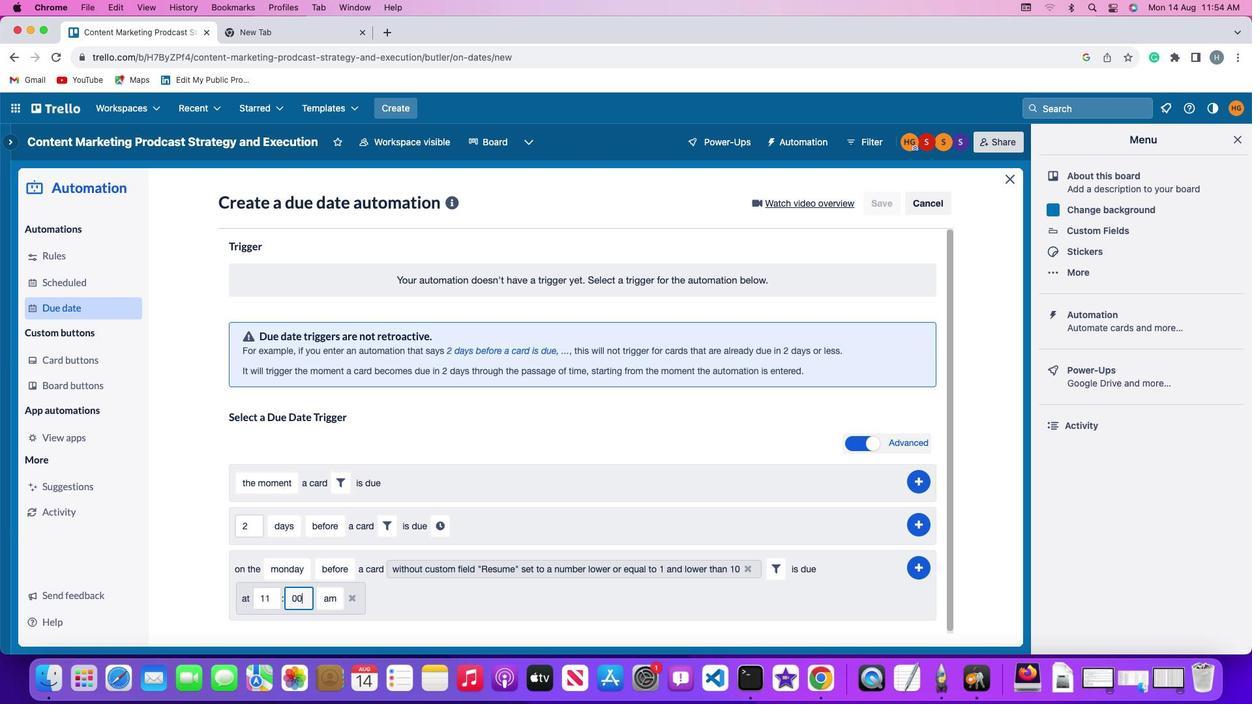 
Action: Mouse moved to (335, 603)
Screenshot: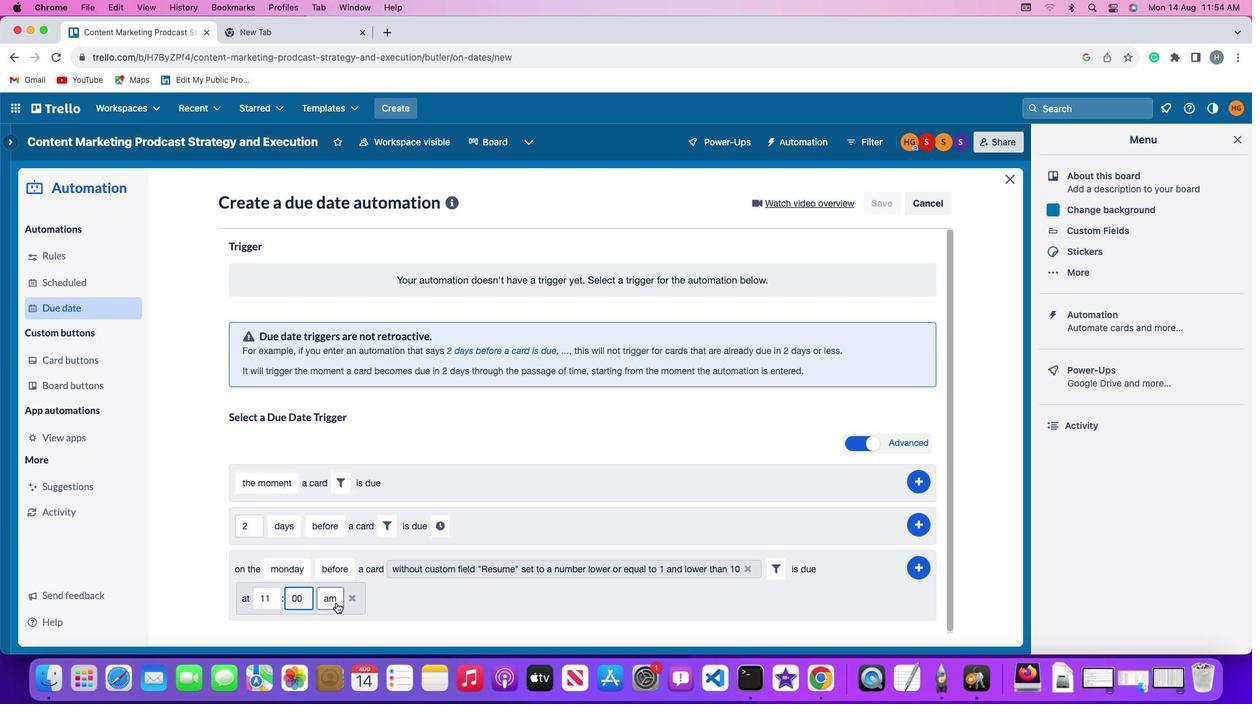 
Action: Mouse pressed left at (335, 603)
Screenshot: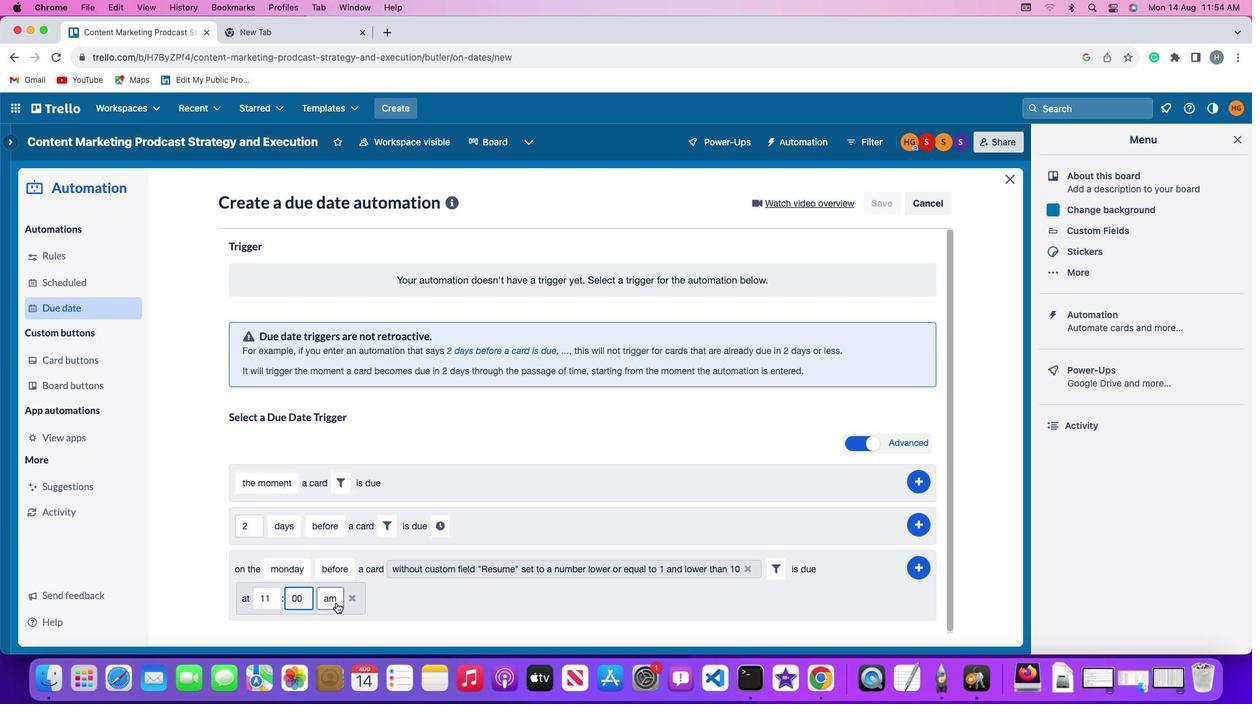 
Action: Mouse moved to (332, 549)
Screenshot: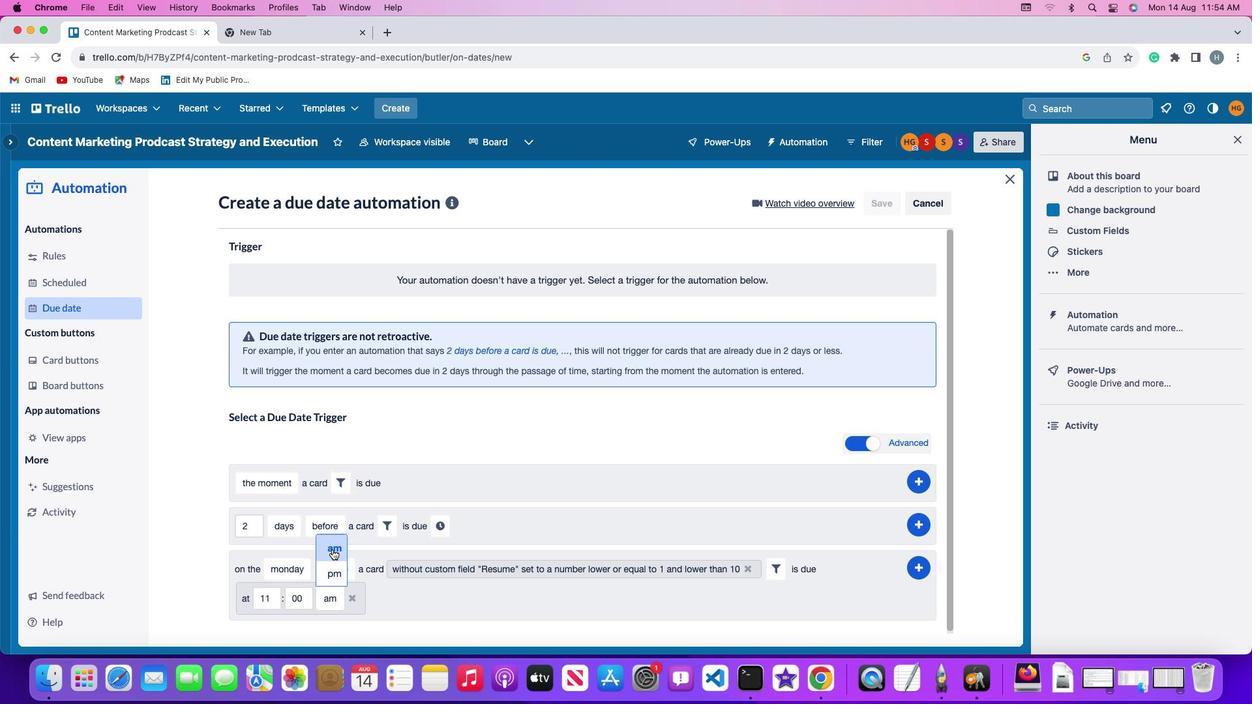 
Action: Mouse pressed left at (332, 549)
Screenshot: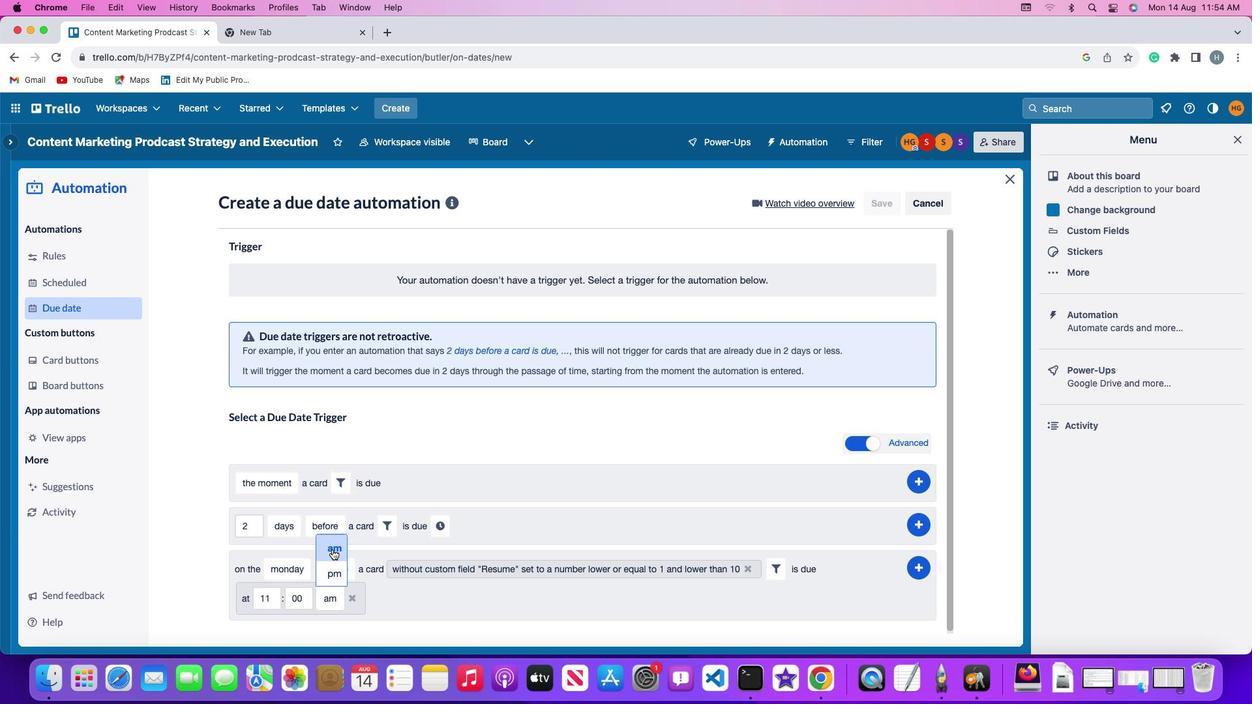 
Action: Mouse moved to (918, 568)
Screenshot: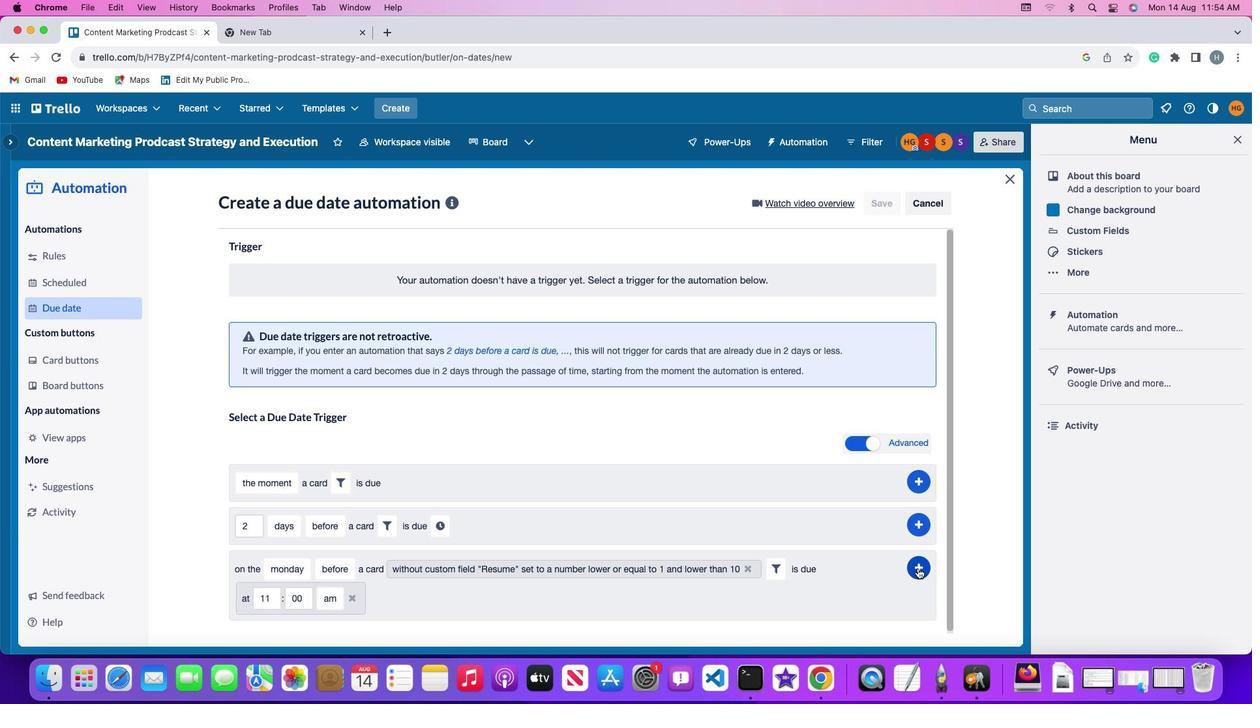 
Action: Mouse pressed left at (918, 568)
Screenshot: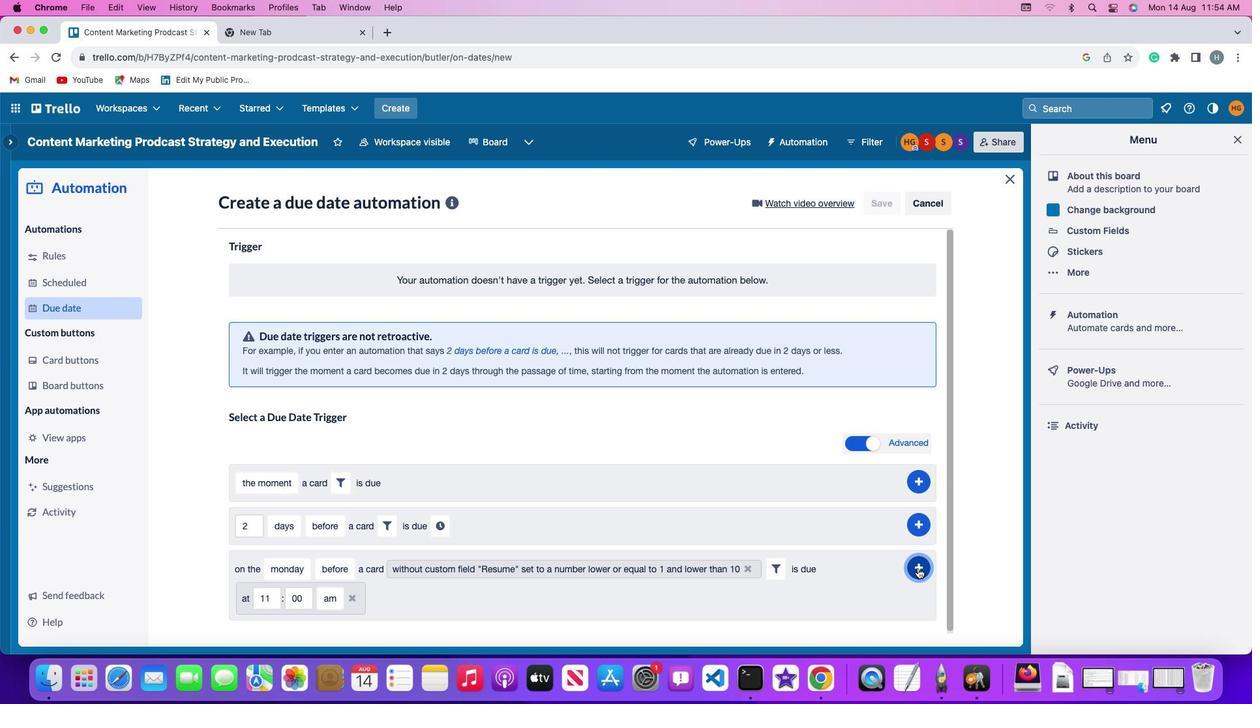 
Action: Mouse moved to (969, 452)
Screenshot: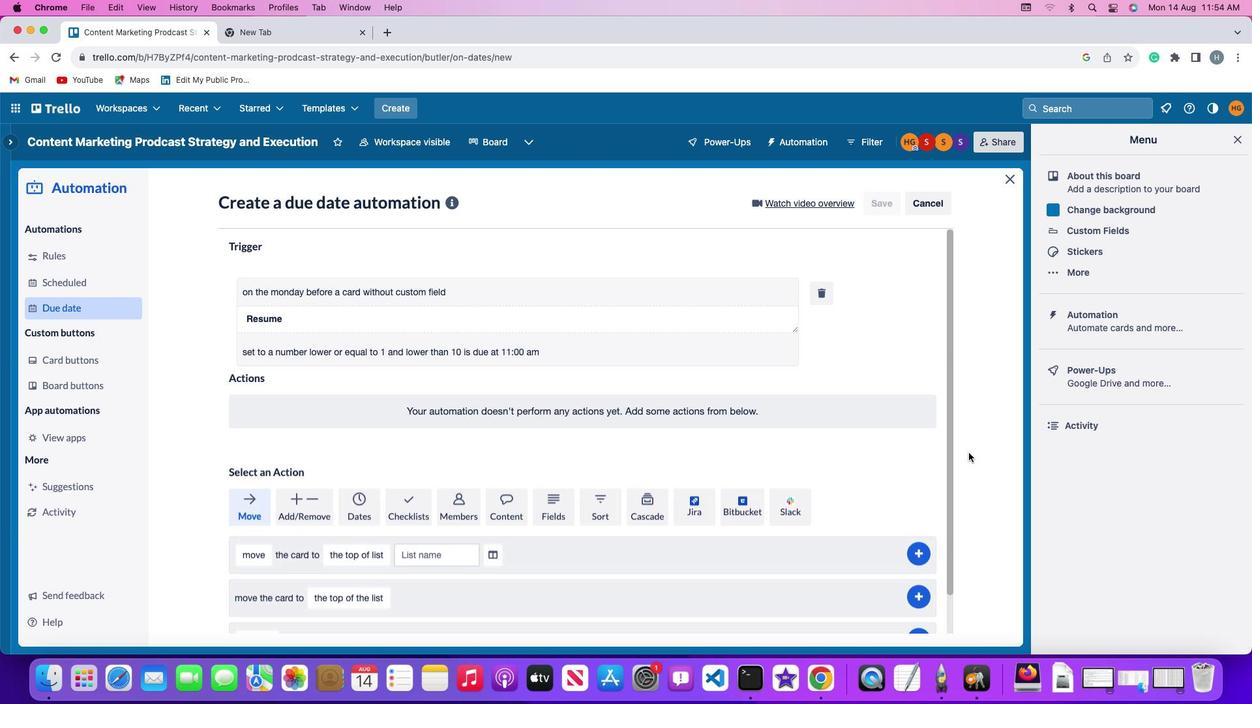 
